 Task: Find connections with filter location Kalugumalai with filter topic #Trainerwith filter profile language Spanish with filter current company Landmark Group with filter school Carmel Convent School, Chandigarh with filter industry Tobacco Manufacturing with filter service category Date Entry with filter keywords title Culture Operations Manager
Action: Mouse moved to (169, 267)
Screenshot: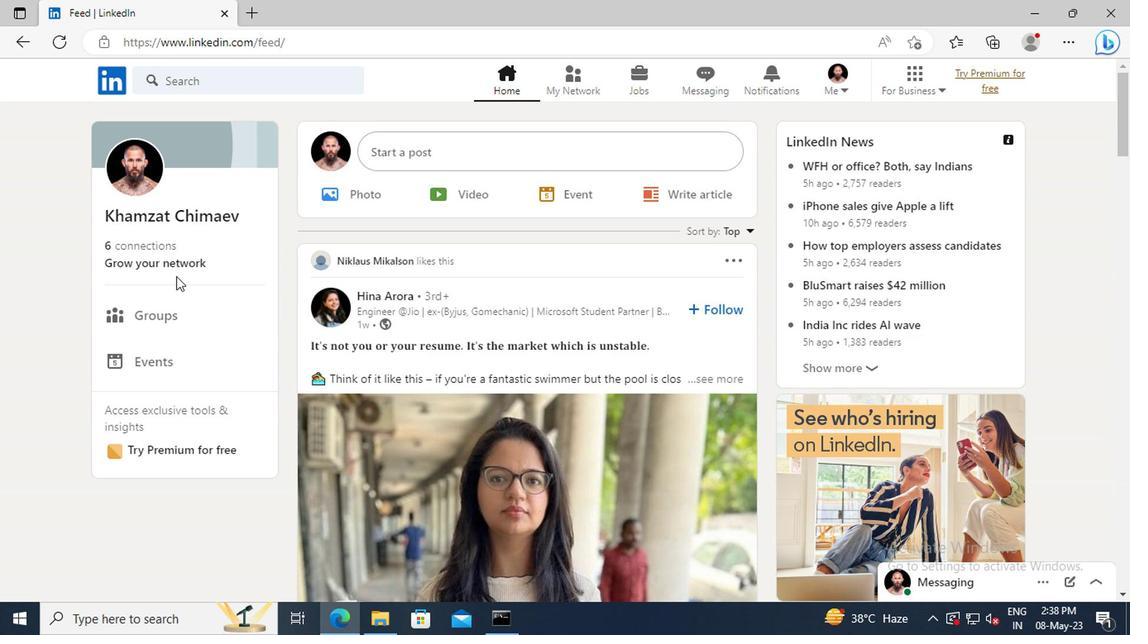 
Action: Mouse pressed left at (169, 267)
Screenshot: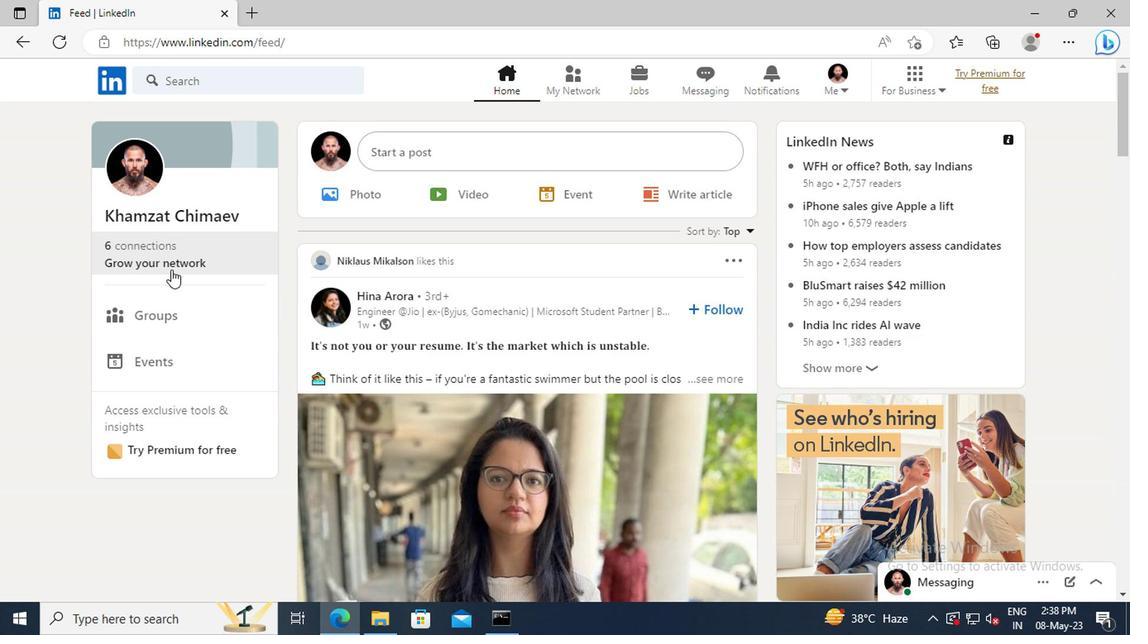
Action: Mouse moved to (175, 178)
Screenshot: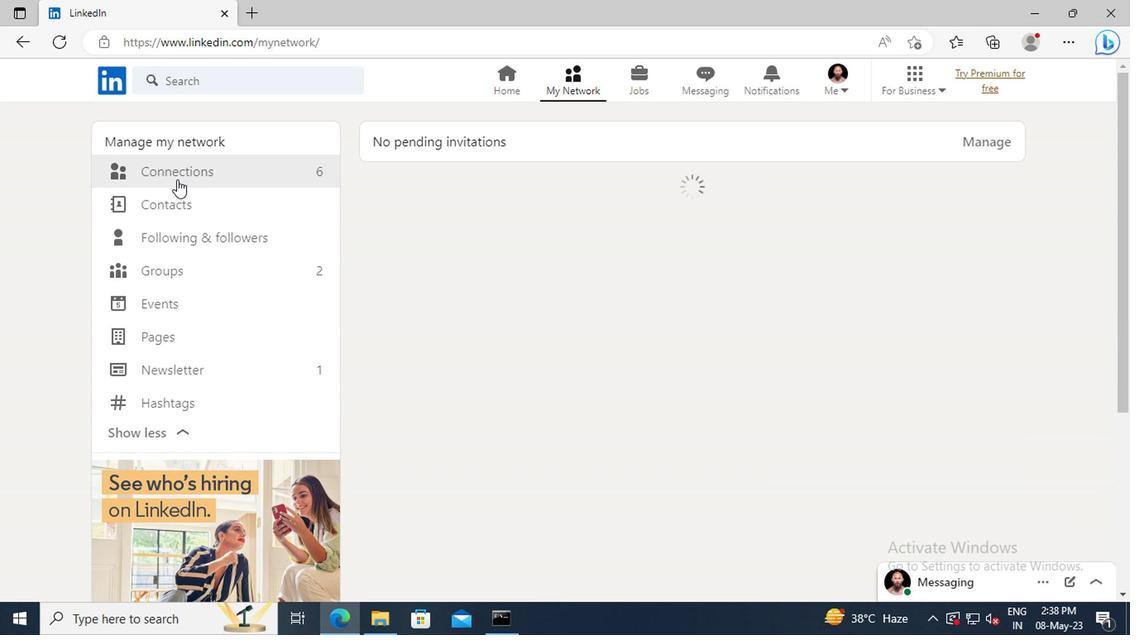 
Action: Mouse pressed left at (175, 178)
Screenshot: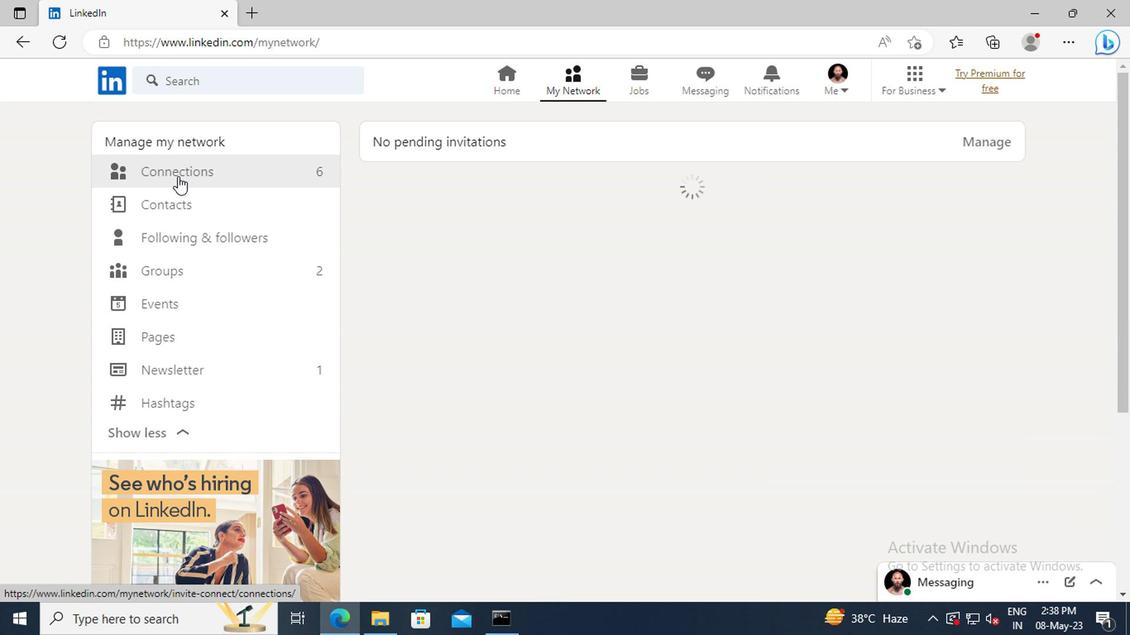
Action: Mouse moved to (688, 181)
Screenshot: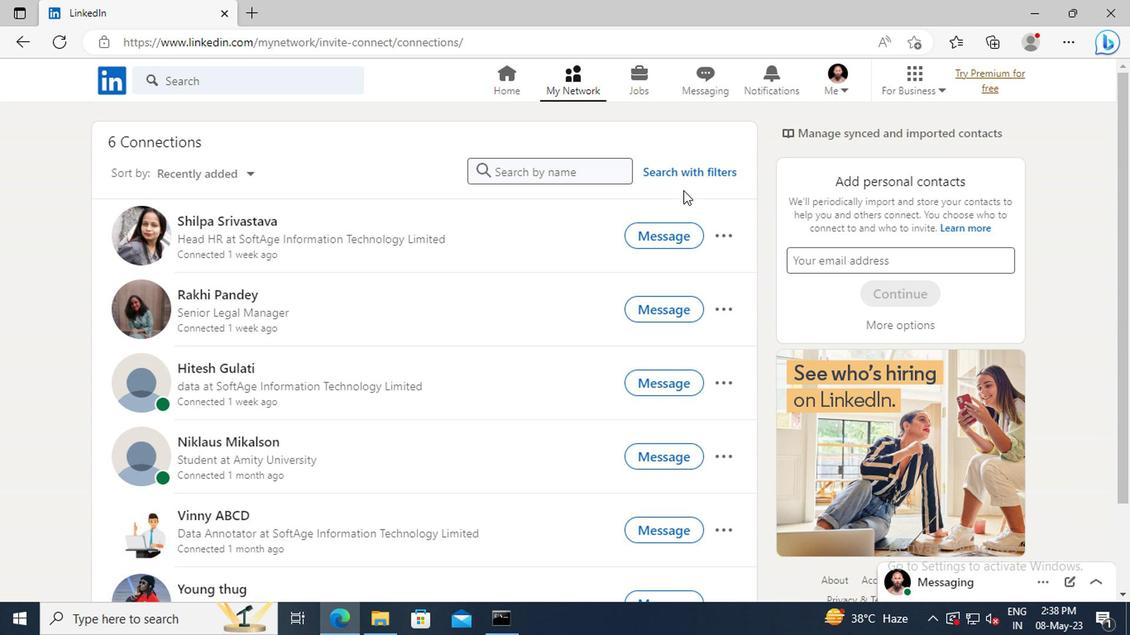 
Action: Mouse pressed left at (688, 181)
Screenshot: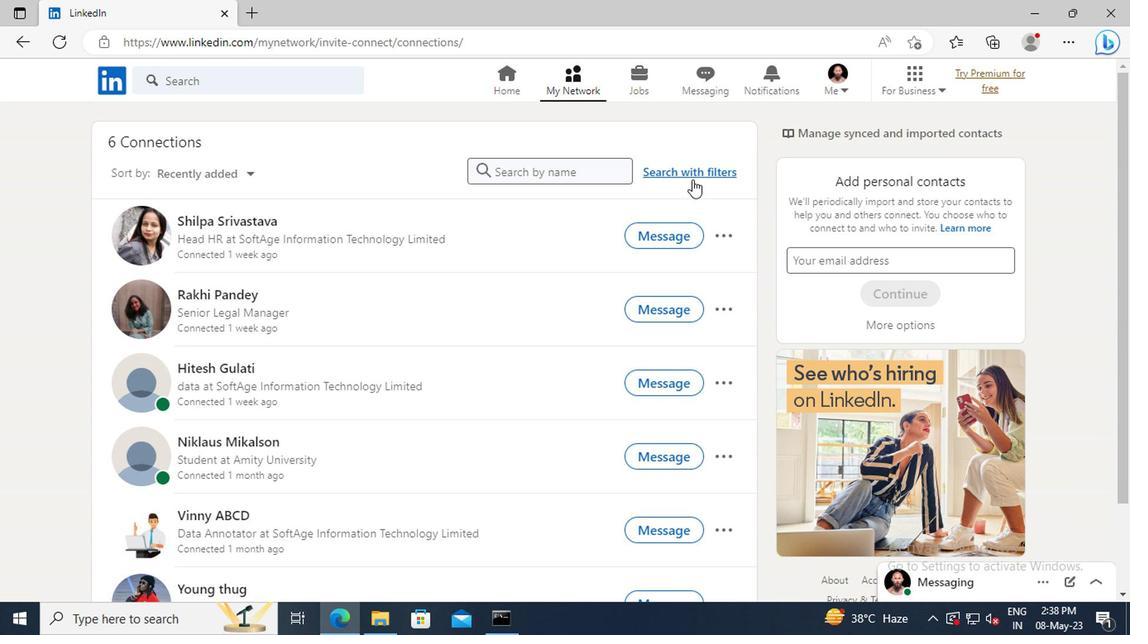 
Action: Mouse moved to (623, 131)
Screenshot: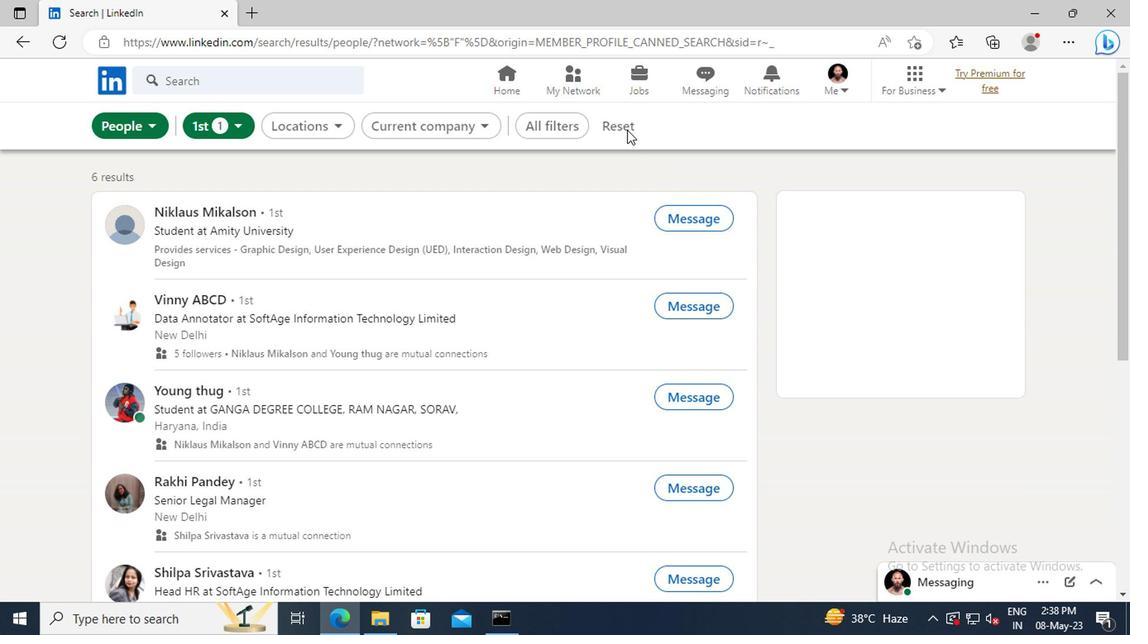 
Action: Mouse pressed left at (623, 131)
Screenshot: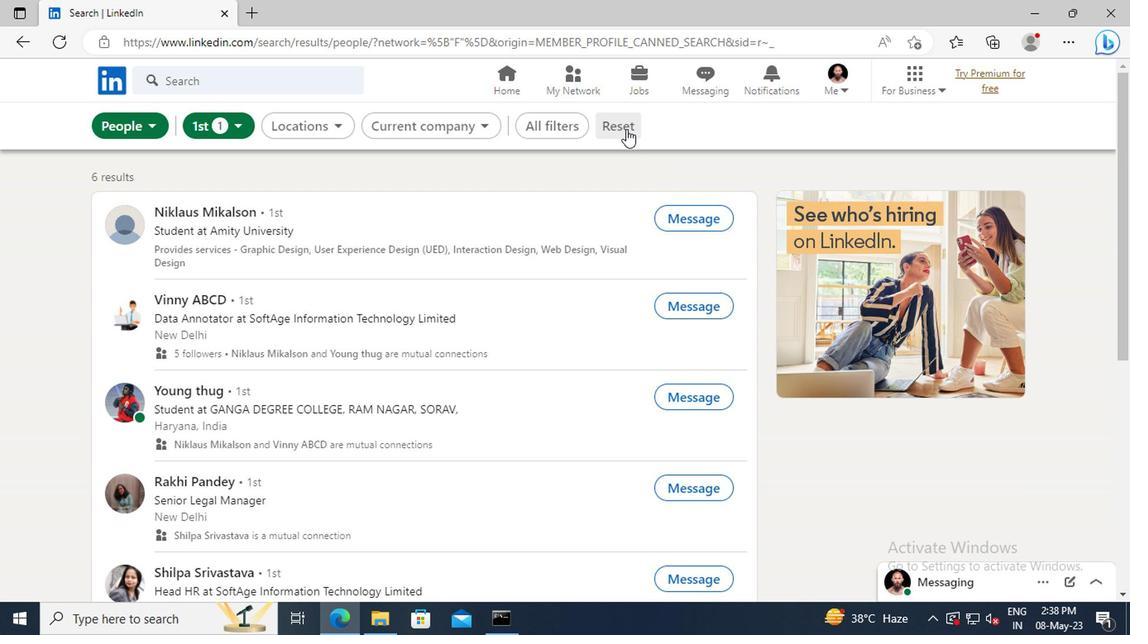 
Action: Mouse moved to (608, 129)
Screenshot: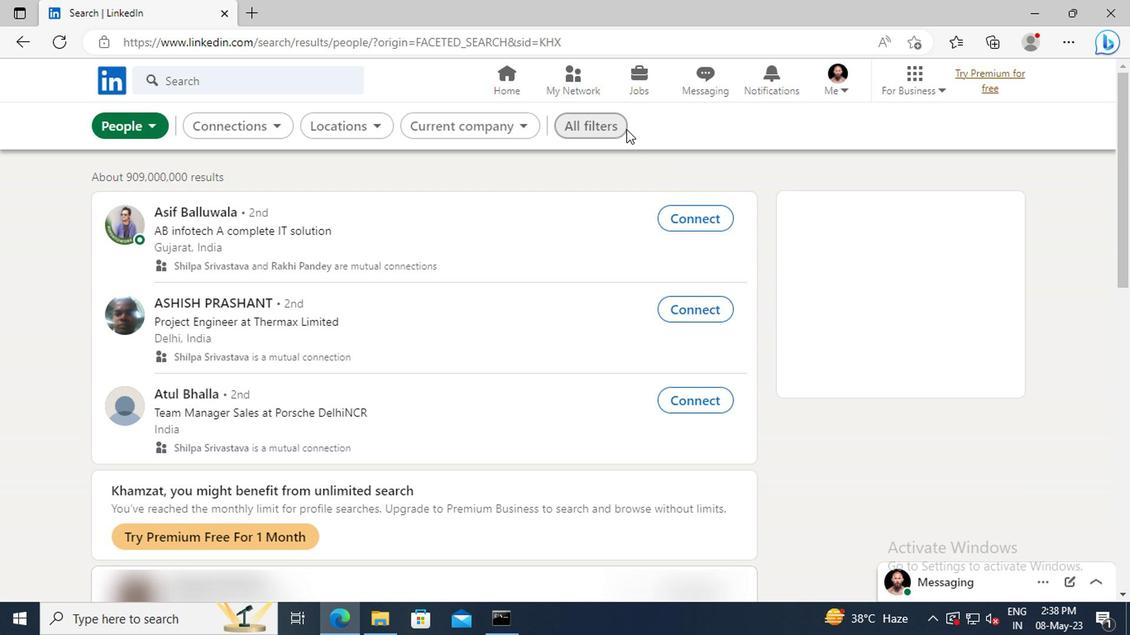 
Action: Mouse pressed left at (608, 129)
Screenshot: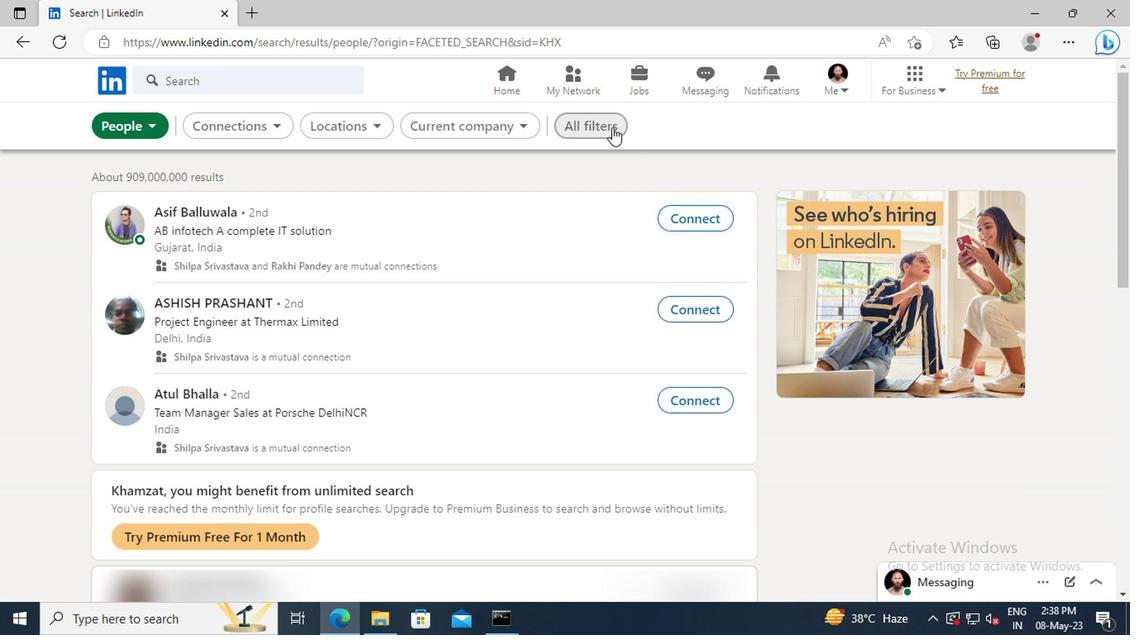 
Action: Mouse moved to (958, 313)
Screenshot: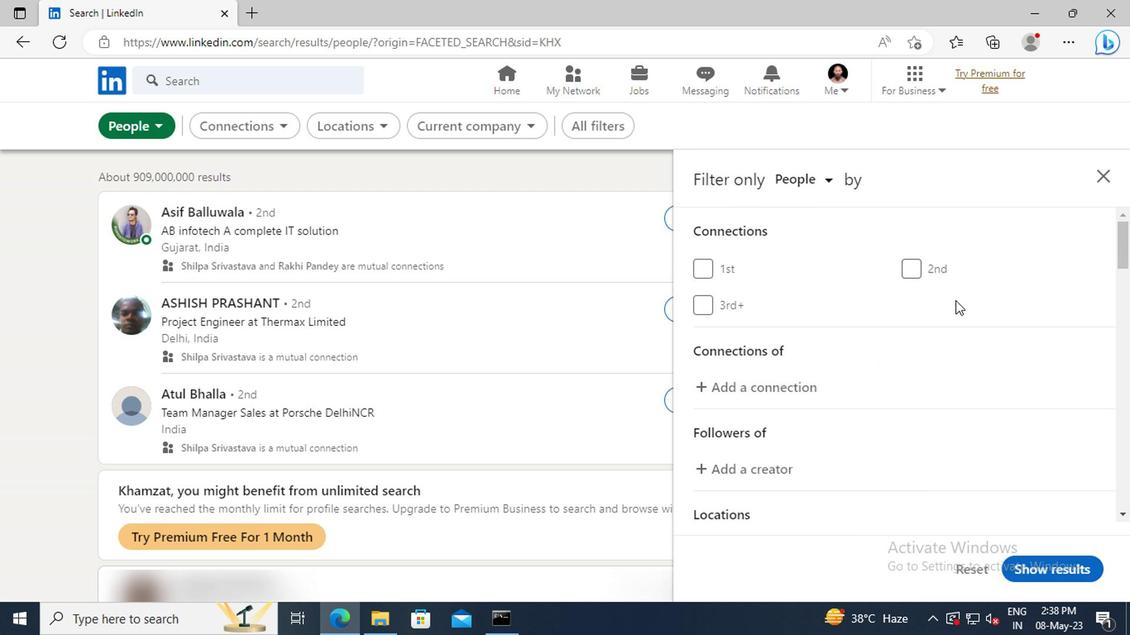 
Action: Mouse scrolled (958, 312) with delta (0, -1)
Screenshot: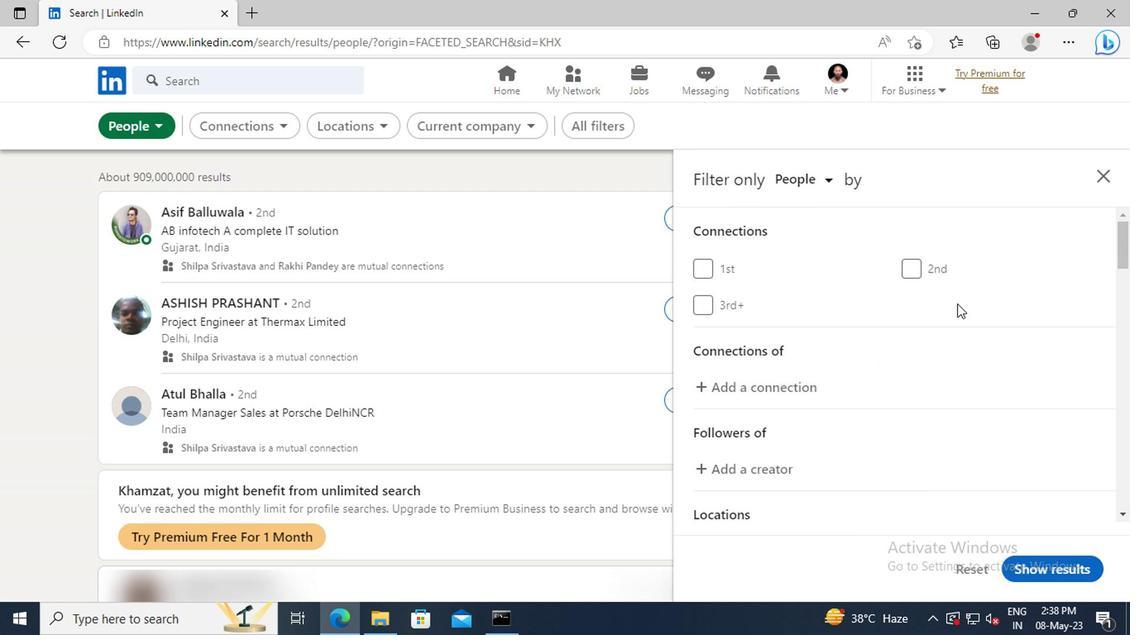 
Action: Mouse scrolled (958, 312) with delta (0, -1)
Screenshot: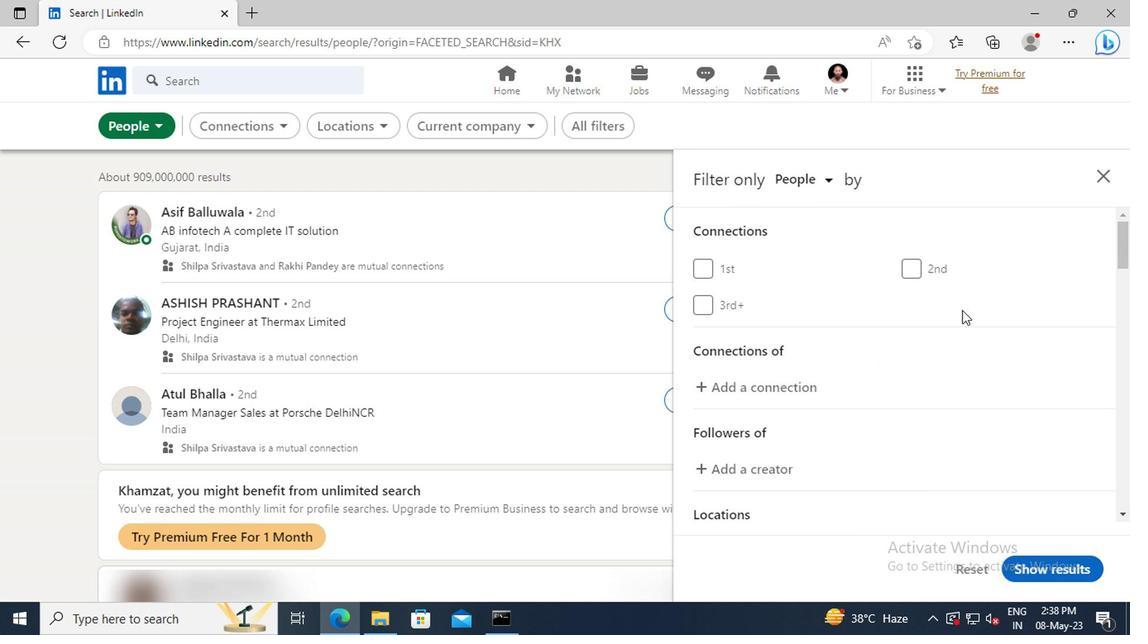 
Action: Mouse scrolled (958, 312) with delta (0, -1)
Screenshot: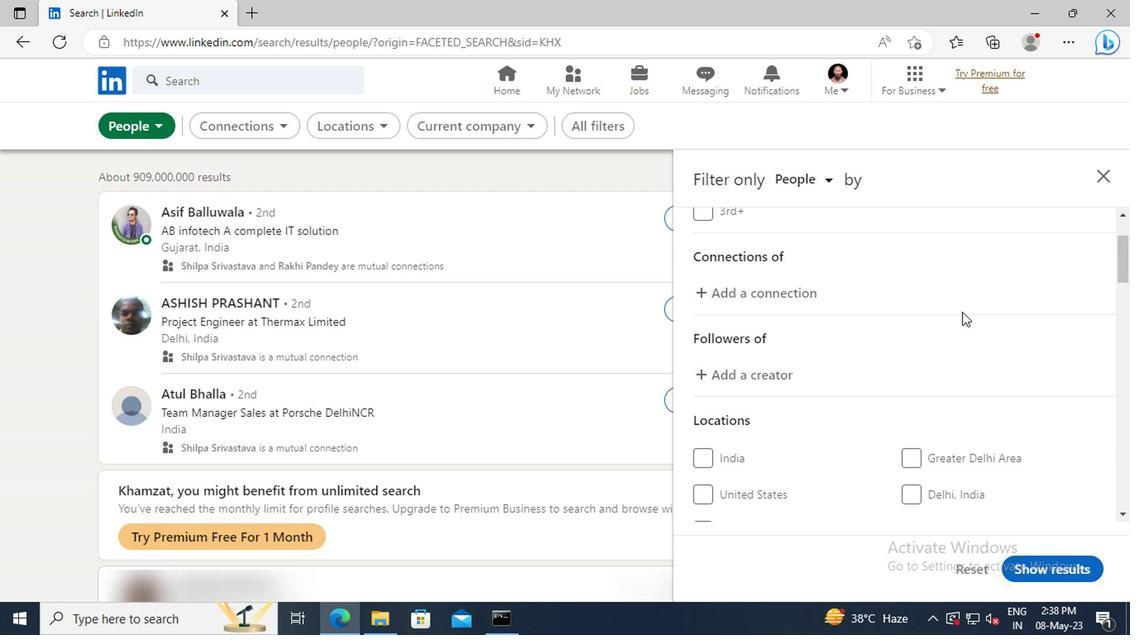 
Action: Mouse scrolled (958, 312) with delta (0, -1)
Screenshot: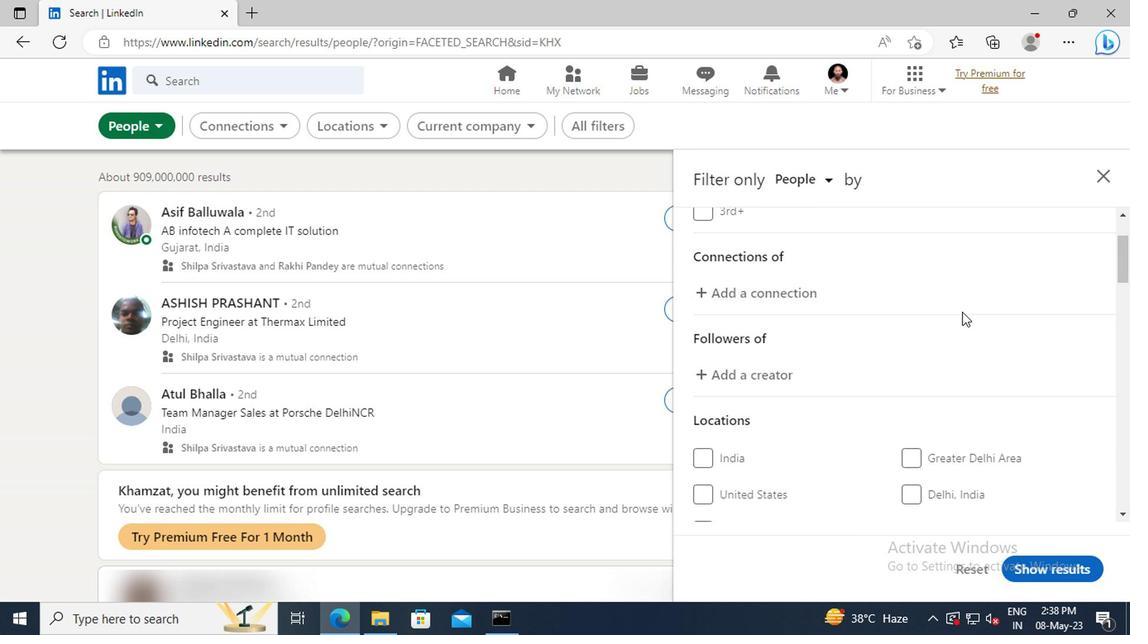 
Action: Mouse scrolled (958, 312) with delta (0, -1)
Screenshot: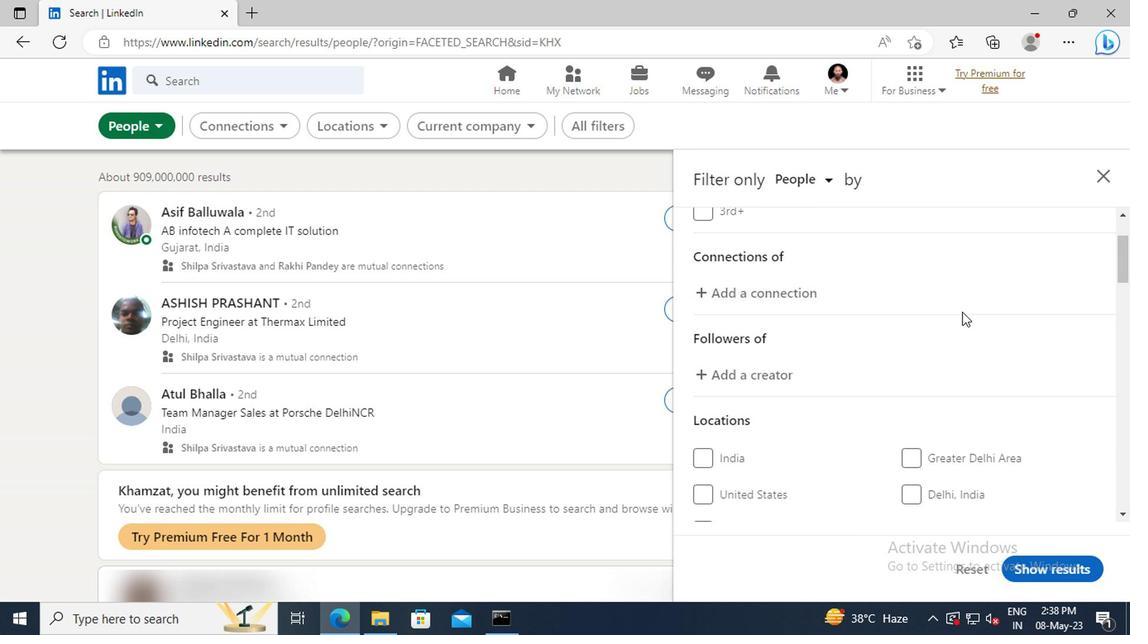 
Action: Mouse scrolled (958, 312) with delta (0, -1)
Screenshot: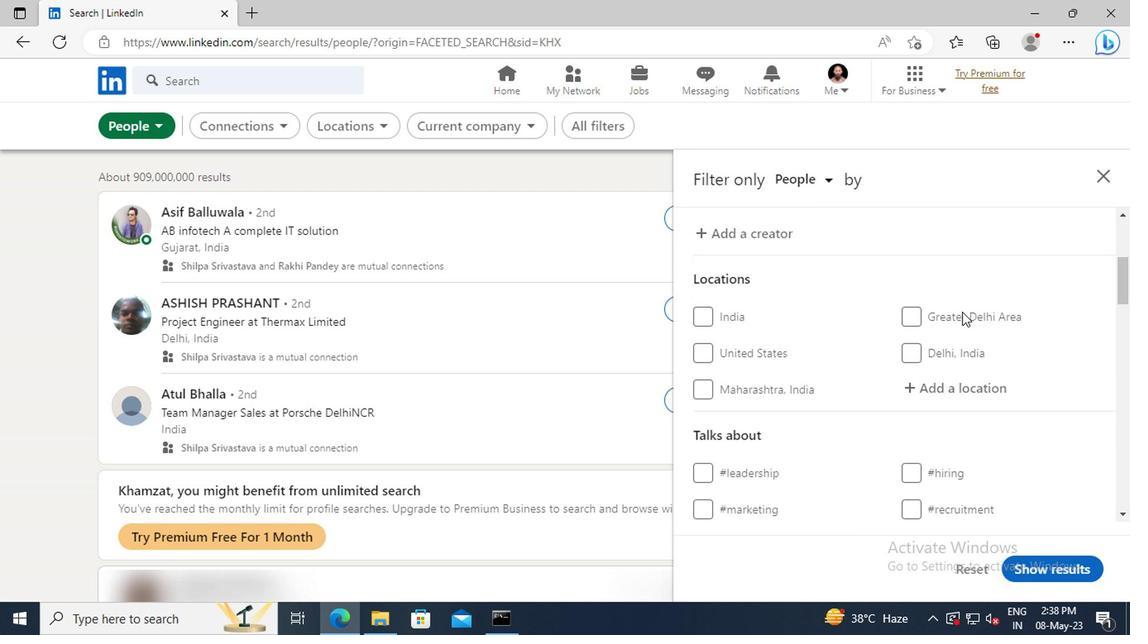 
Action: Mouse moved to (958, 338)
Screenshot: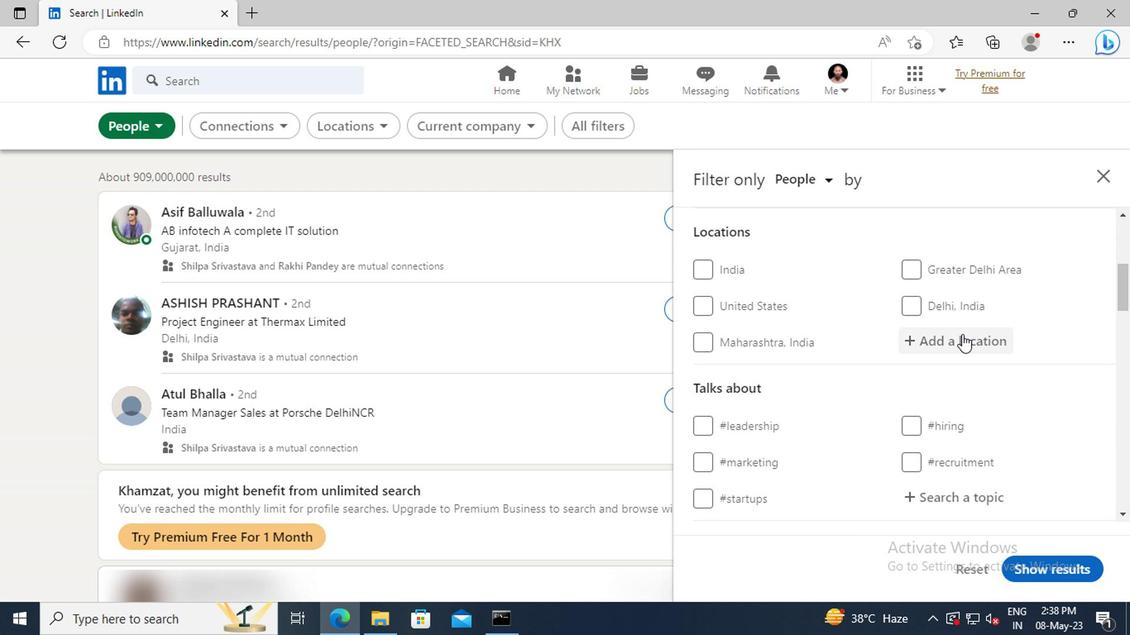 
Action: Mouse pressed left at (958, 338)
Screenshot: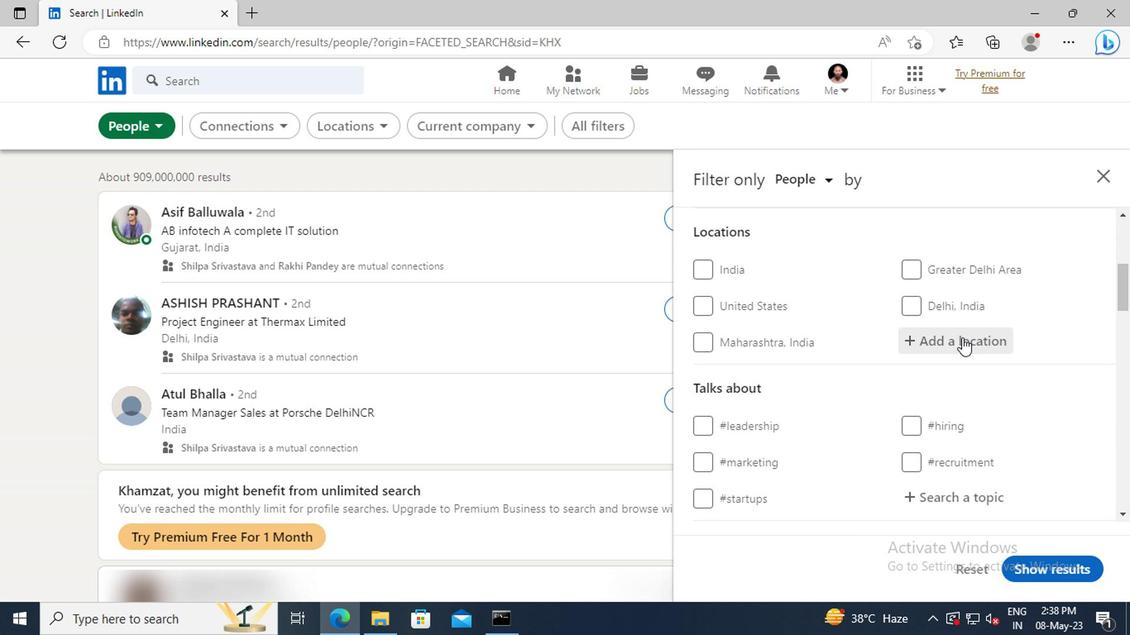 
Action: Key pressed <Key.shift>KALUGUMALAI<Key.enter>
Screenshot: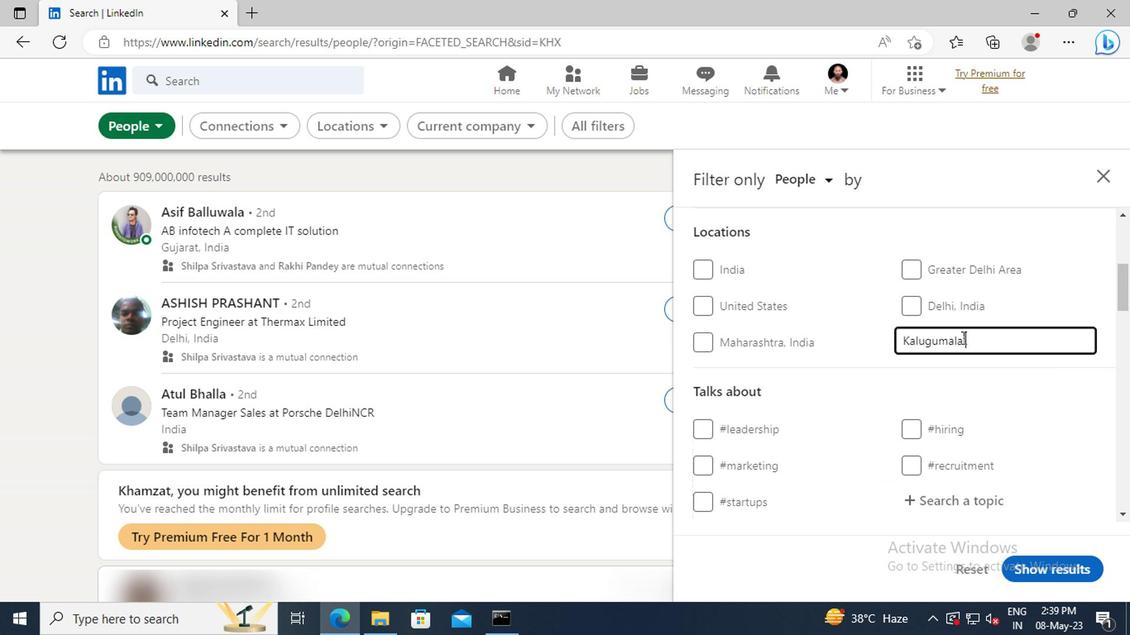 
Action: Mouse scrolled (958, 338) with delta (0, 0)
Screenshot: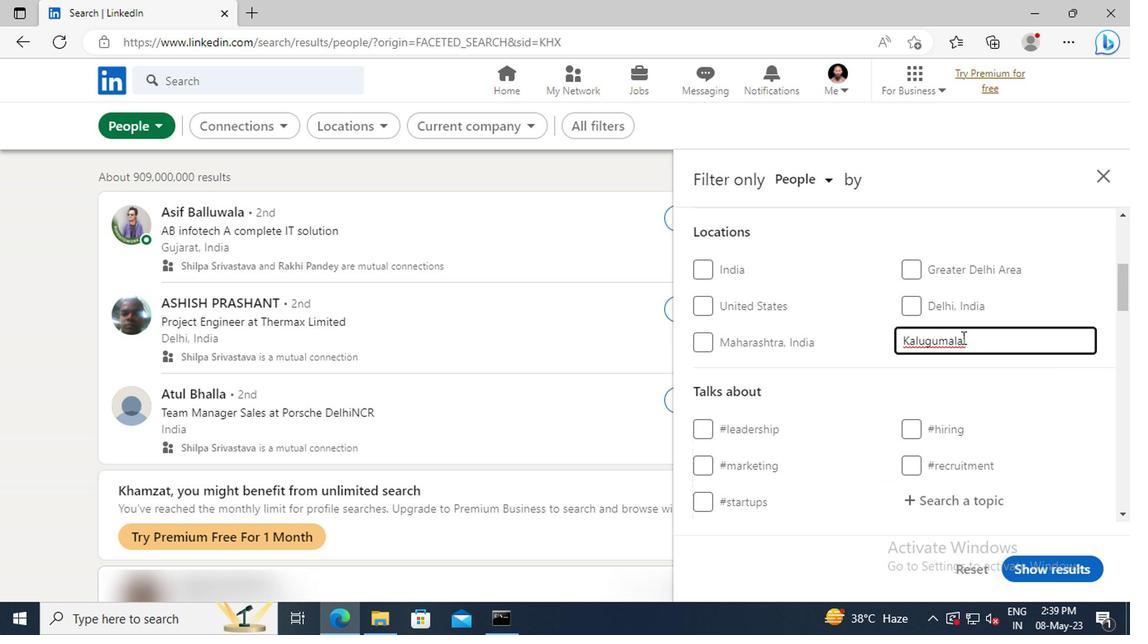 
Action: Mouse scrolled (958, 338) with delta (0, 0)
Screenshot: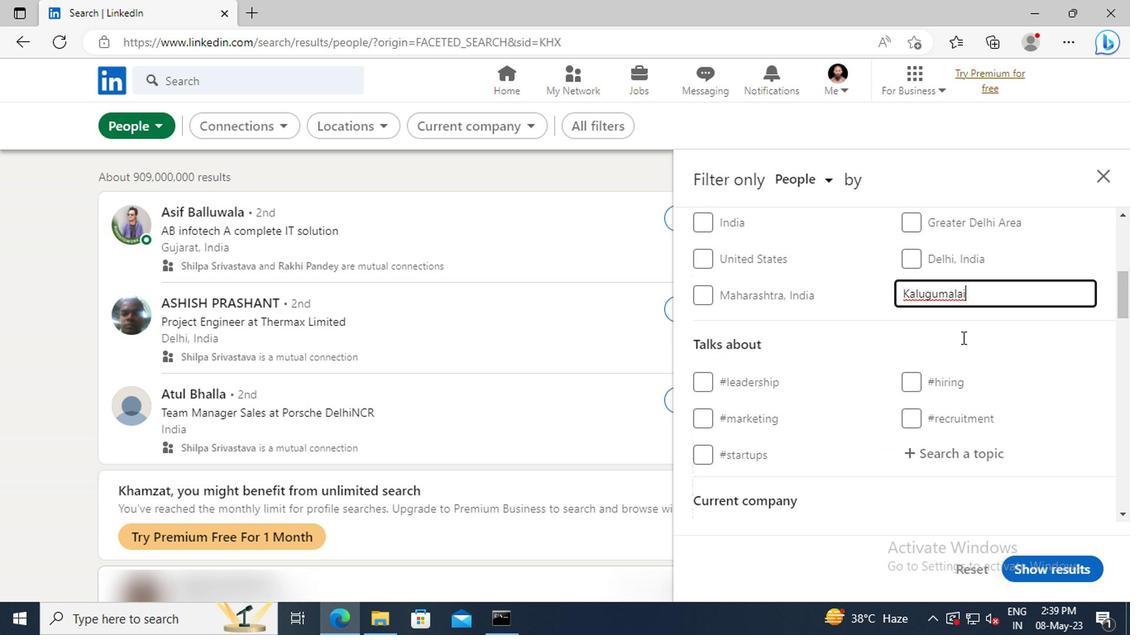 
Action: Mouse scrolled (958, 338) with delta (0, 0)
Screenshot: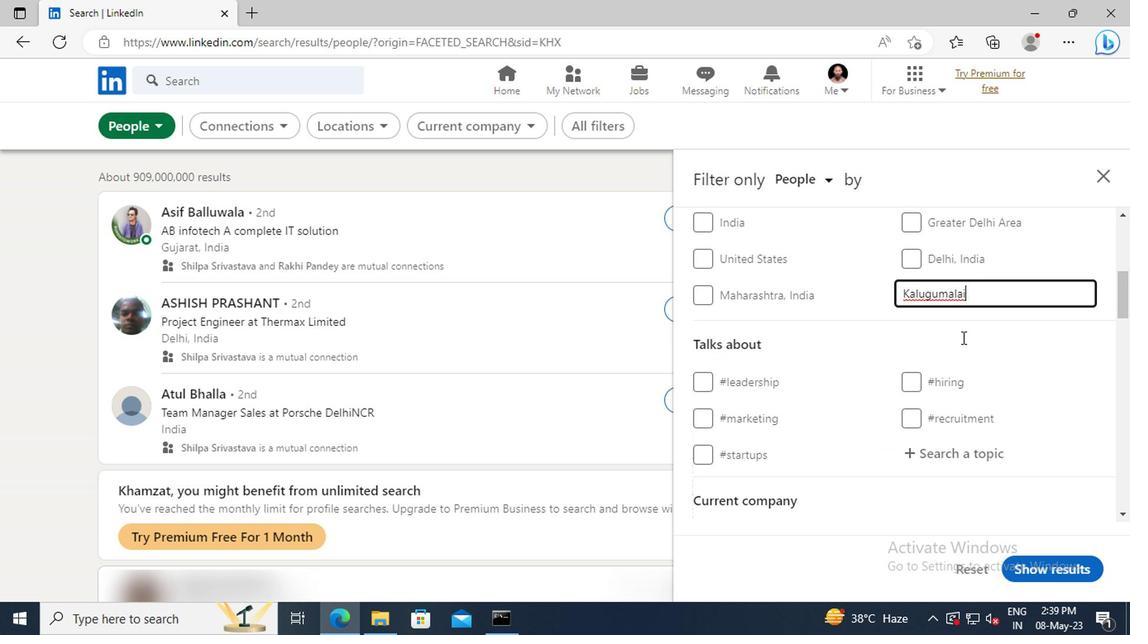 
Action: Mouse moved to (956, 353)
Screenshot: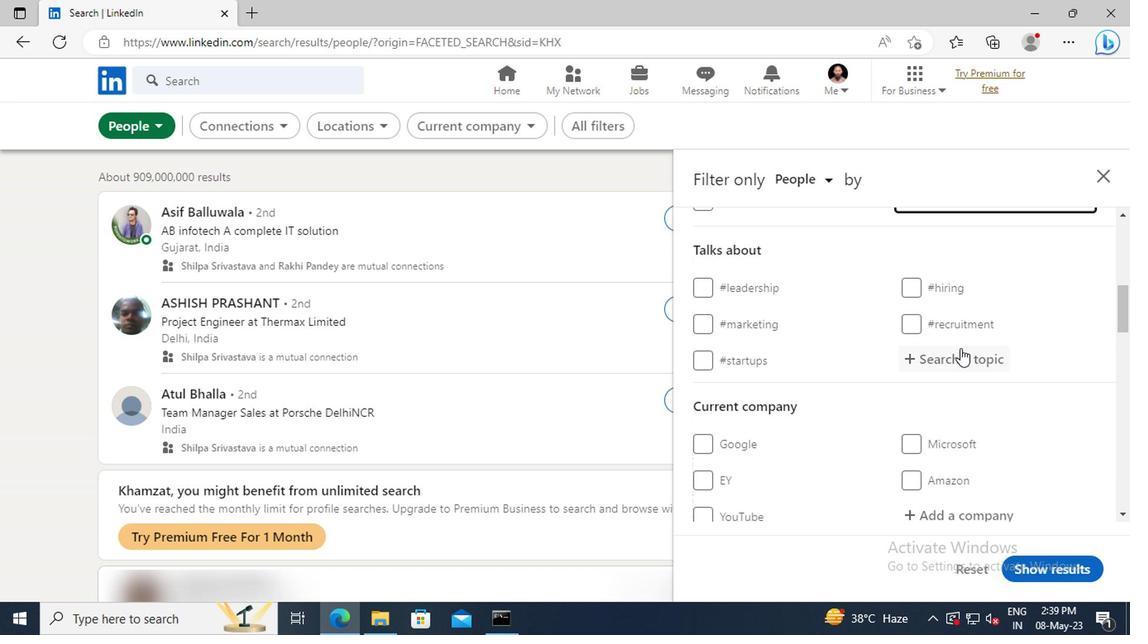 
Action: Mouse pressed left at (956, 353)
Screenshot: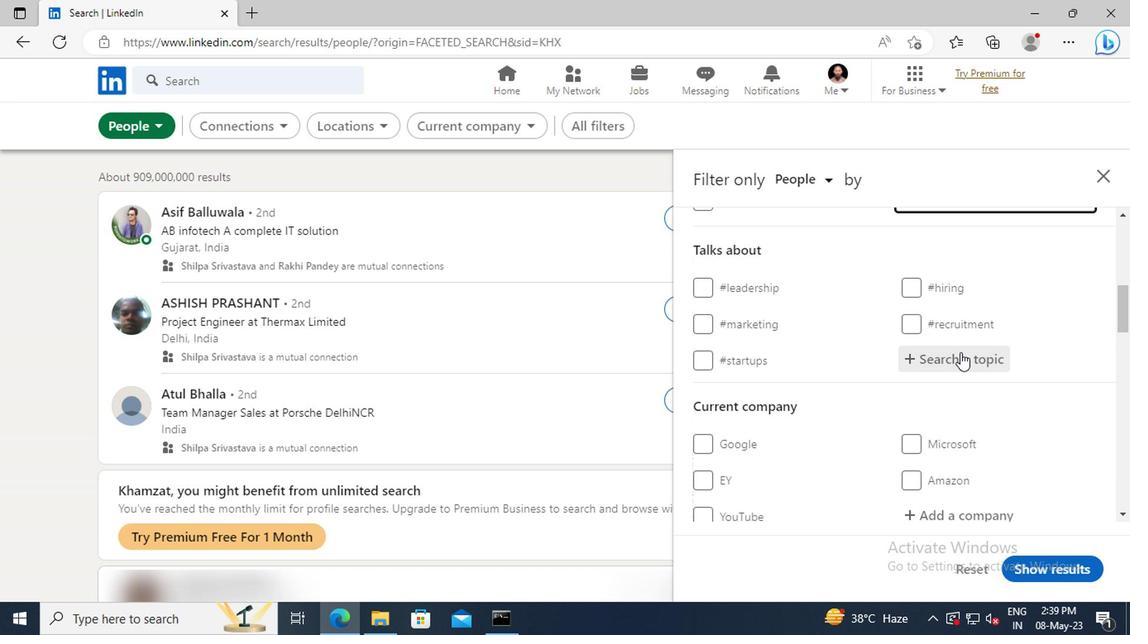 
Action: Mouse moved to (952, 357)
Screenshot: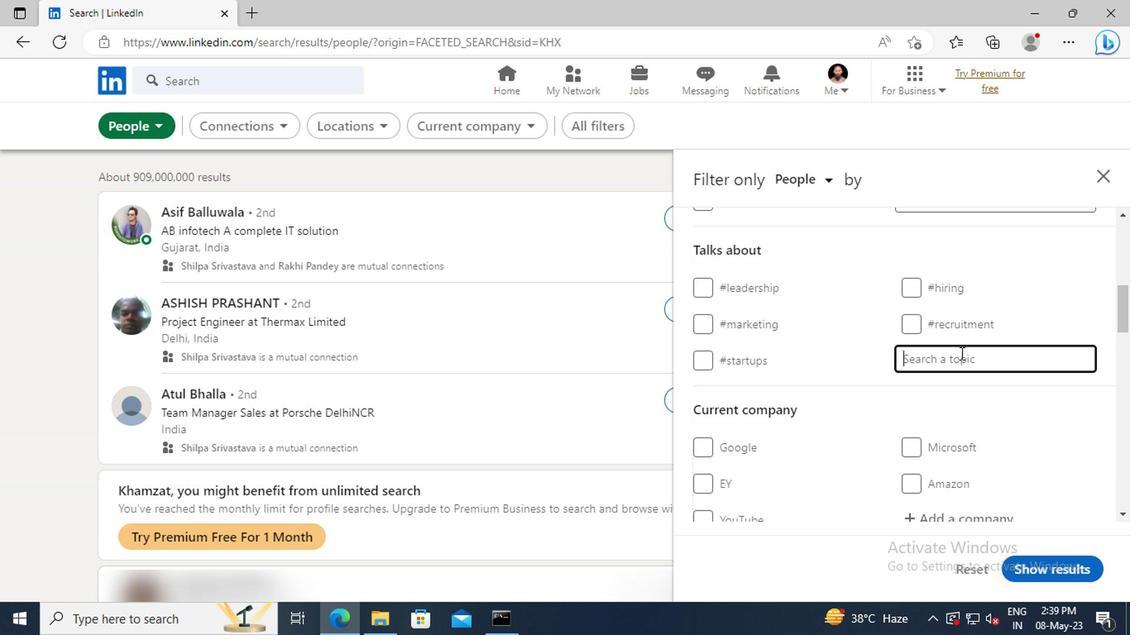
Action: Key pressed <Key.shift>TRAINER
Screenshot: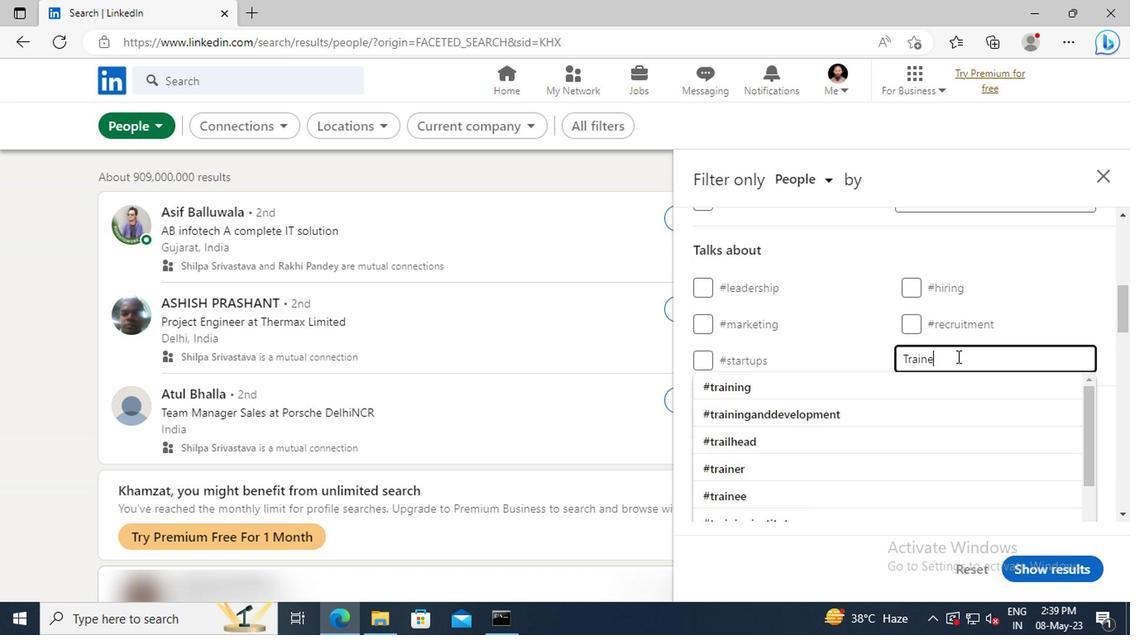 
Action: Mouse moved to (952, 385)
Screenshot: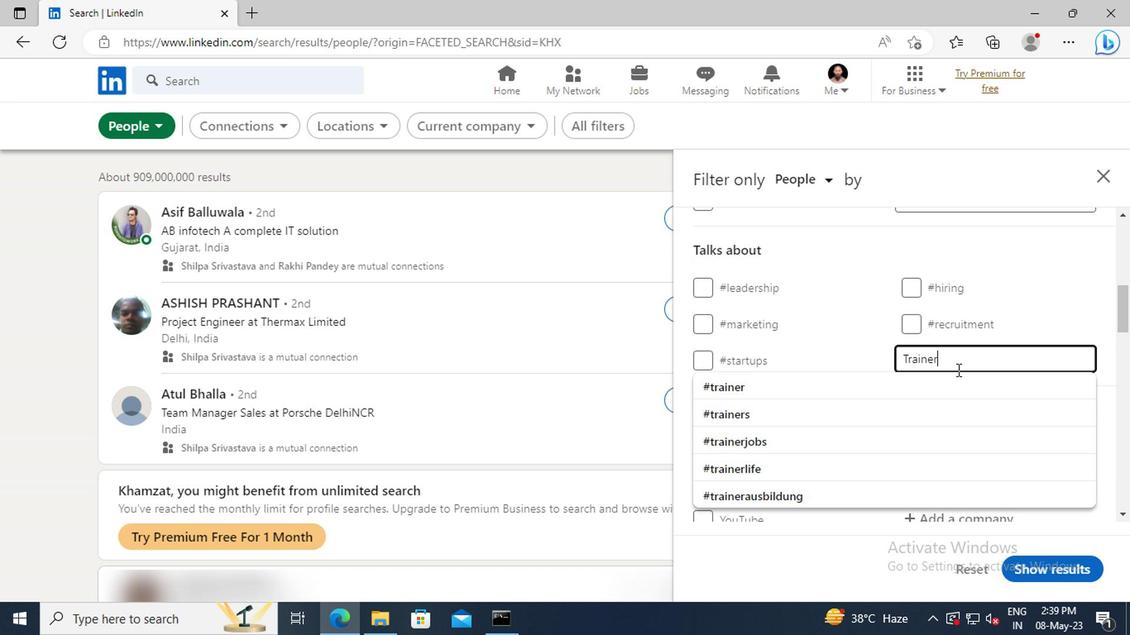 
Action: Mouse pressed left at (952, 385)
Screenshot: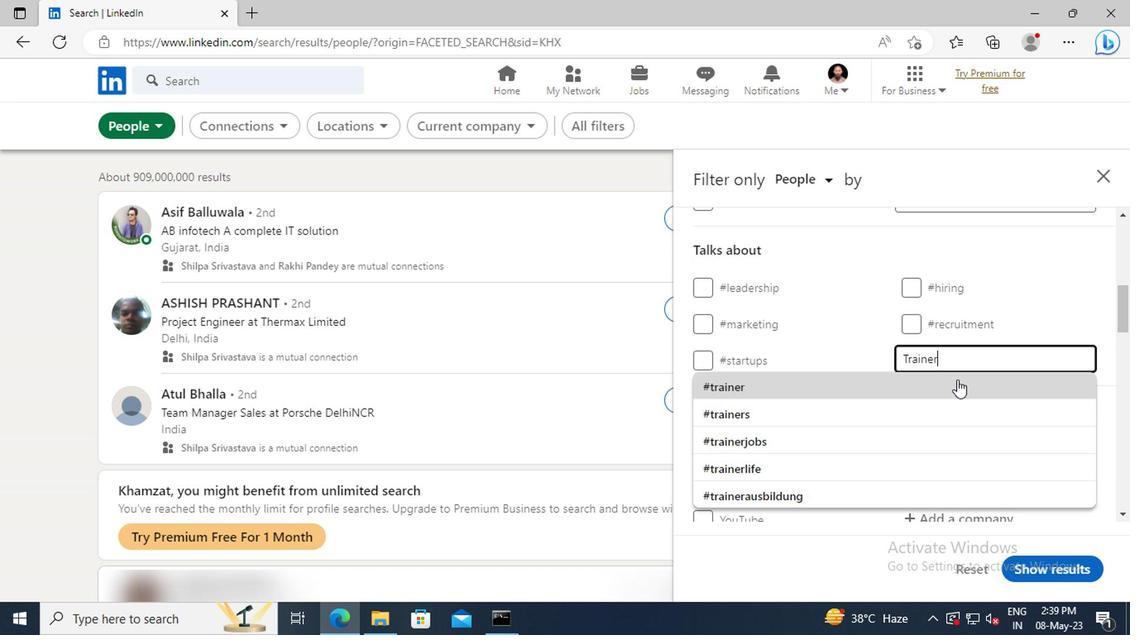 
Action: Mouse scrolled (952, 384) with delta (0, -1)
Screenshot: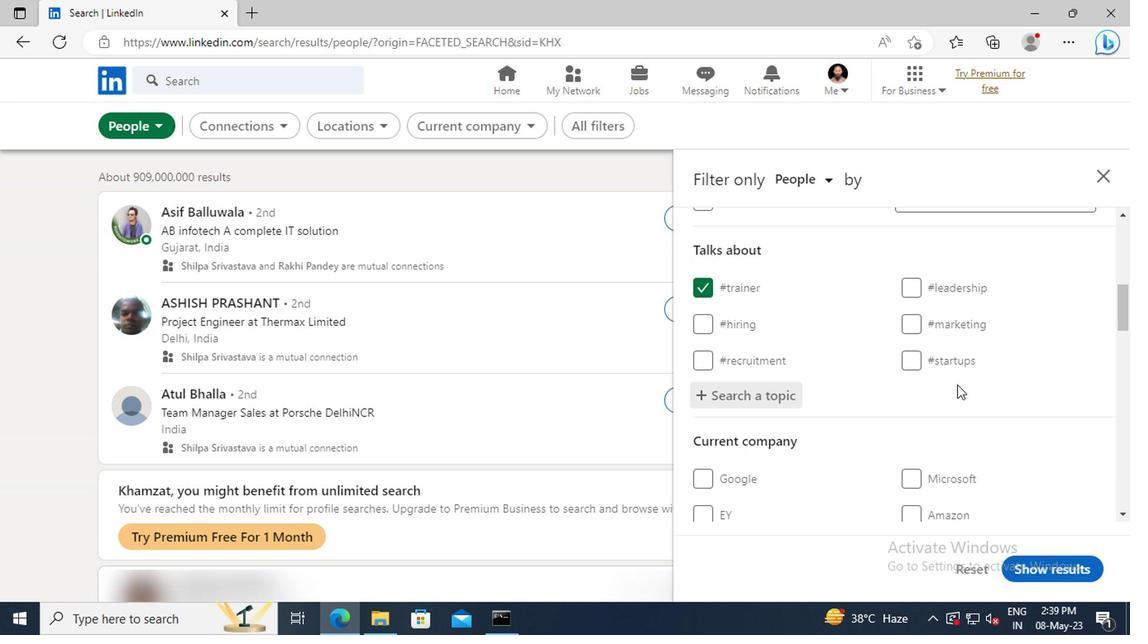 
Action: Mouse scrolled (952, 384) with delta (0, -1)
Screenshot: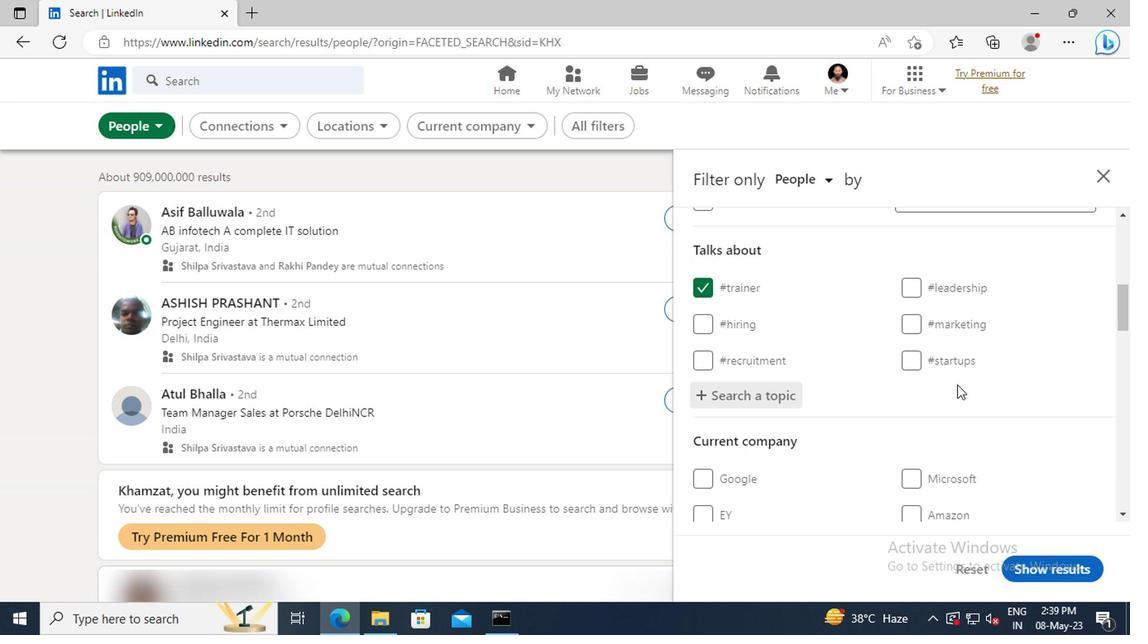 
Action: Mouse scrolled (952, 384) with delta (0, -1)
Screenshot: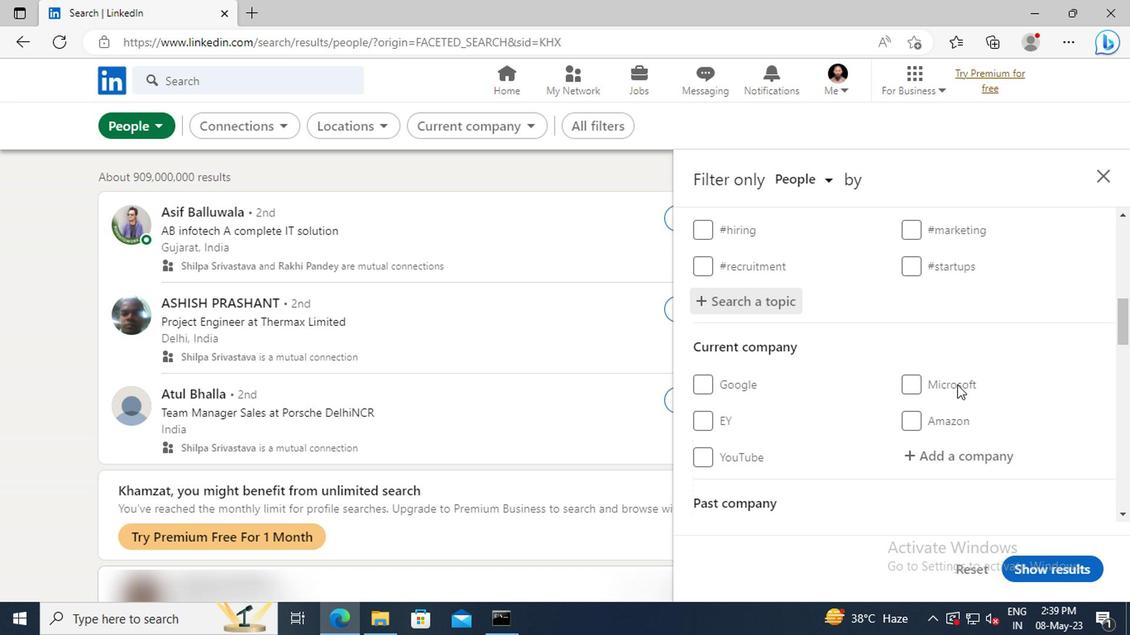
Action: Mouse scrolled (952, 384) with delta (0, -1)
Screenshot: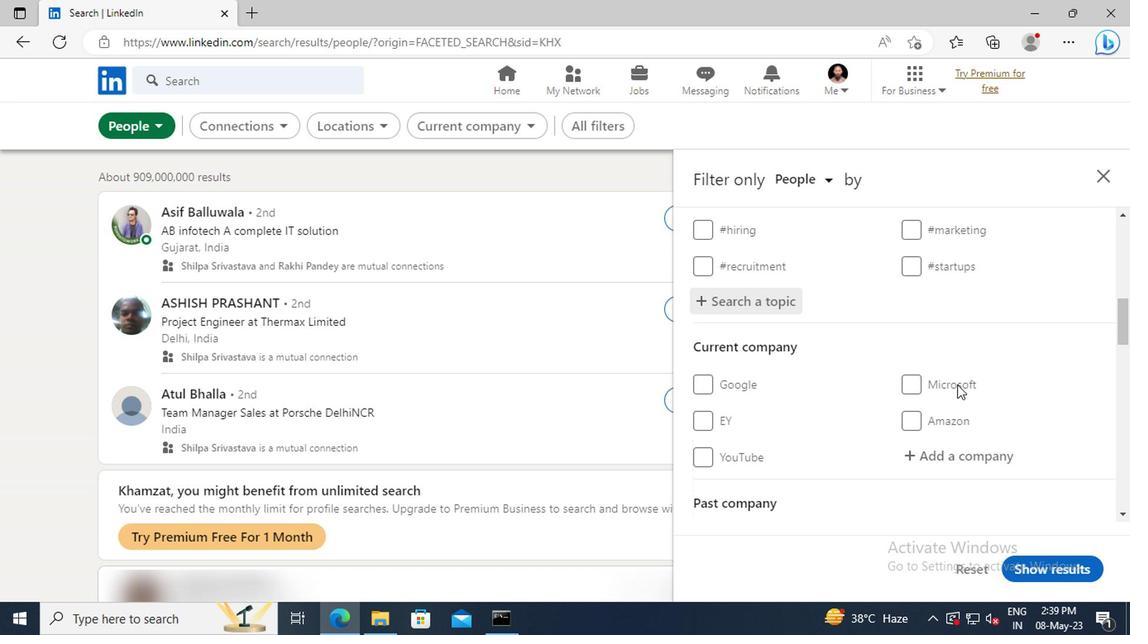 
Action: Mouse scrolled (952, 384) with delta (0, -1)
Screenshot: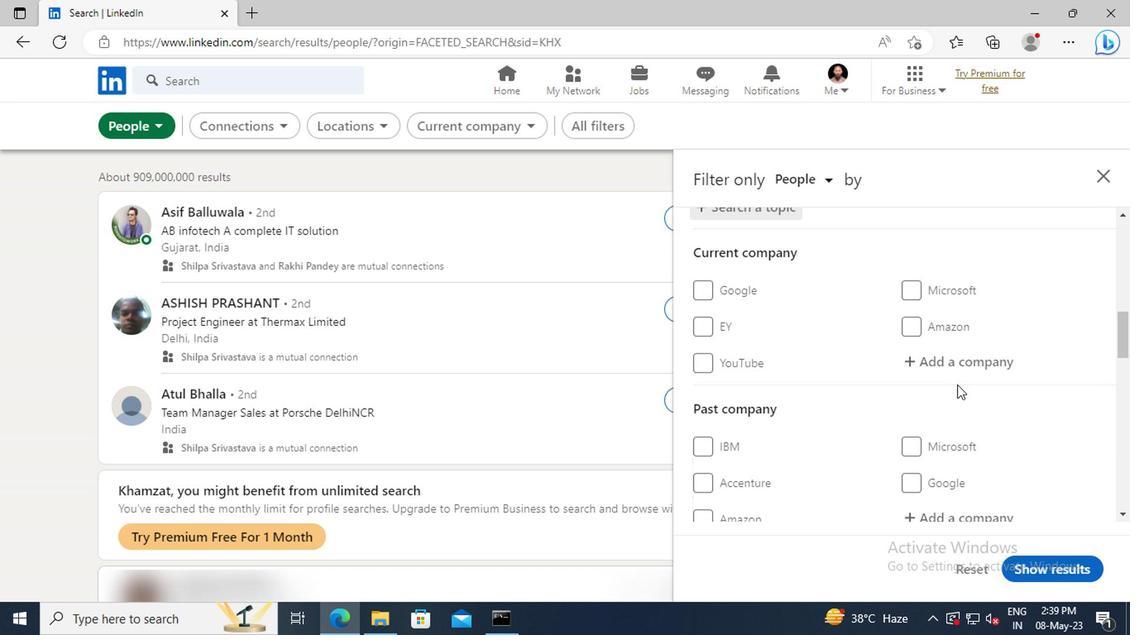 
Action: Mouse scrolled (952, 384) with delta (0, -1)
Screenshot: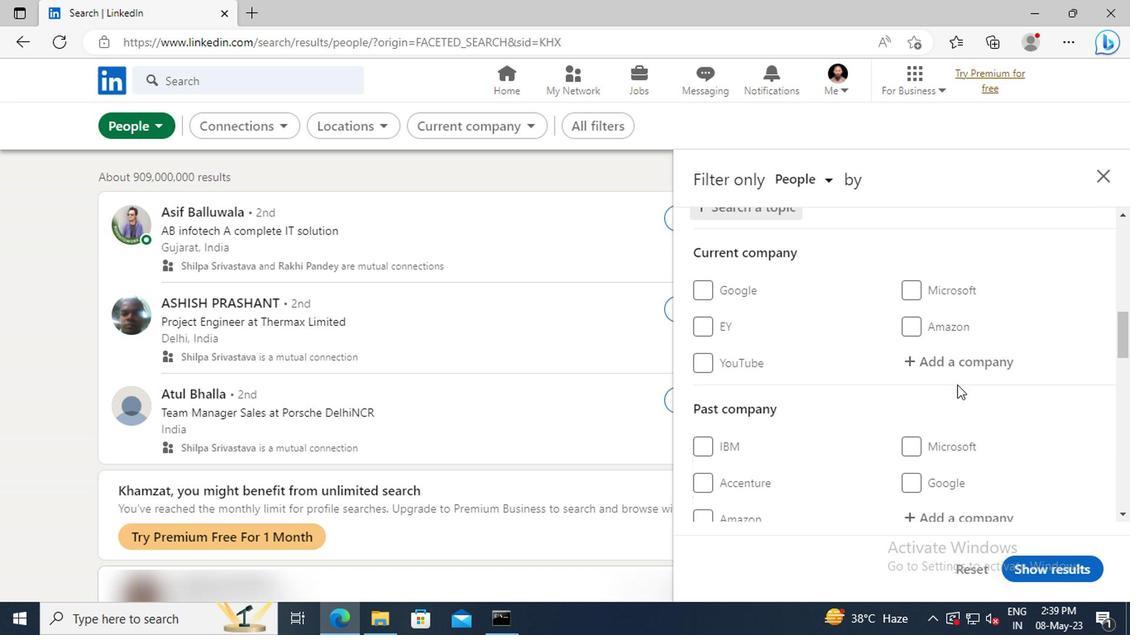 
Action: Mouse scrolled (952, 384) with delta (0, -1)
Screenshot: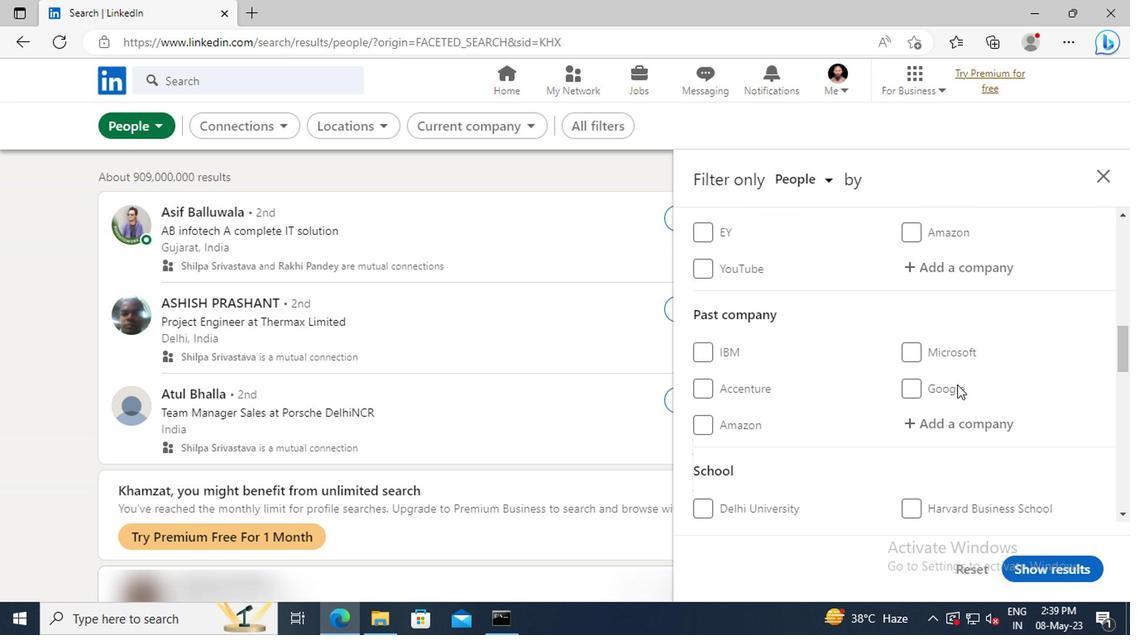 
Action: Mouse scrolled (952, 384) with delta (0, -1)
Screenshot: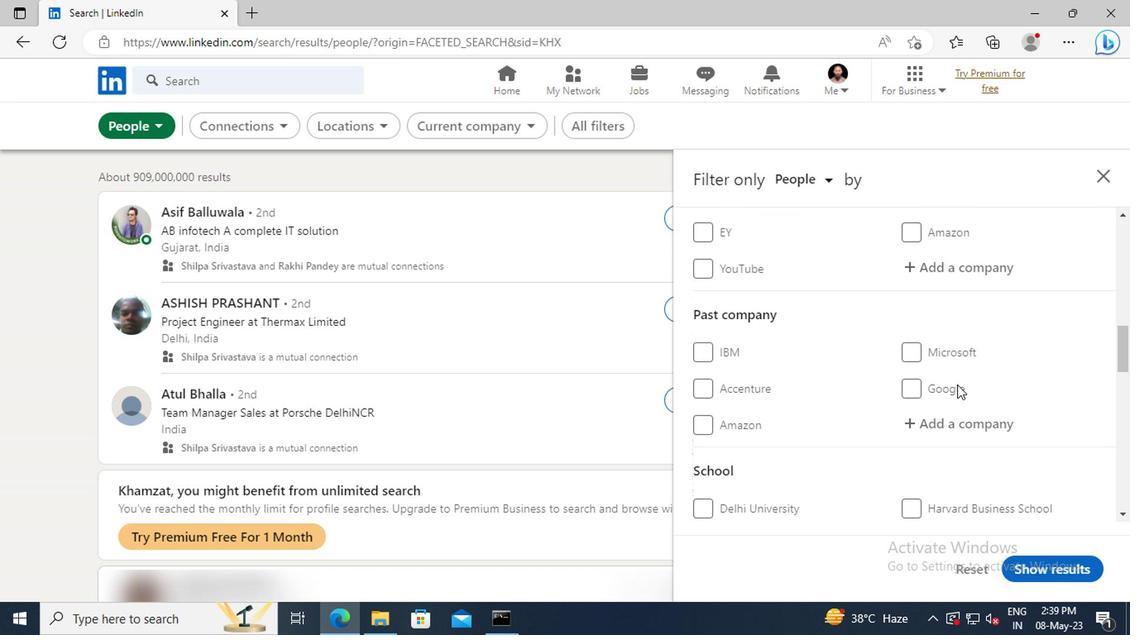 
Action: Mouse scrolled (952, 384) with delta (0, -1)
Screenshot: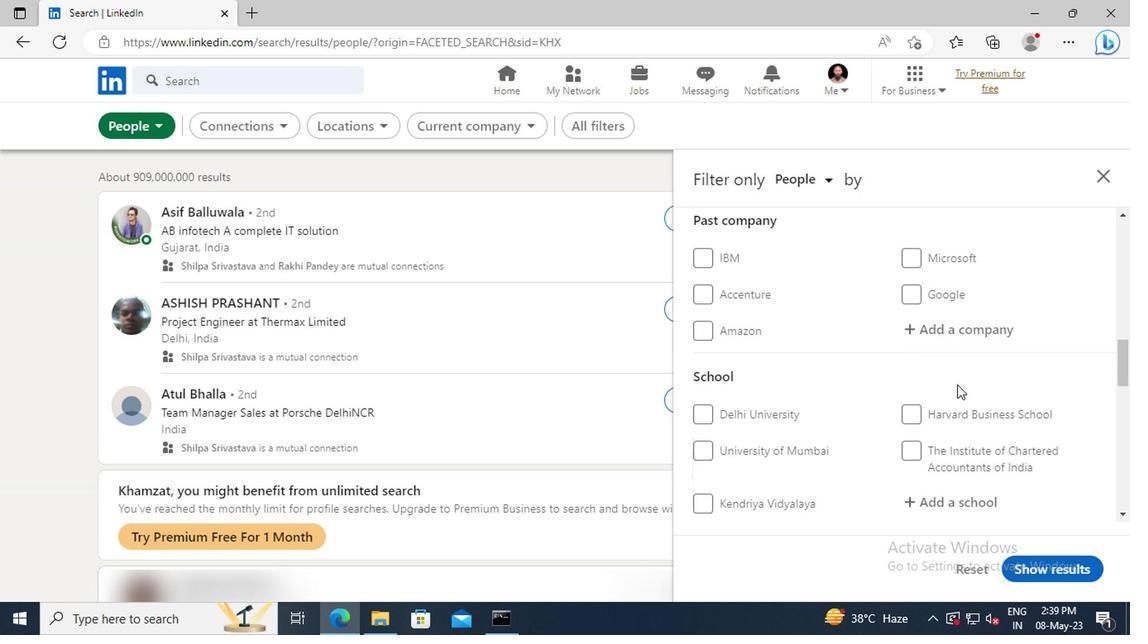 
Action: Mouse scrolled (952, 384) with delta (0, -1)
Screenshot: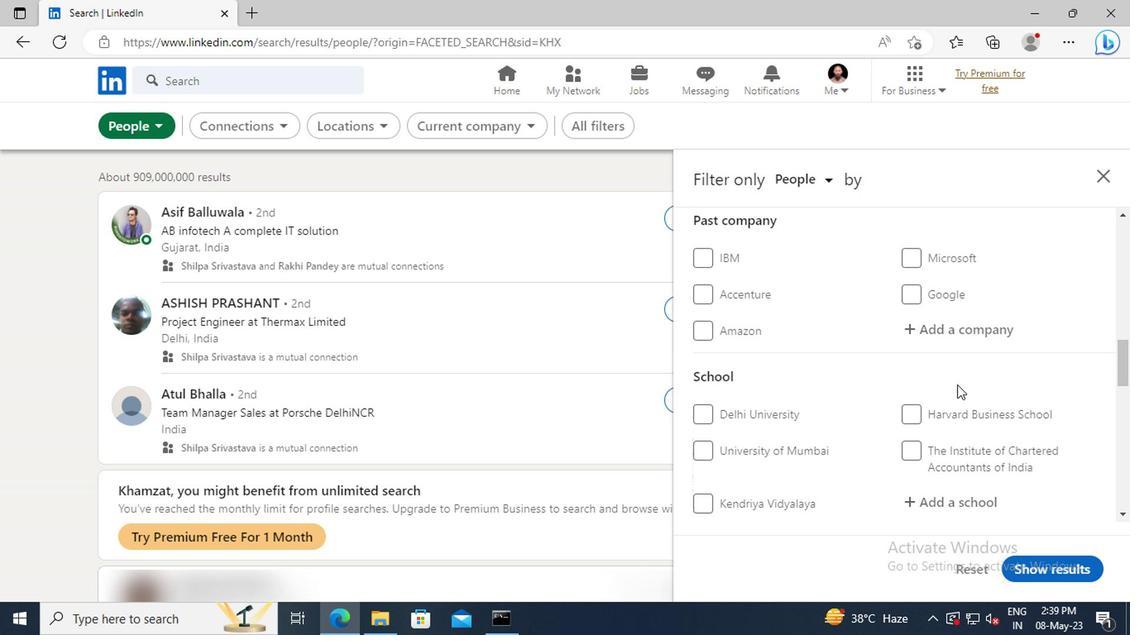 
Action: Mouse scrolled (952, 384) with delta (0, -1)
Screenshot: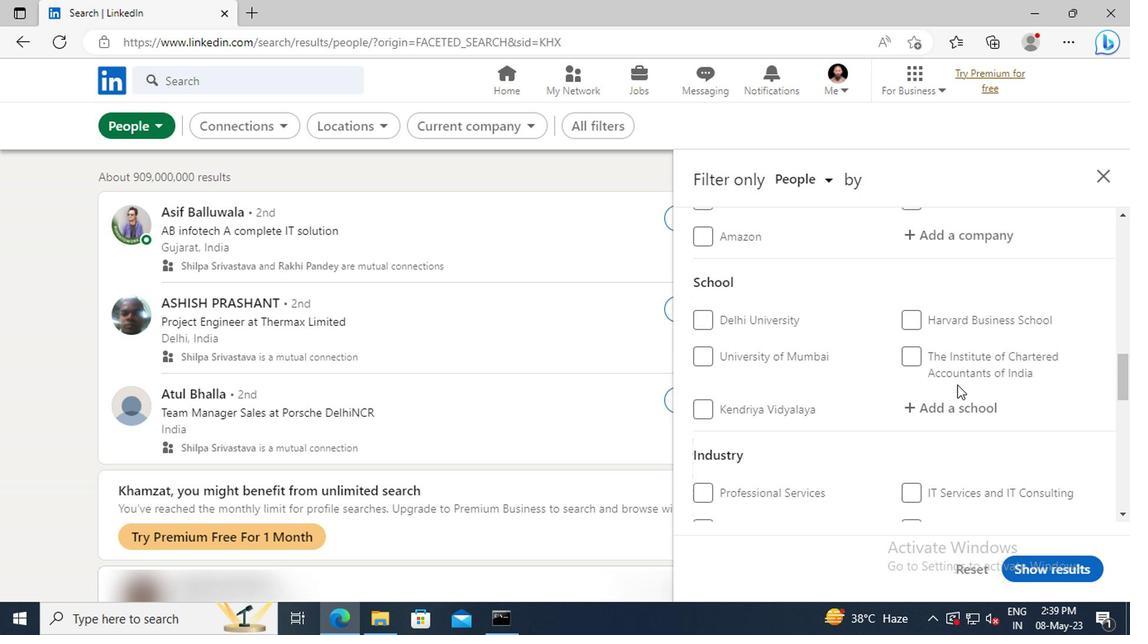 
Action: Mouse scrolled (952, 384) with delta (0, -1)
Screenshot: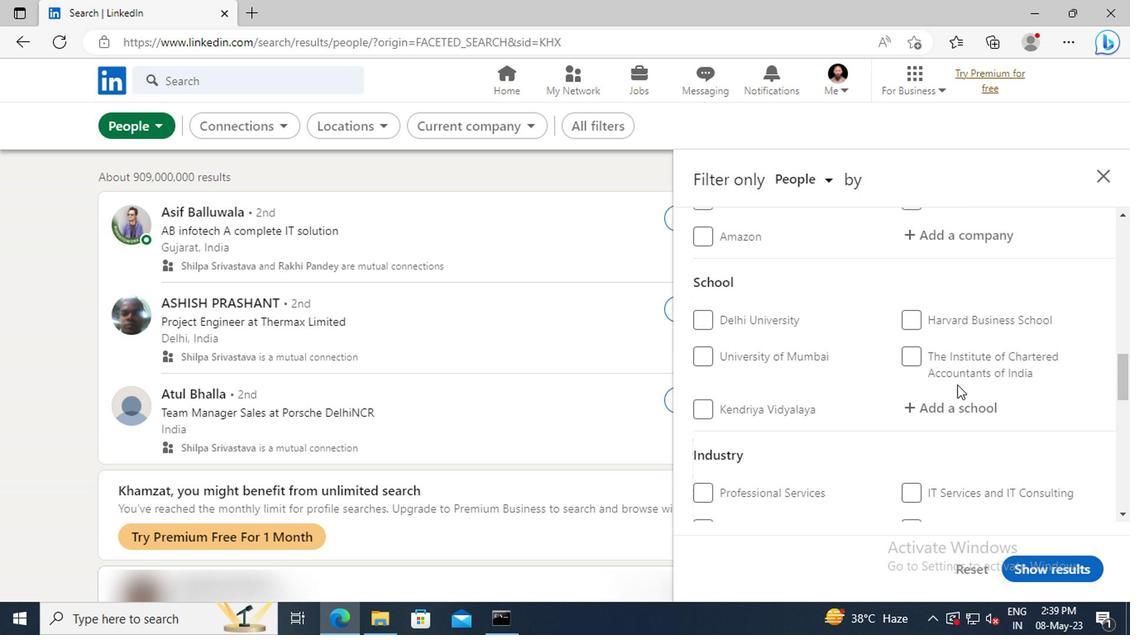 
Action: Mouse scrolled (952, 384) with delta (0, -1)
Screenshot: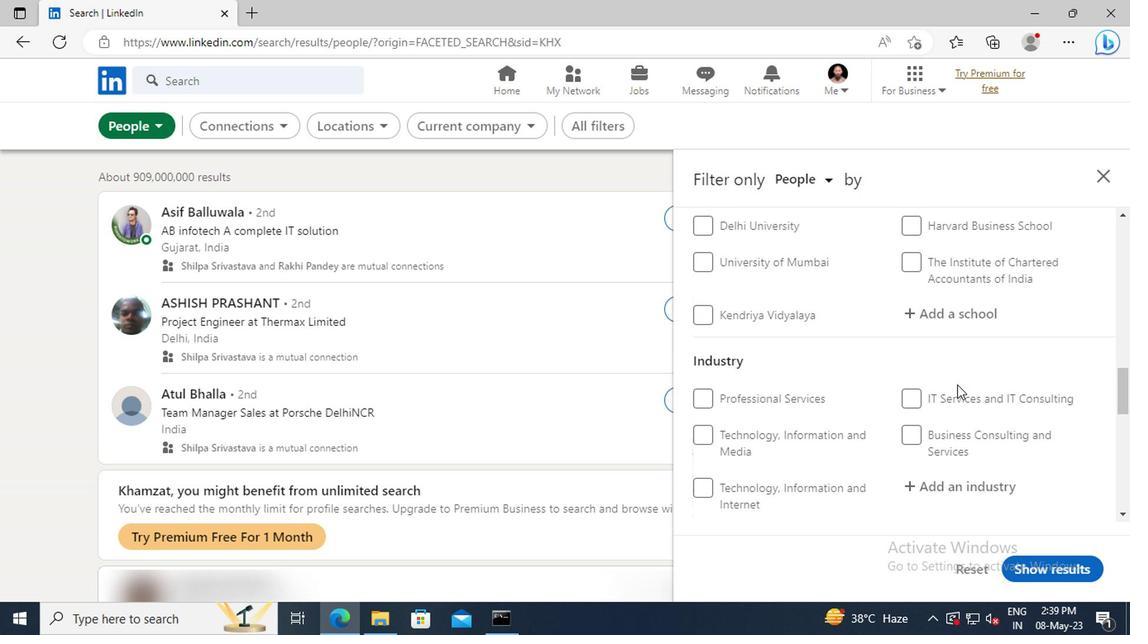 
Action: Mouse scrolled (952, 384) with delta (0, -1)
Screenshot: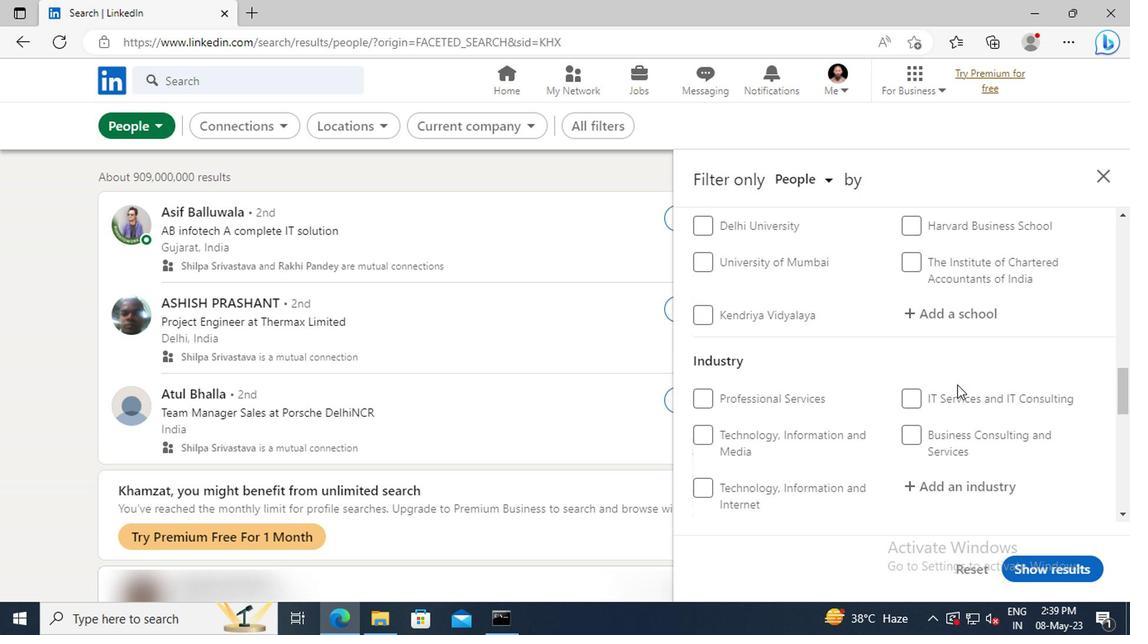 
Action: Mouse scrolled (952, 384) with delta (0, -1)
Screenshot: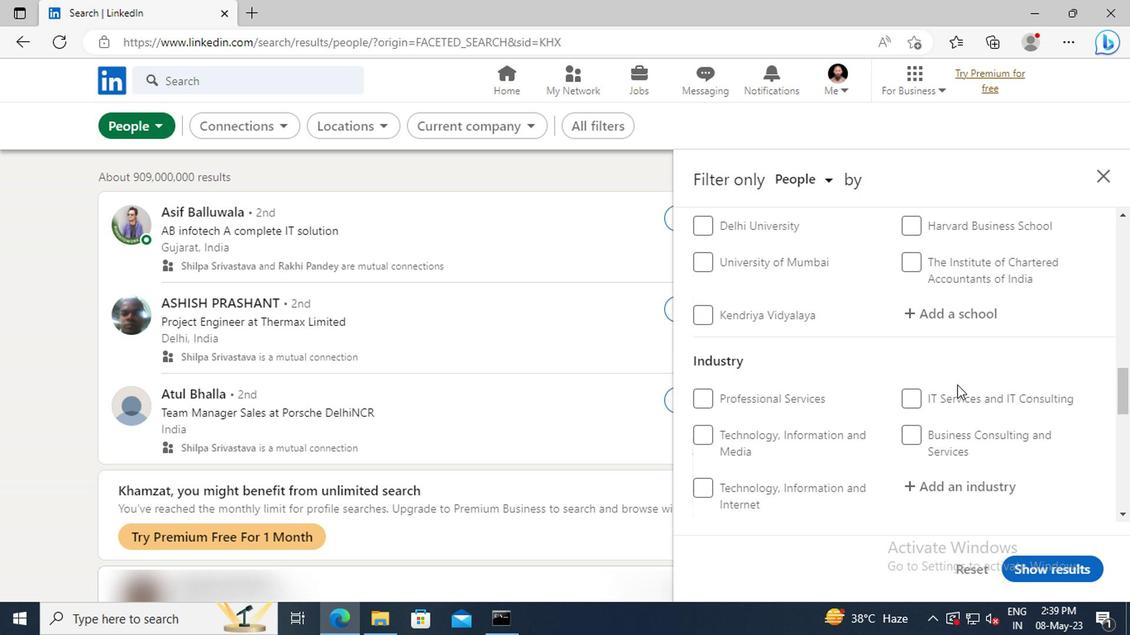 
Action: Mouse scrolled (952, 384) with delta (0, -1)
Screenshot: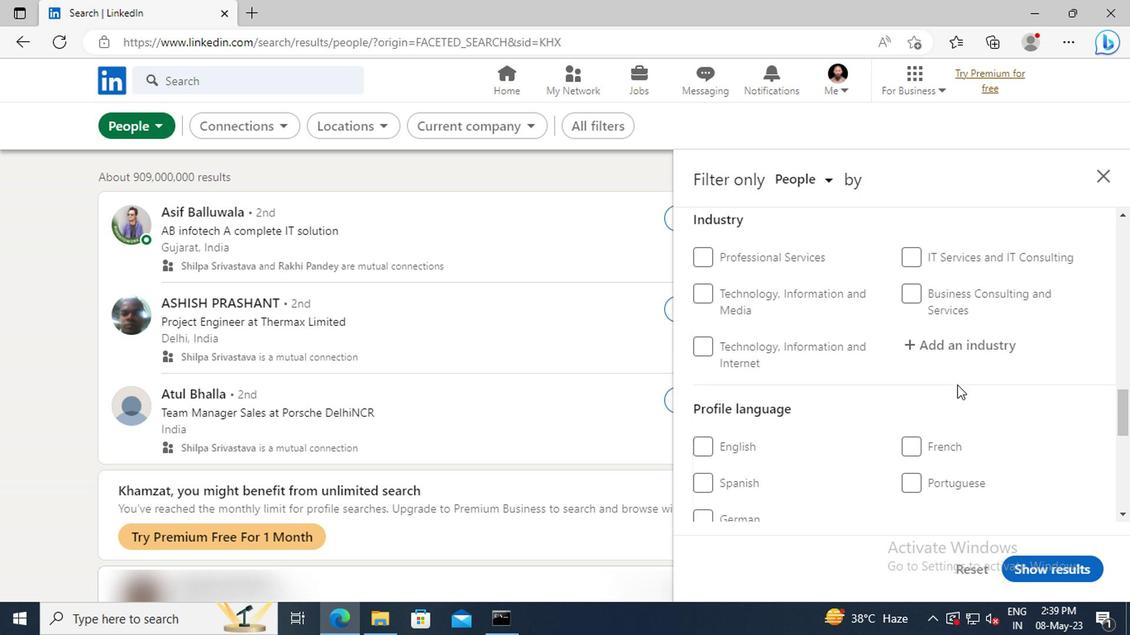 
Action: Mouse scrolled (952, 384) with delta (0, -1)
Screenshot: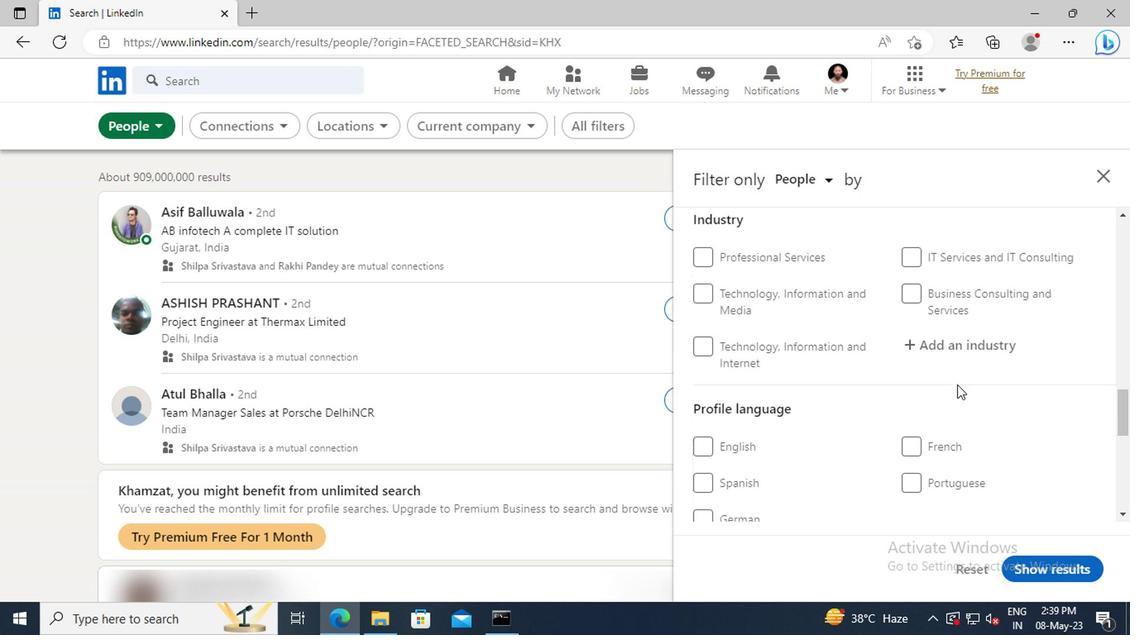 
Action: Mouse moved to (703, 392)
Screenshot: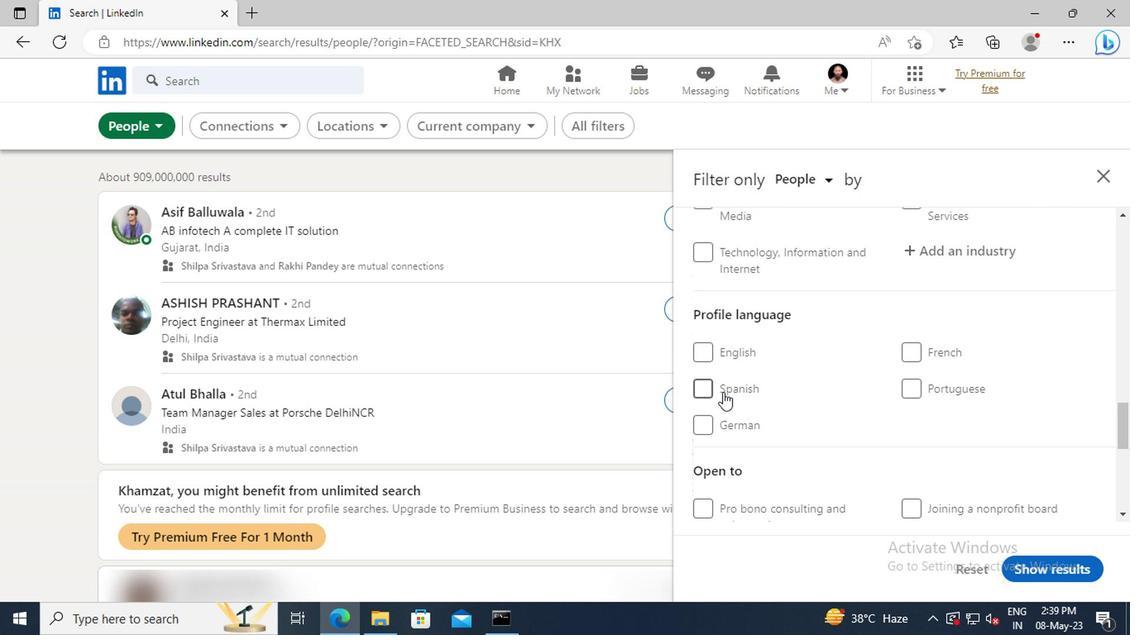 
Action: Mouse pressed left at (703, 392)
Screenshot: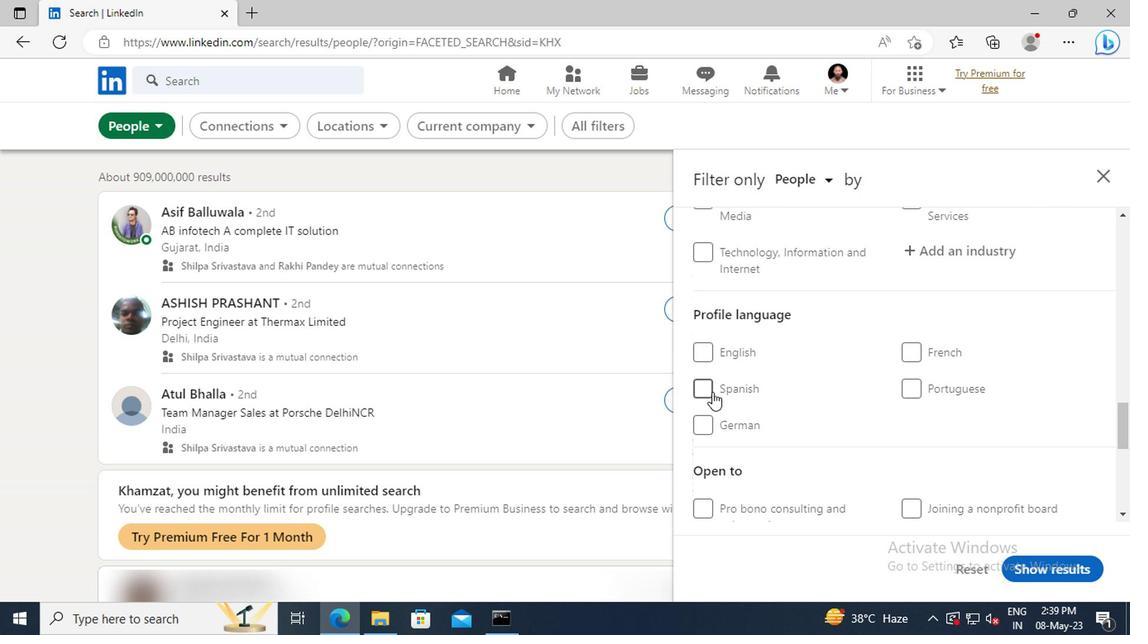 
Action: Mouse moved to (974, 373)
Screenshot: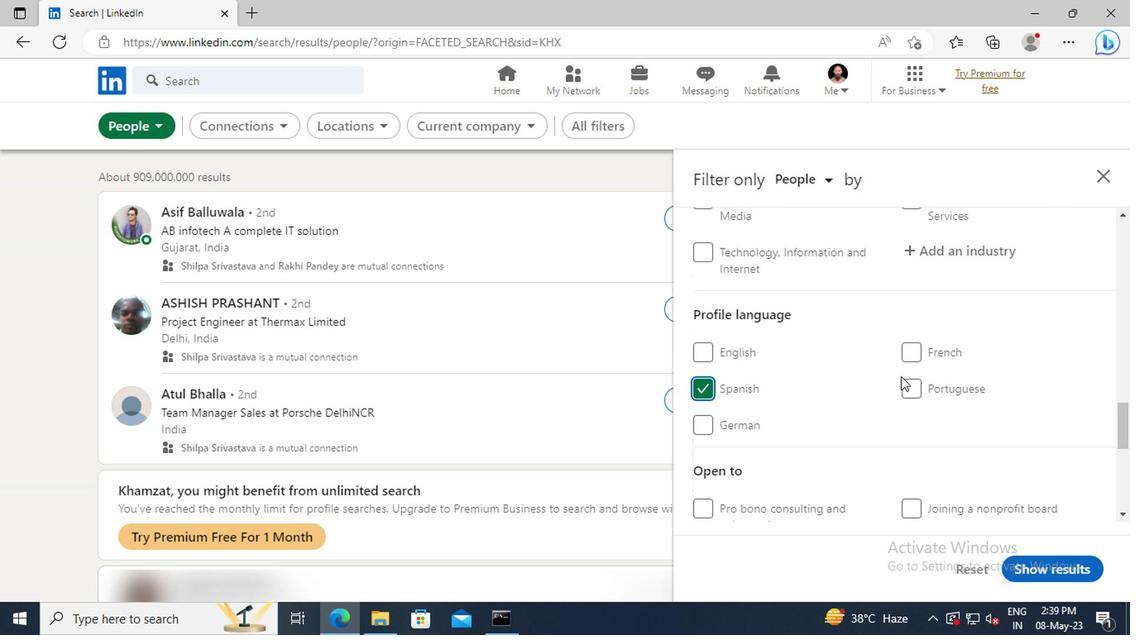 
Action: Mouse scrolled (974, 374) with delta (0, 0)
Screenshot: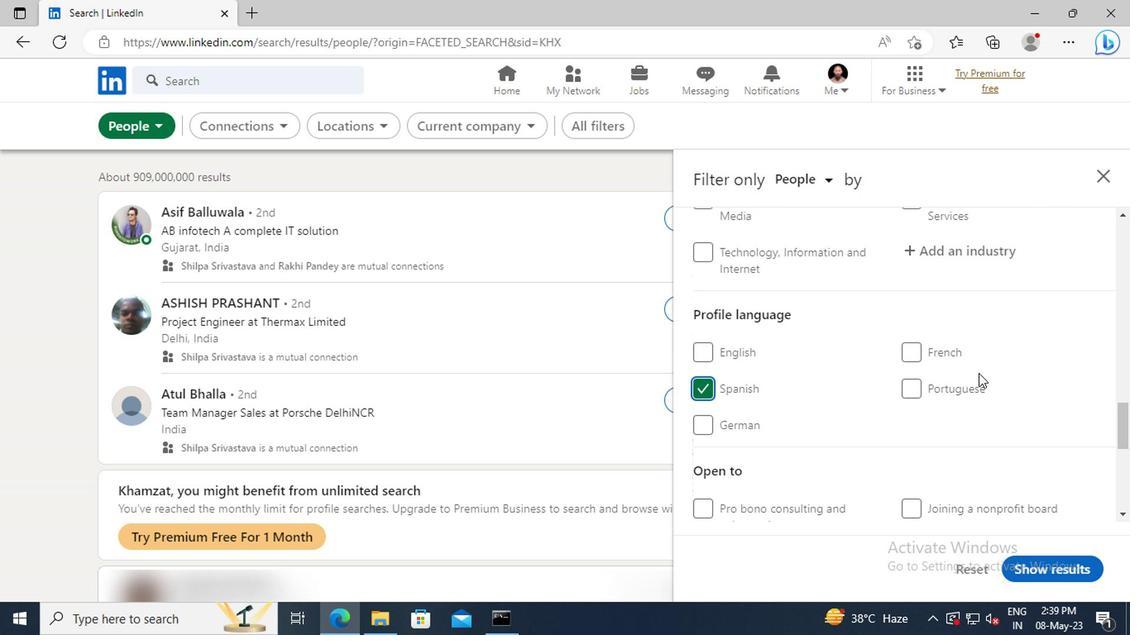 
Action: Mouse scrolled (974, 374) with delta (0, 0)
Screenshot: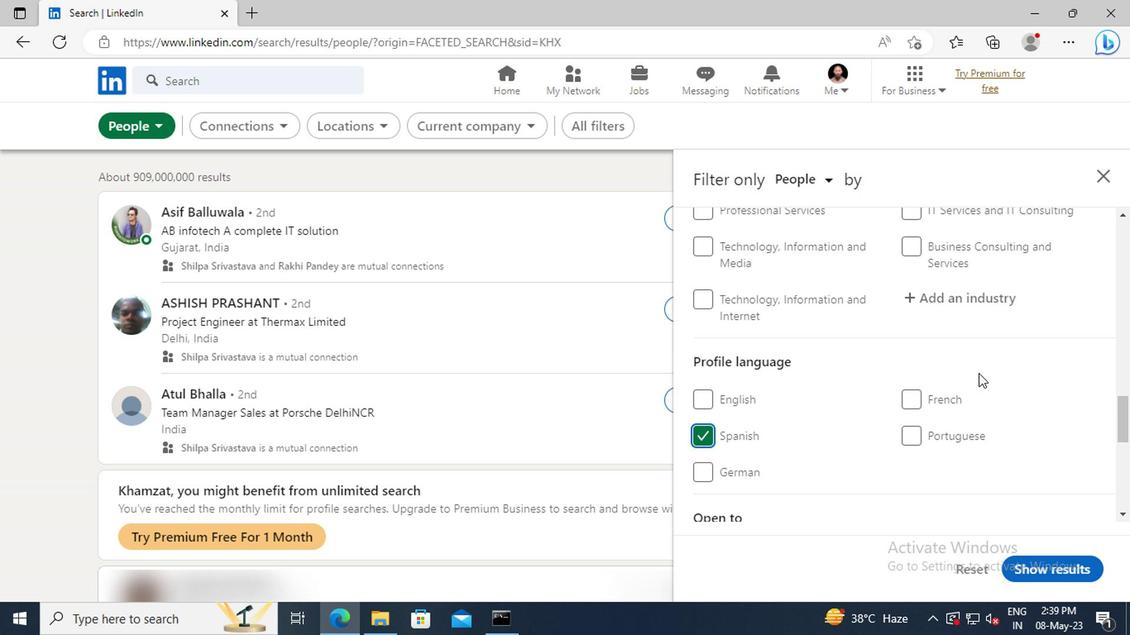 
Action: Mouse scrolled (974, 374) with delta (0, 0)
Screenshot: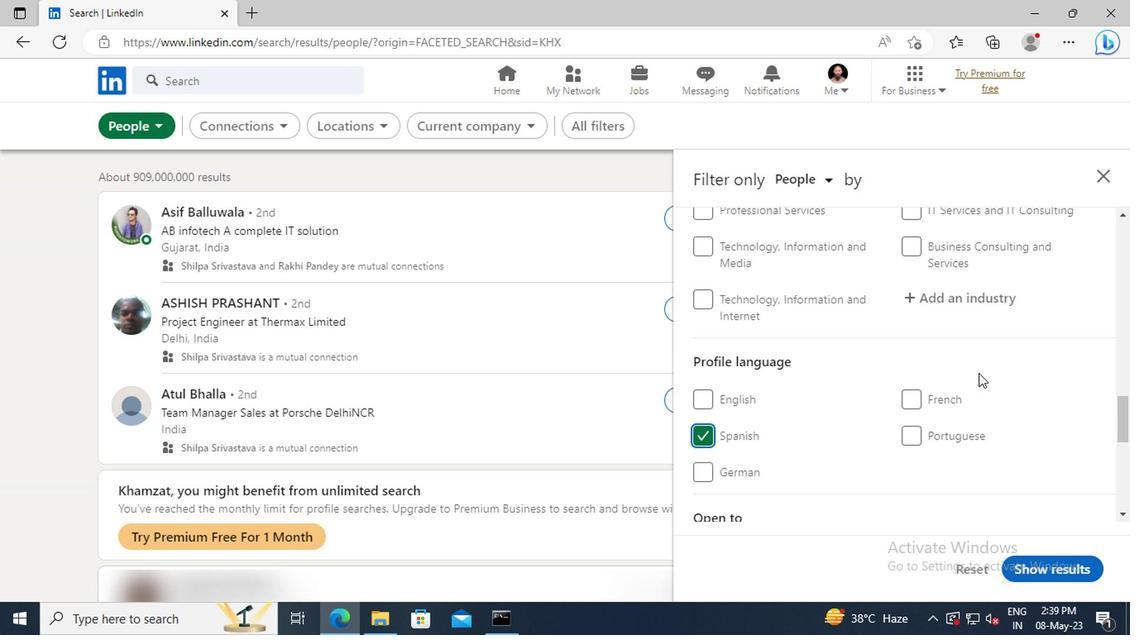 
Action: Mouse scrolled (974, 374) with delta (0, 0)
Screenshot: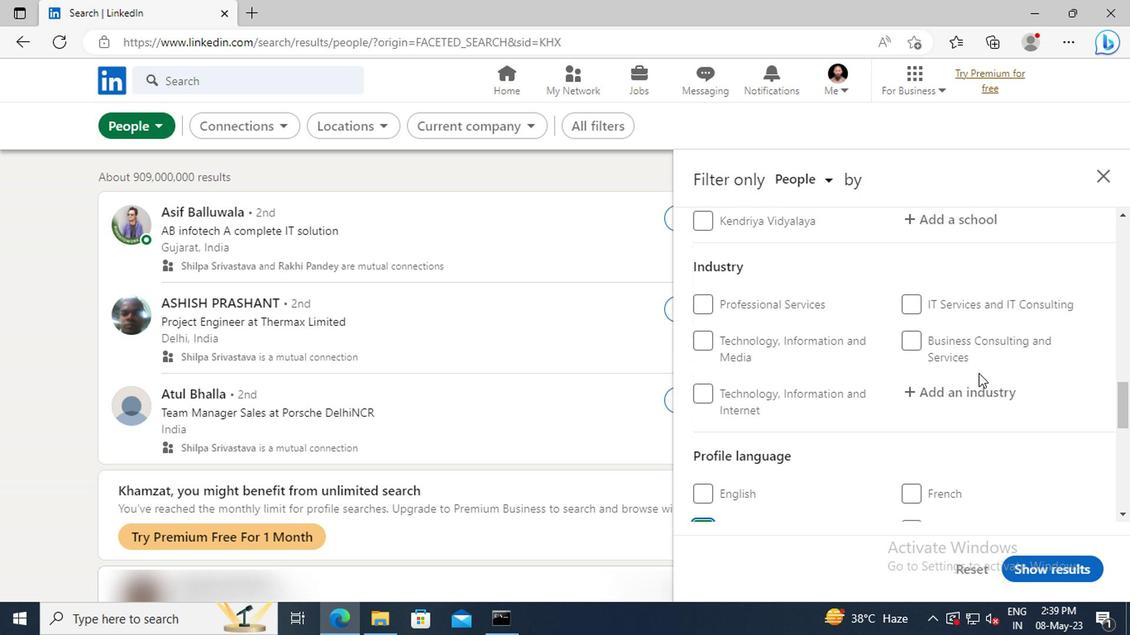 
Action: Mouse scrolled (974, 374) with delta (0, 0)
Screenshot: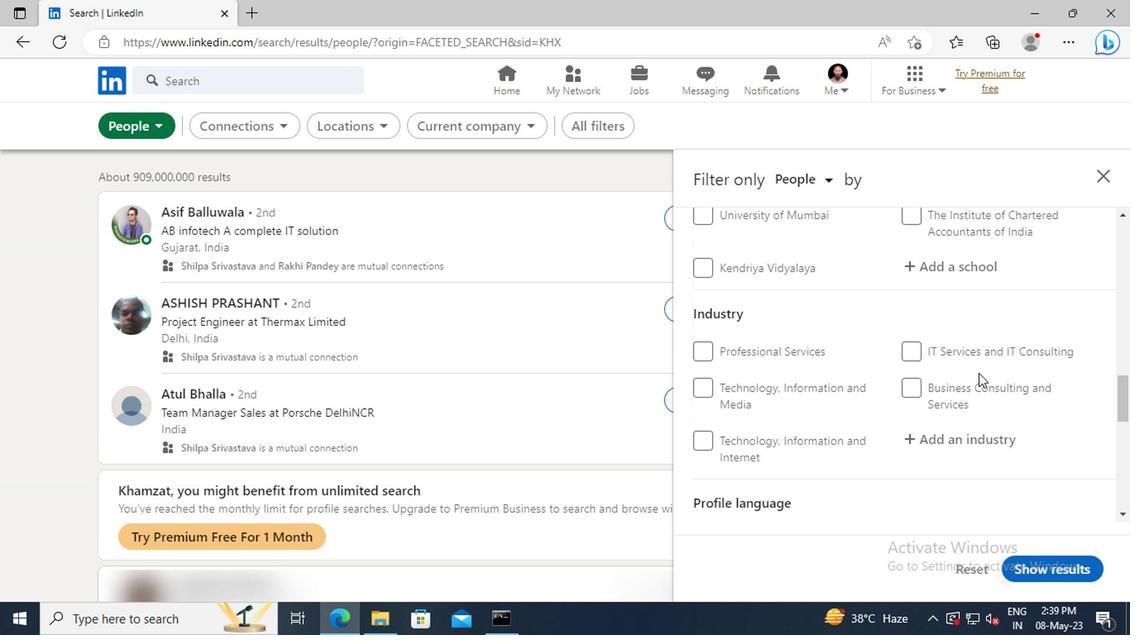 
Action: Mouse scrolled (974, 374) with delta (0, 0)
Screenshot: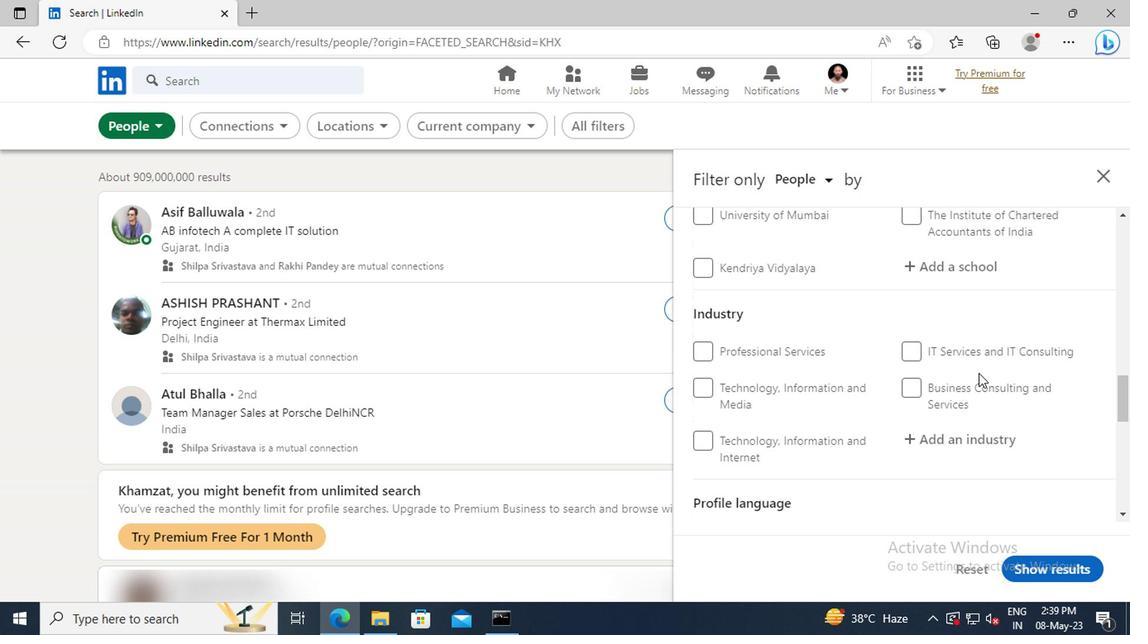 
Action: Mouse scrolled (974, 374) with delta (0, 0)
Screenshot: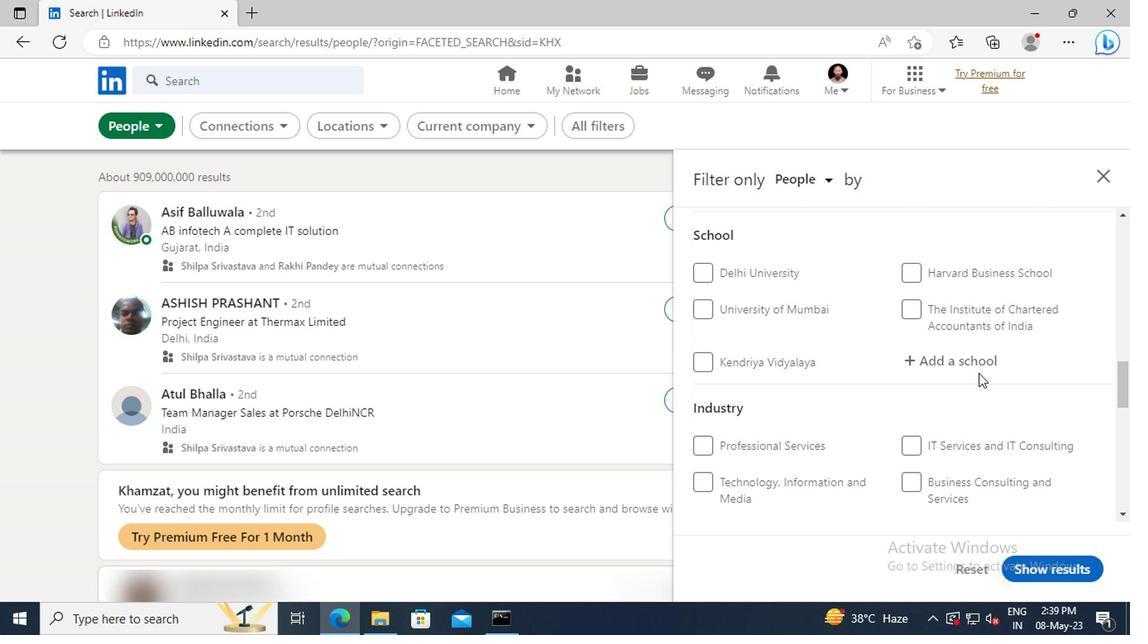 
Action: Mouse scrolled (974, 374) with delta (0, 0)
Screenshot: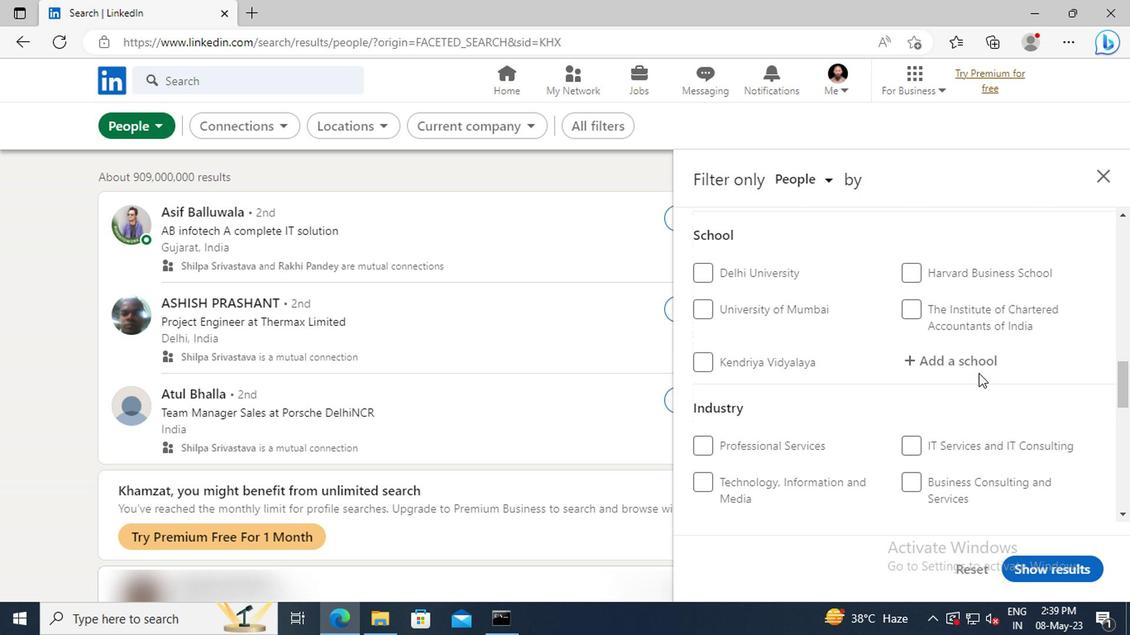 
Action: Mouse scrolled (974, 374) with delta (0, 0)
Screenshot: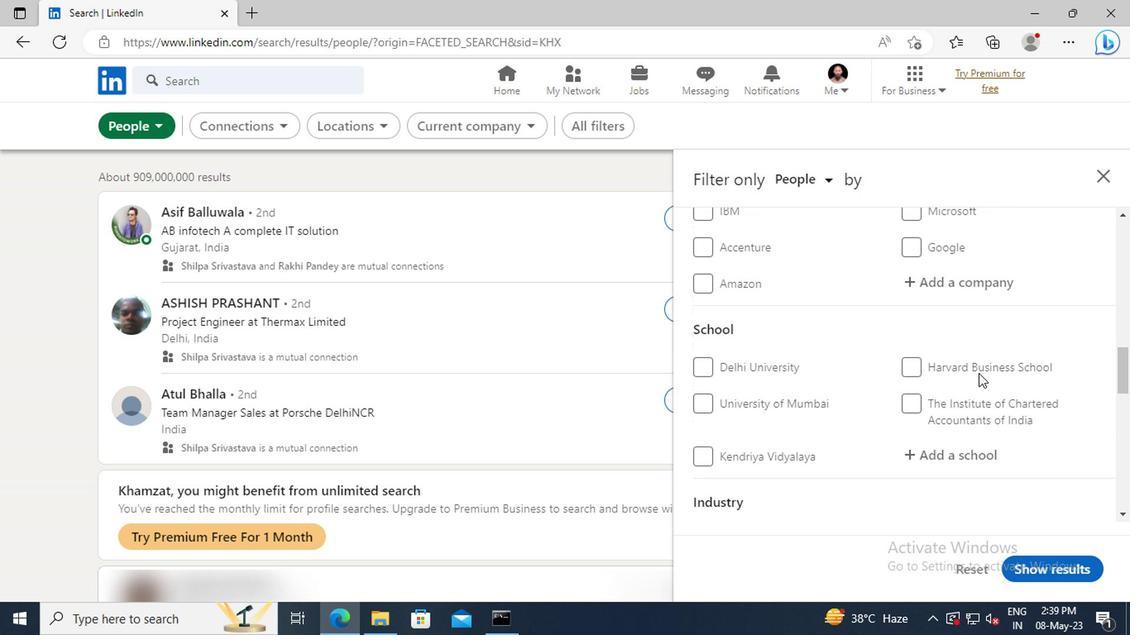 
Action: Mouse scrolled (974, 374) with delta (0, 0)
Screenshot: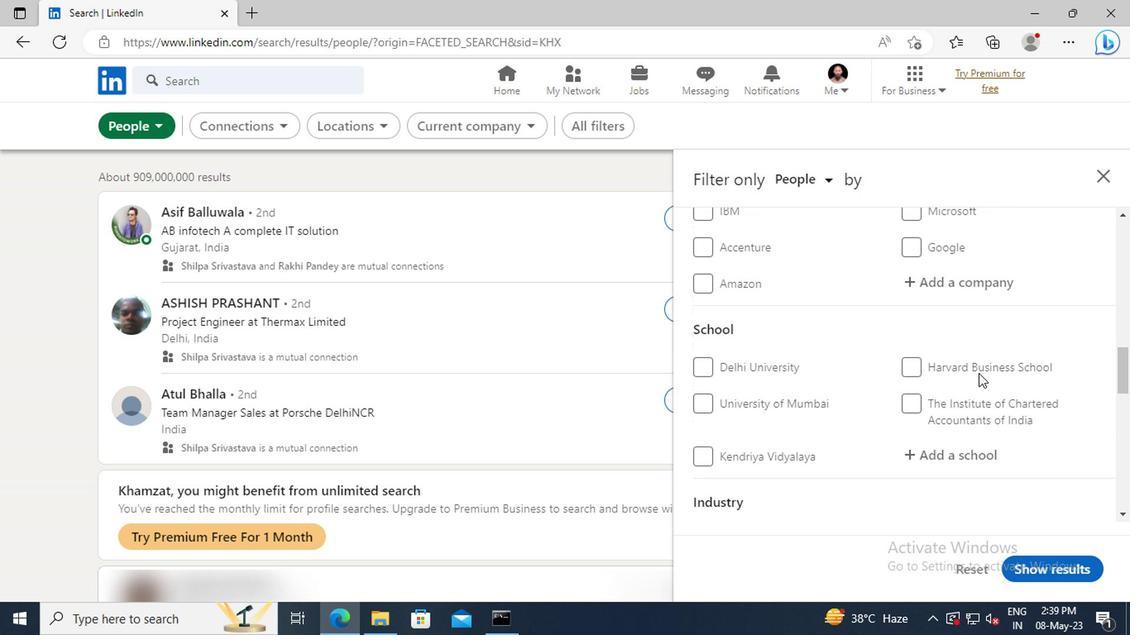 
Action: Mouse scrolled (974, 374) with delta (0, 0)
Screenshot: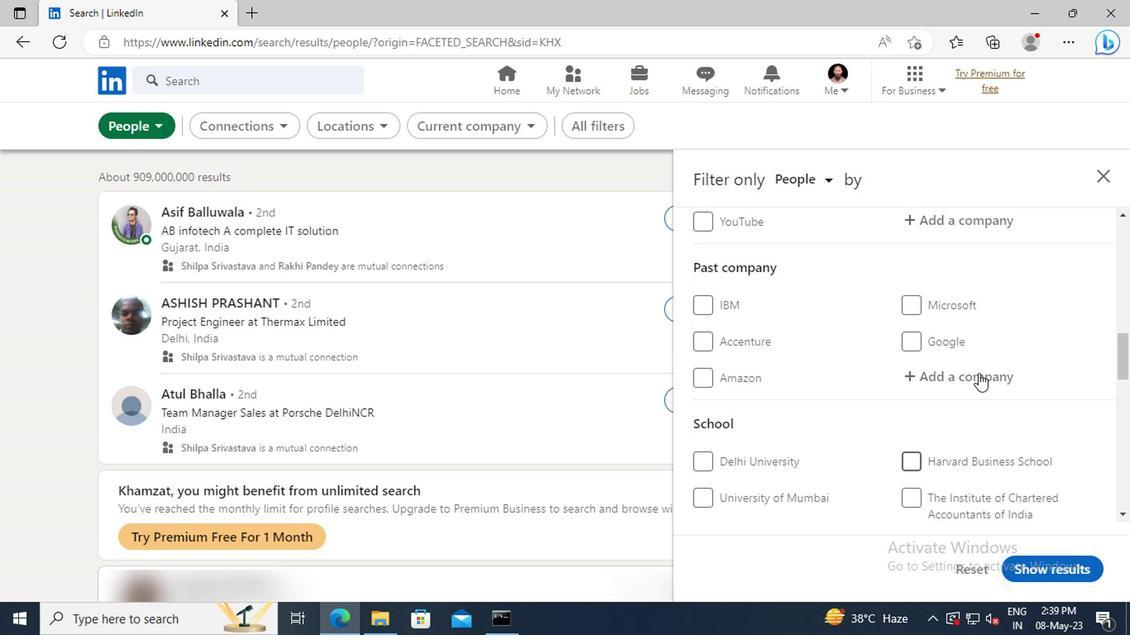 
Action: Mouse scrolled (974, 374) with delta (0, 0)
Screenshot: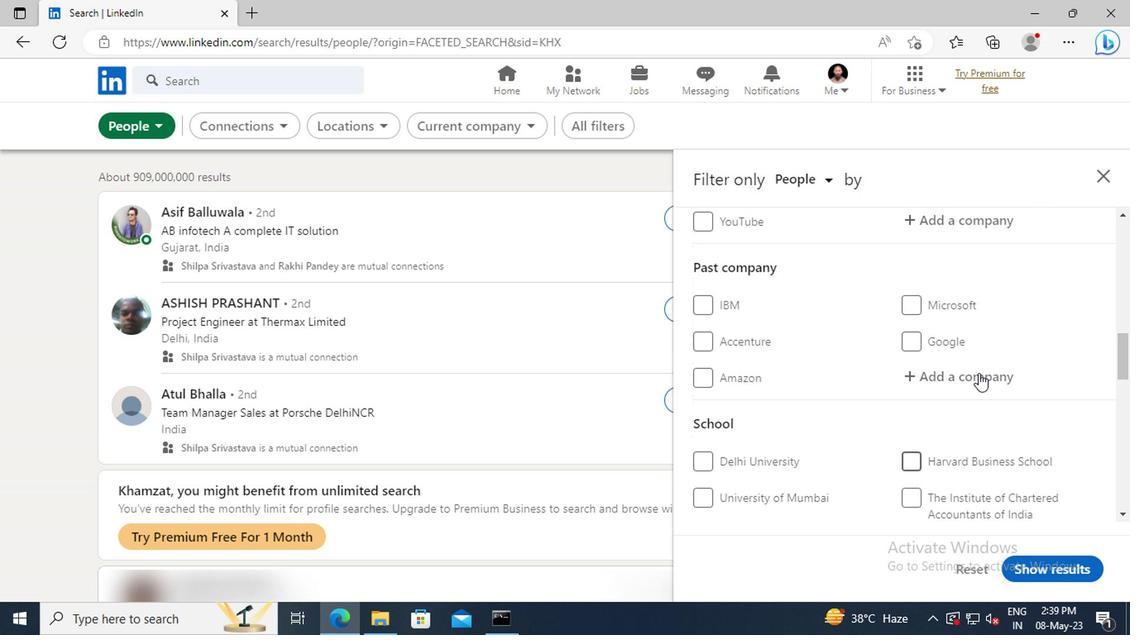
Action: Mouse scrolled (974, 374) with delta (0, 0)
Screenshot: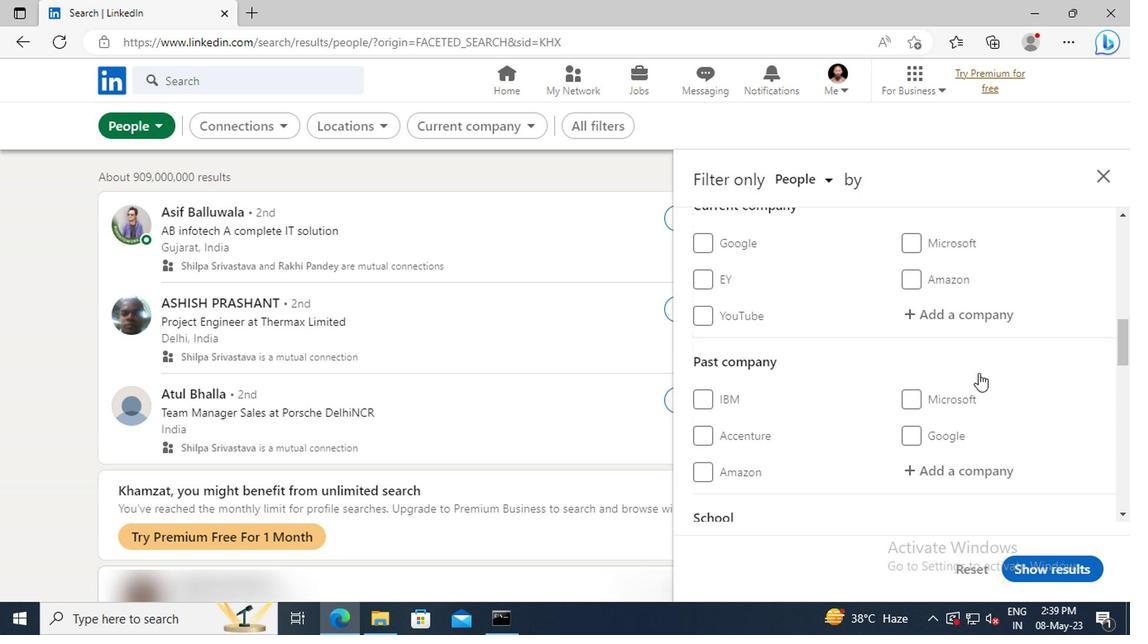 
Action: Mouse moved to (954, 365)
Screenshot: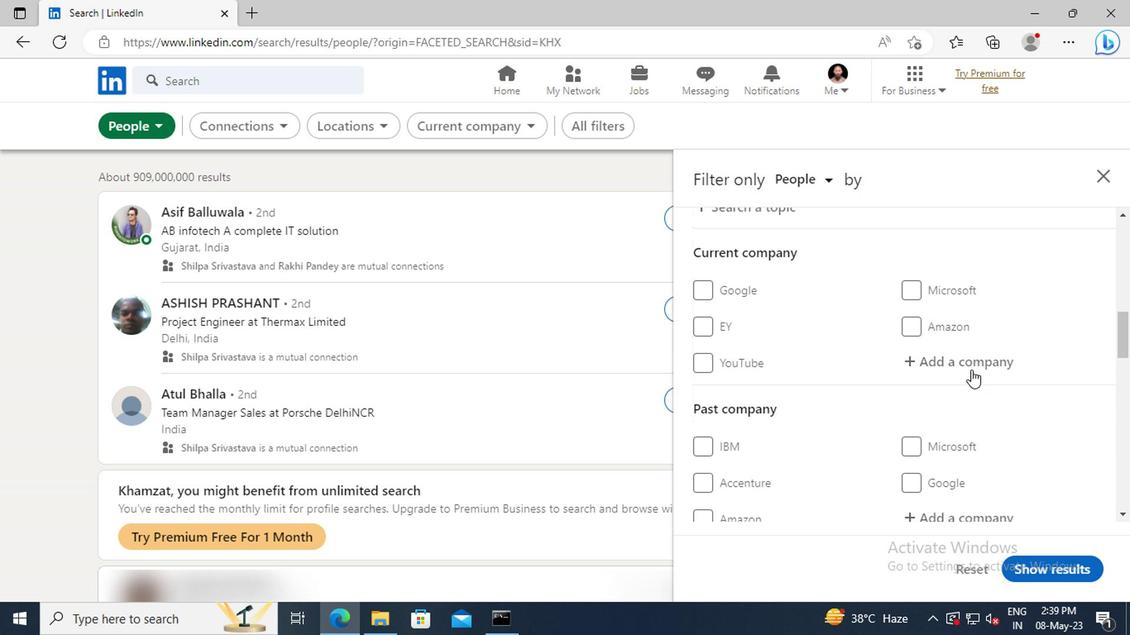 
Action: Mouse pressed left at (954, 365)
Screenshot: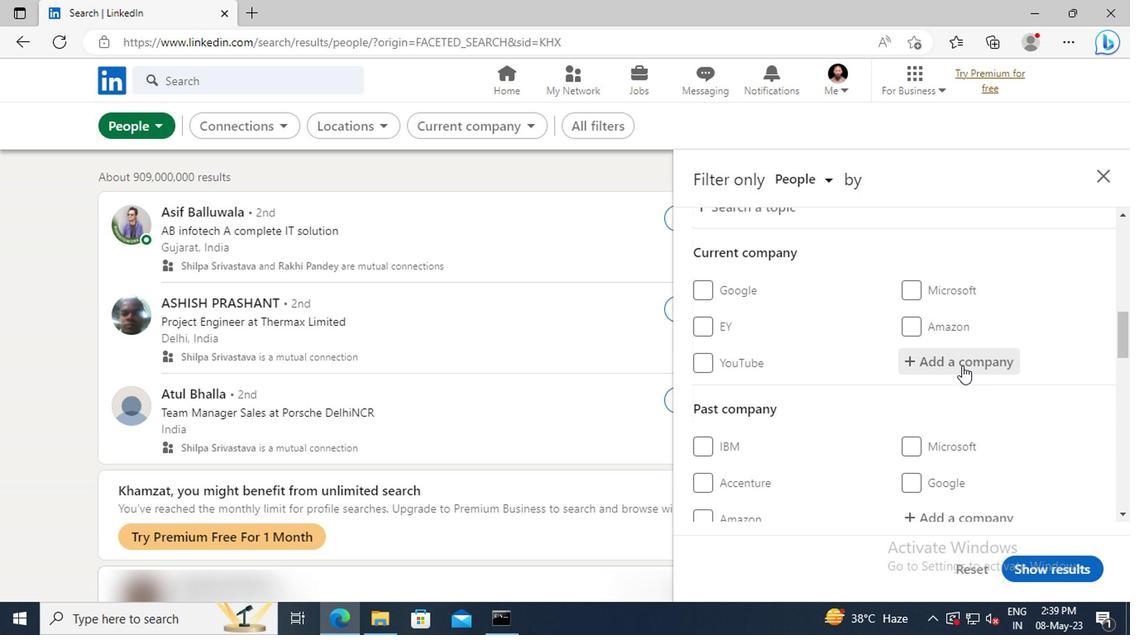 
Action: Key pressed <Key.shift>LANDMARK<Key.space><Key.shift>GROUP
Screenshot: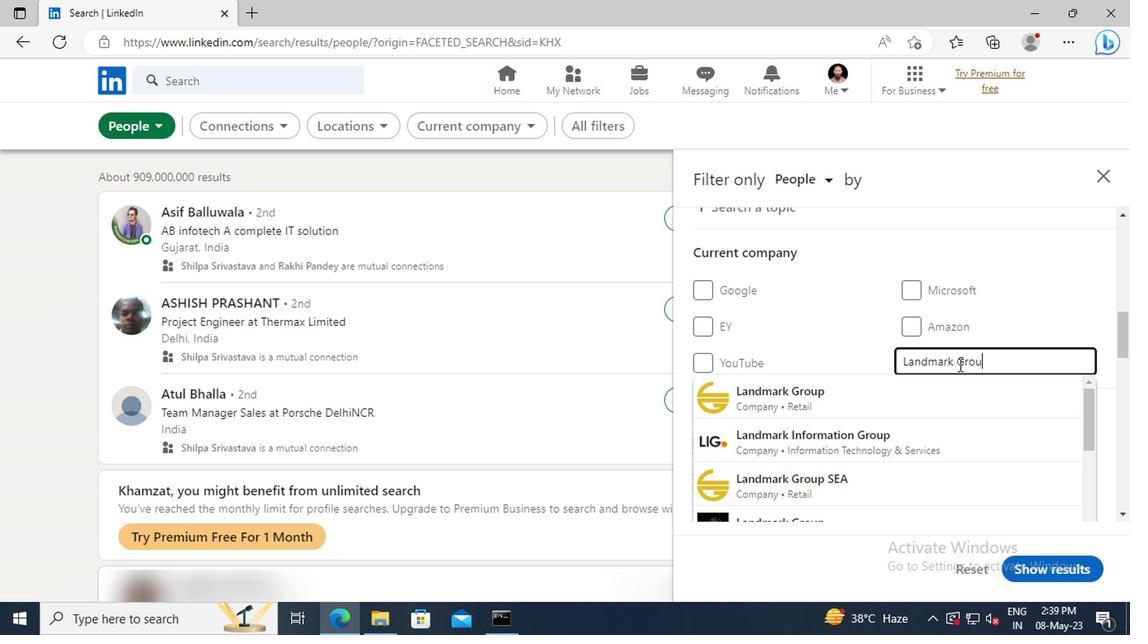 
Action: Mouse moved to (952, 386)
Screenshot: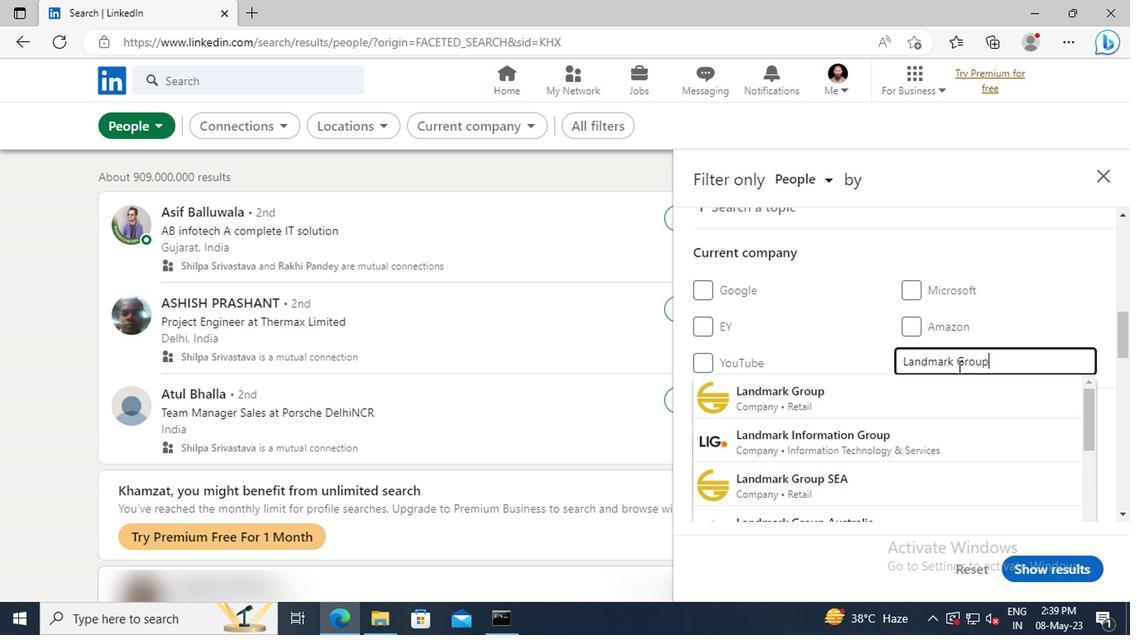 
Action: Mouse pressed left at (952, 386)
Screenshot: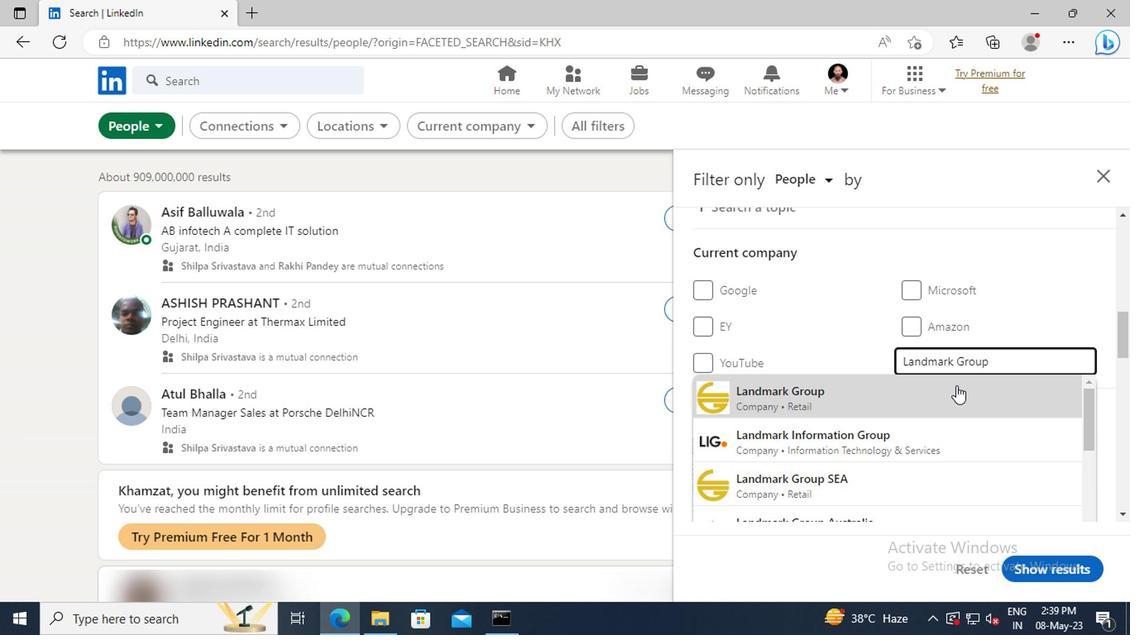 
Action: Mouse scrolled (952, 385) with delta (0, 0)
Screenshot: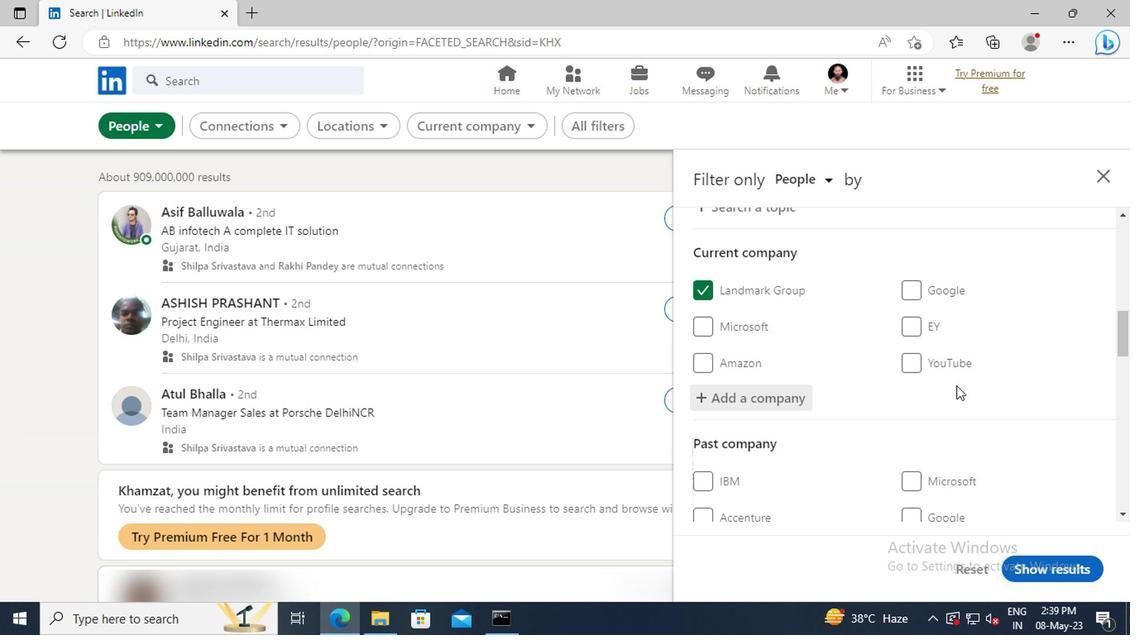 
Action: Mouse moved to (952, 385)
Screenshot: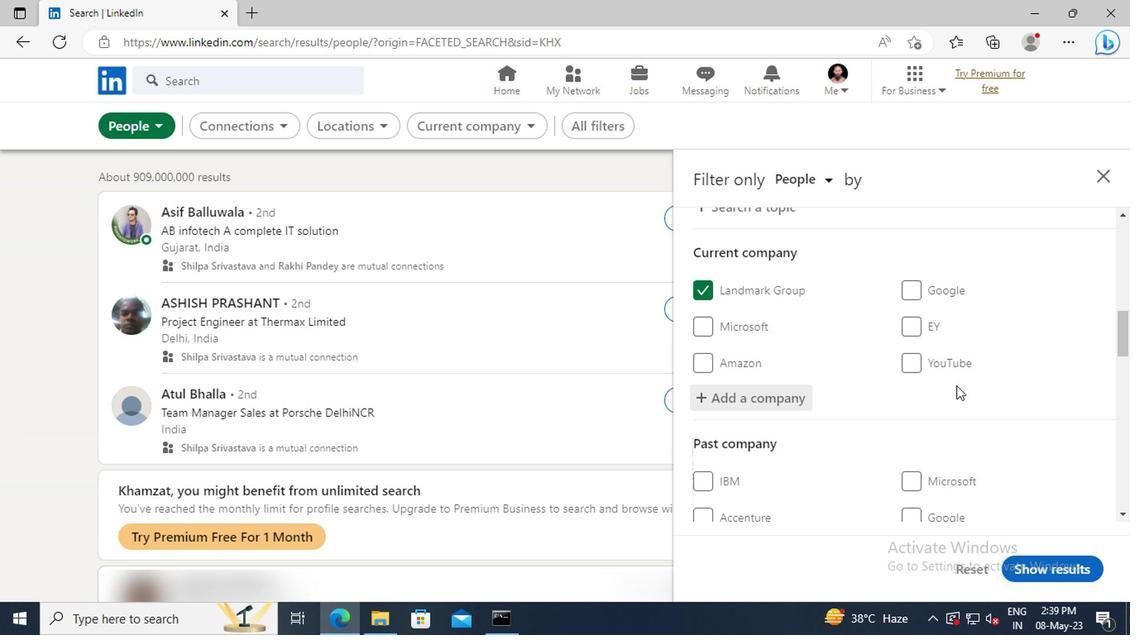 
Action: Mouse scrolled (952, 384) with delta (0, -1)
Screenshot: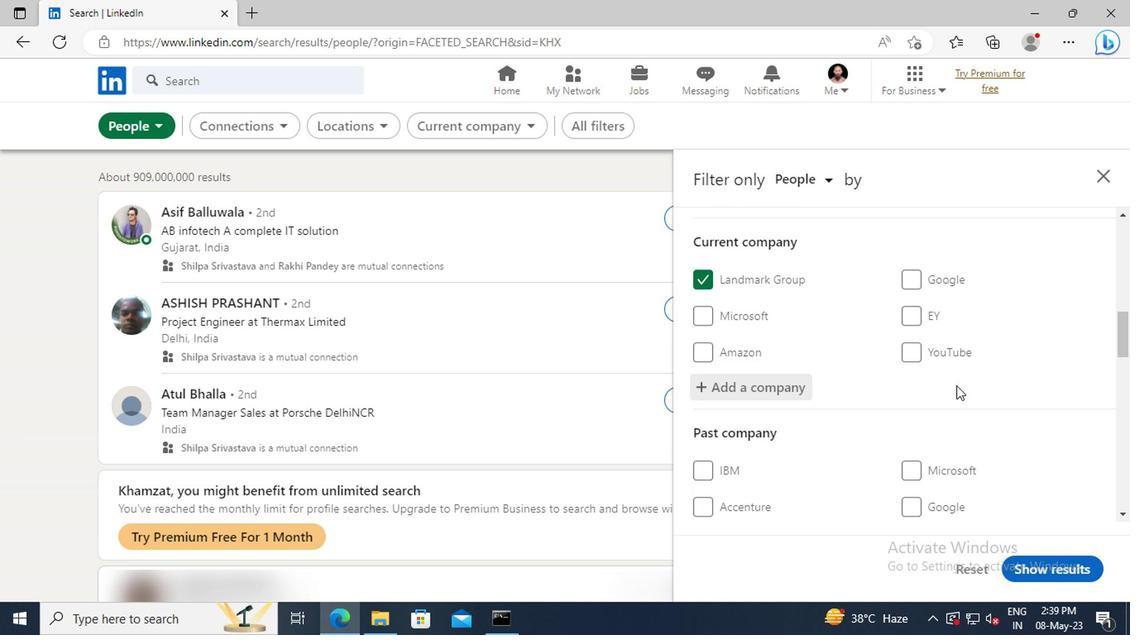 
Action: Mouse moved to (950, 369)
Screenshot: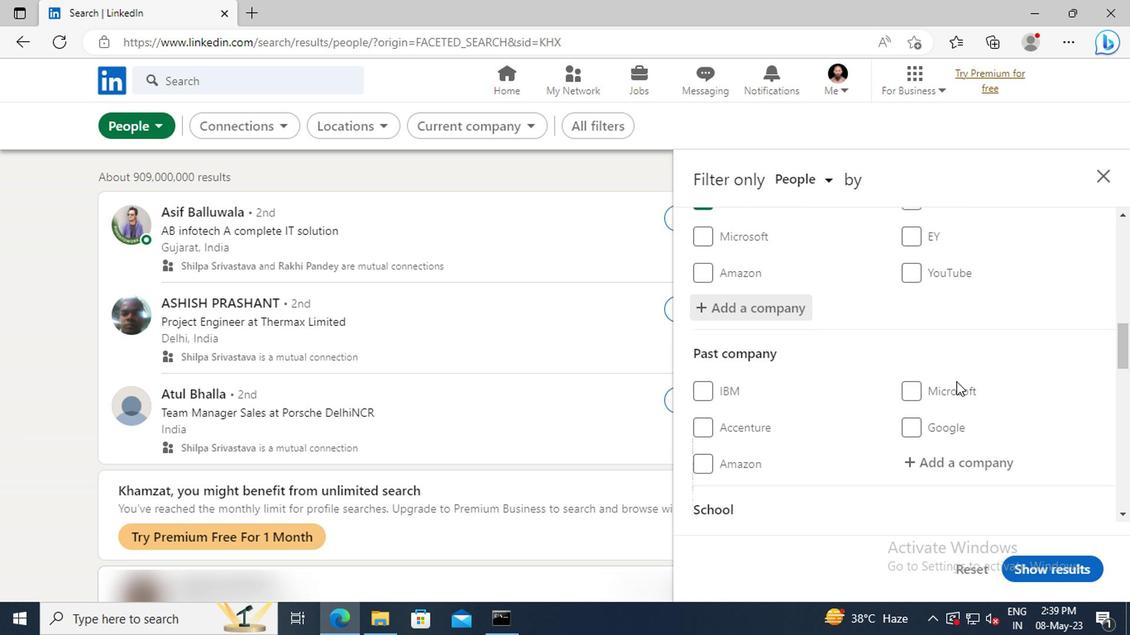 
Action: Mouse scrolled (950, 368) with delta (0, -1)
Screenshot: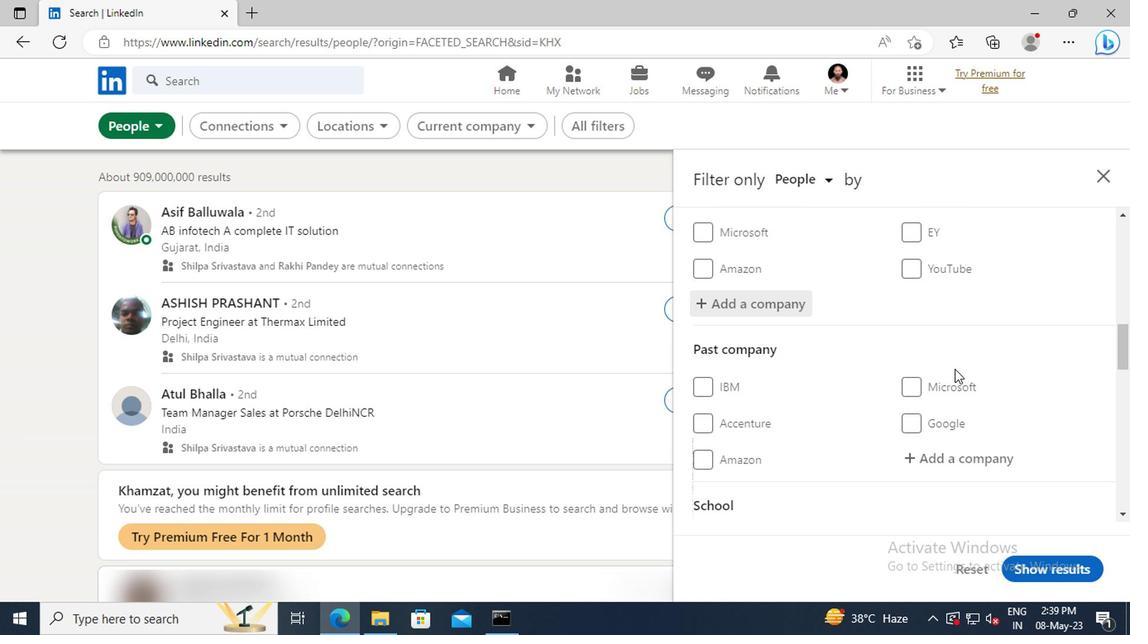 
Action: Mouse scrolled (950, 368) with delta (0, -1)
Screenshot: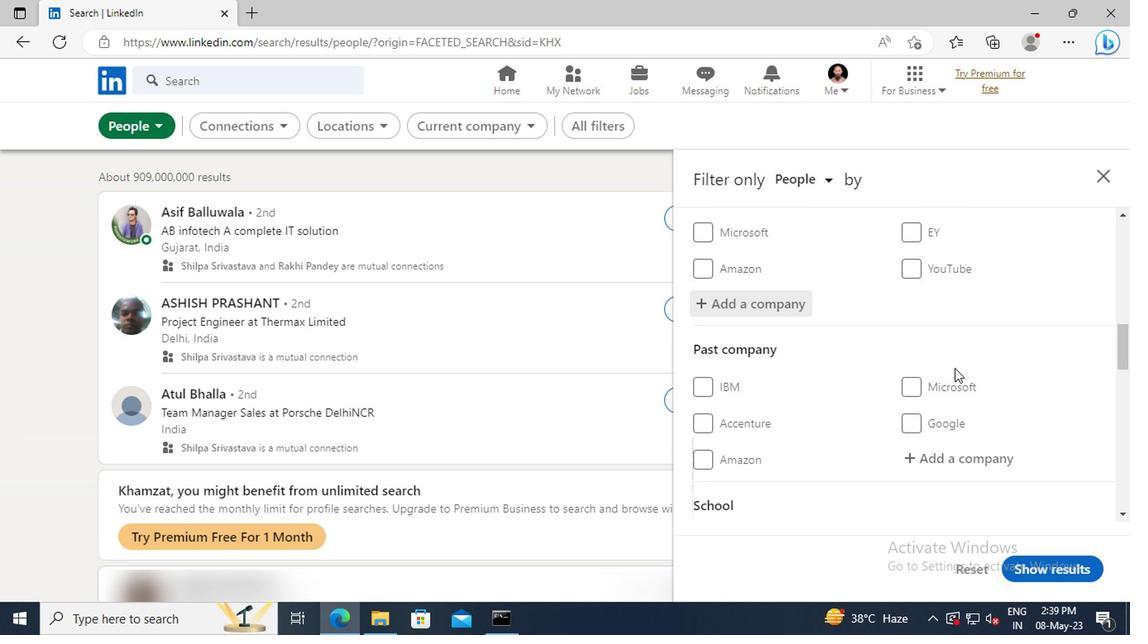 
Action: Mouse moved to (949, 365)
Screenshot: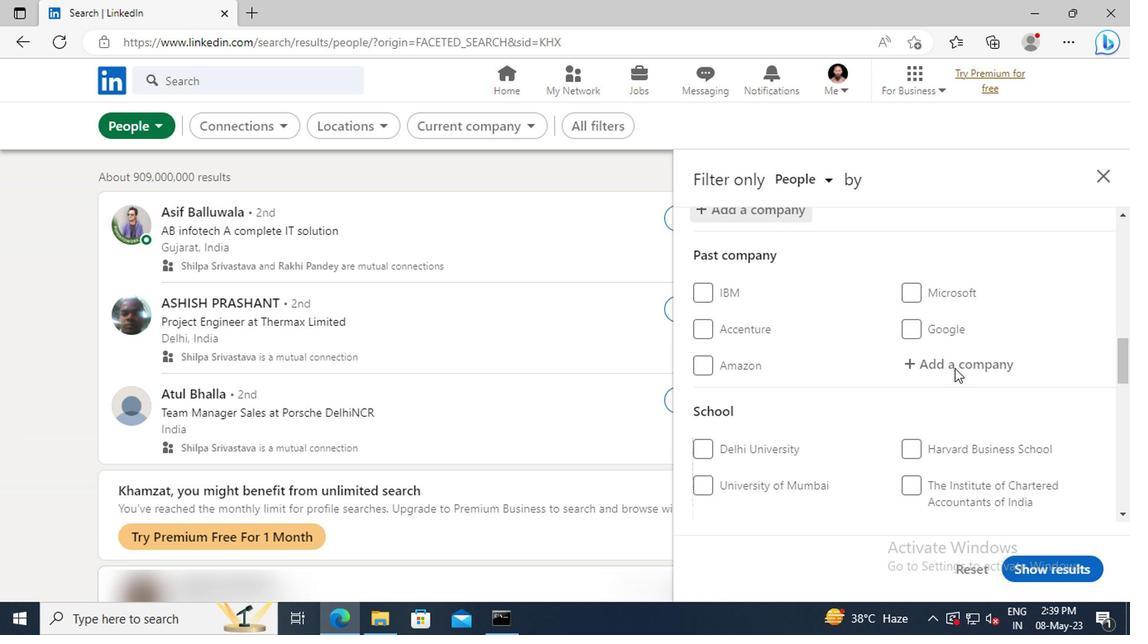 
Action: Mouse scrolled (949, 365) with delta (0, 0)
Screenshot: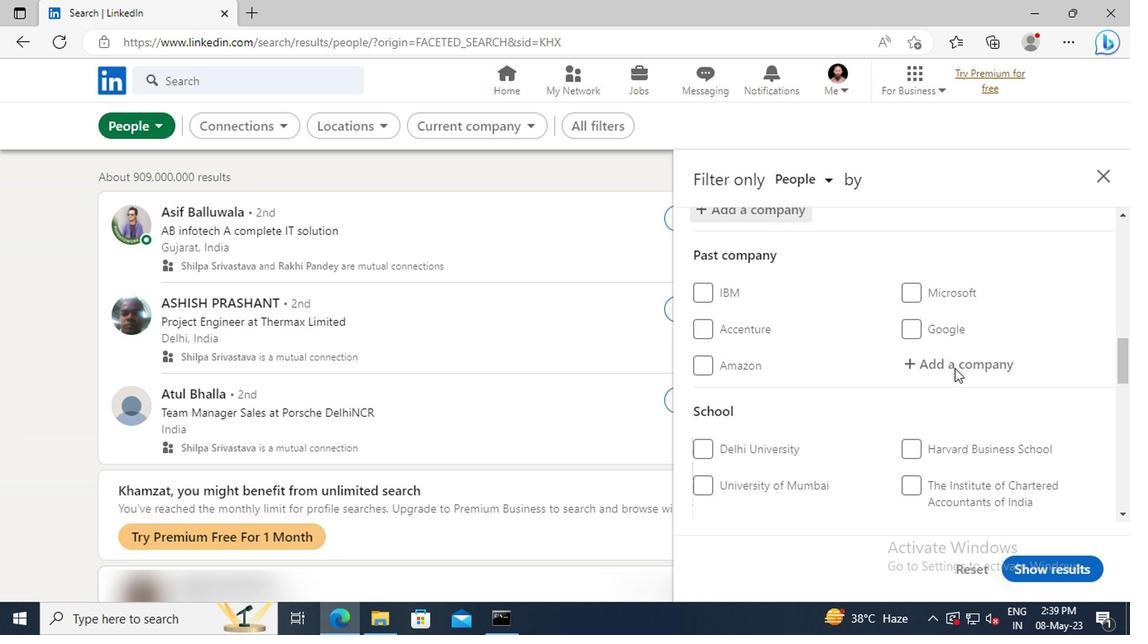 
Action: Mouse scrolled (949, 365) with delta (0, 0)
Screenshot: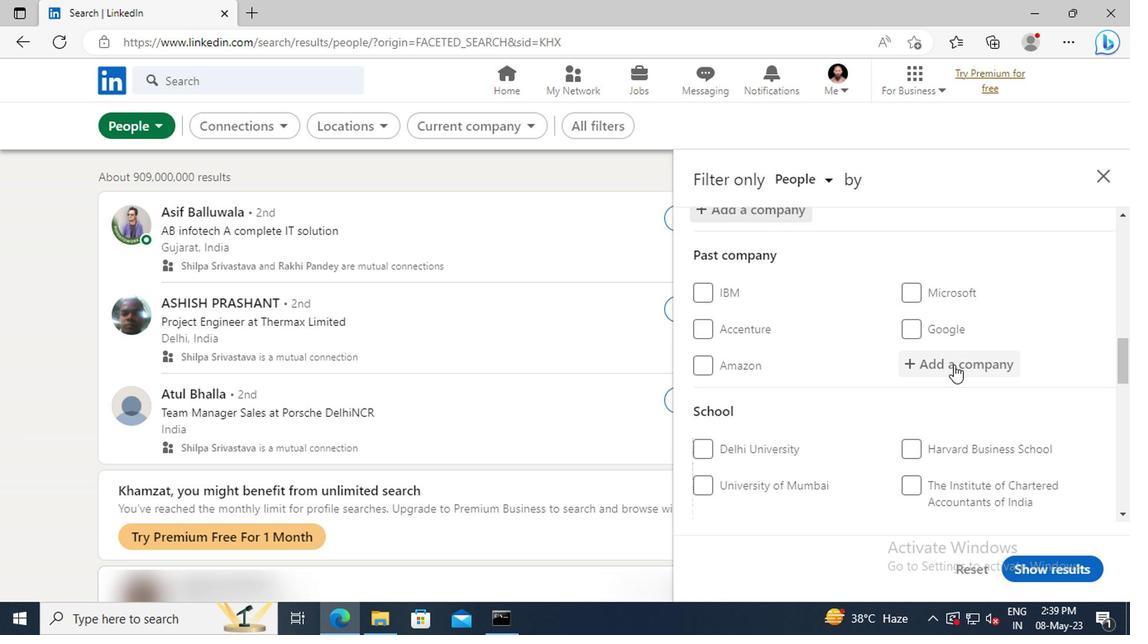 
Action: Mouse moved to (949, 365)
Screenshot: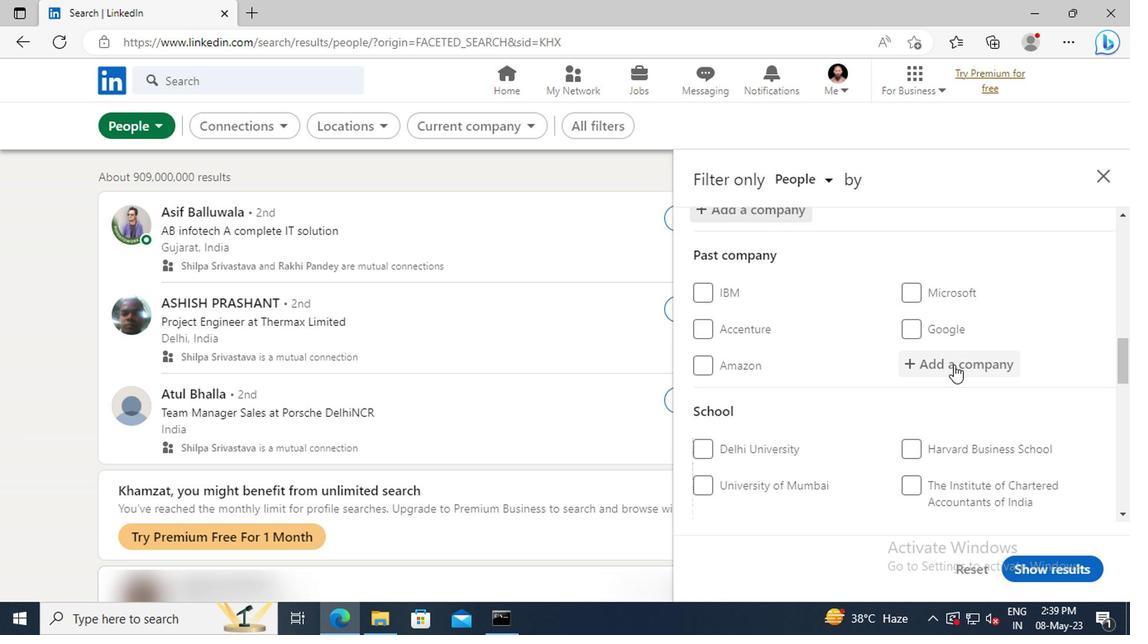 
Action: Mouse scrolled (949, 363) with delta (0, -1)
Screenshot: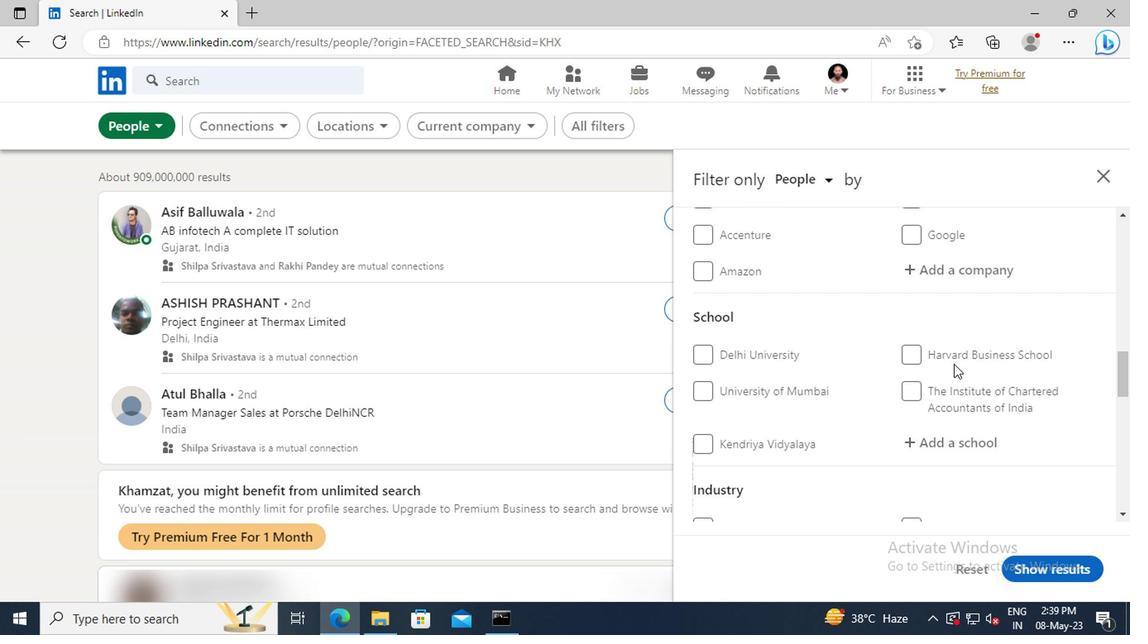
Action: Mouse moved to (939, 396)
Screenshot: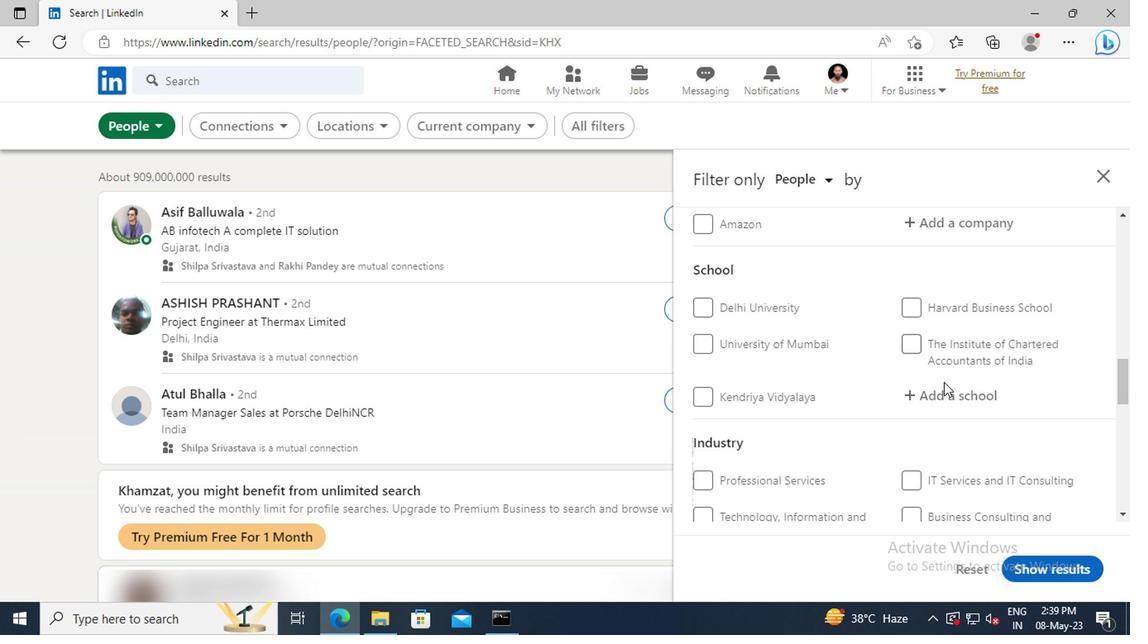 
Action: Mouse pressed left at (939, 396)
Screenshot: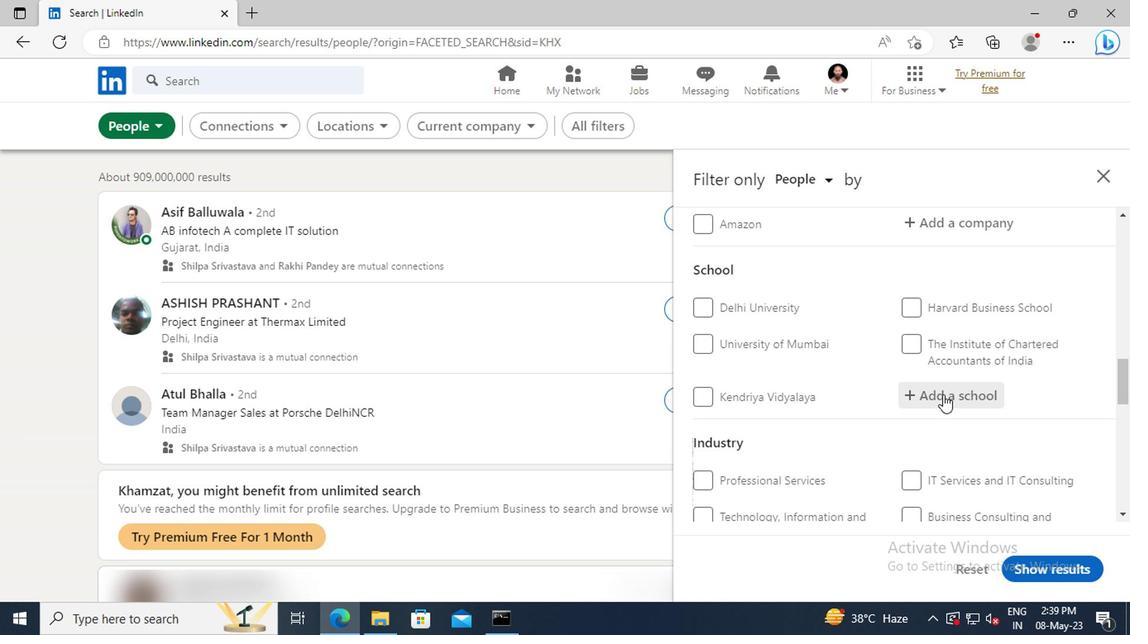 
Action: Key pressed <Key.shift>CARMEL<Key.space><Key.shift>CONVENT<Key.space><Key.shift>SC
Screenshot: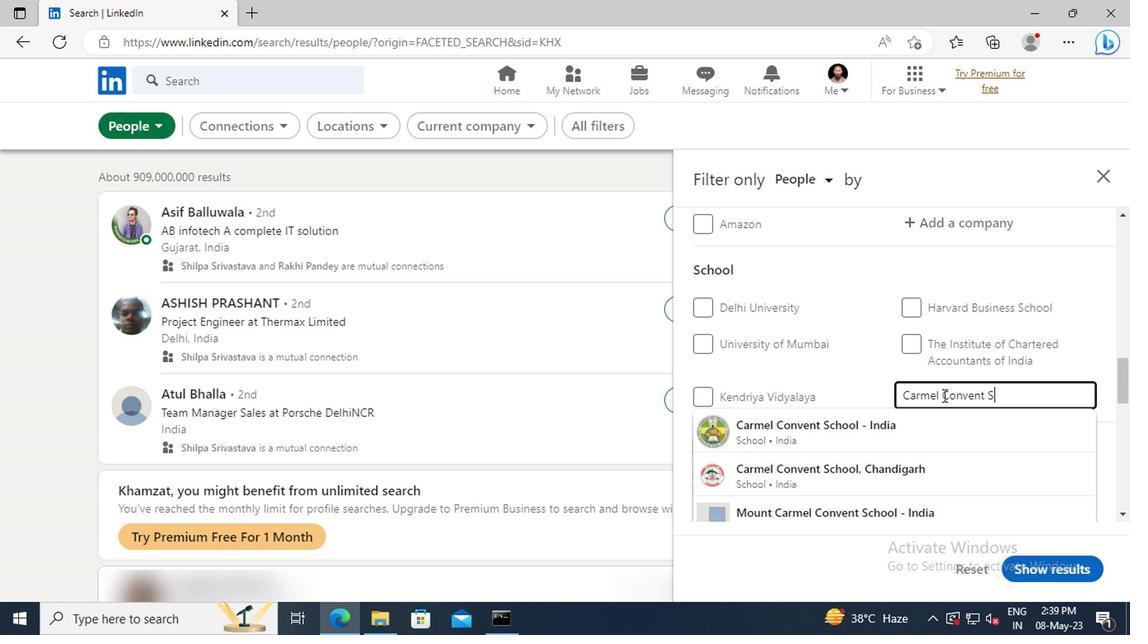 
Action: Mouse moved to (939, 459)
Screenshot: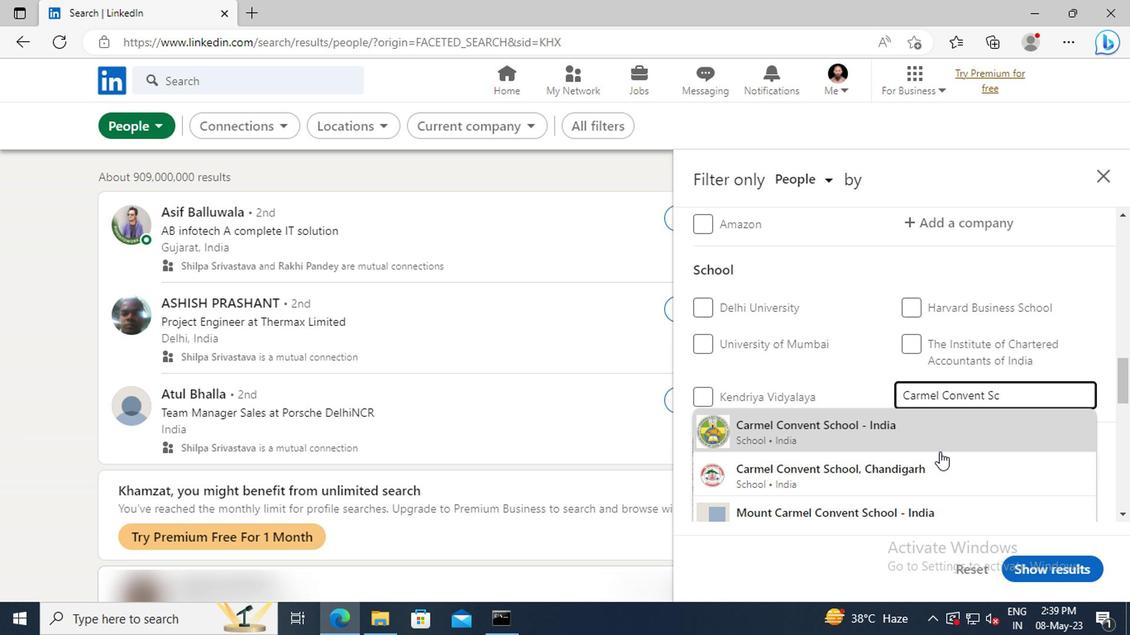 
Action: Mouse pressed left at (939, 459)
Screenshot: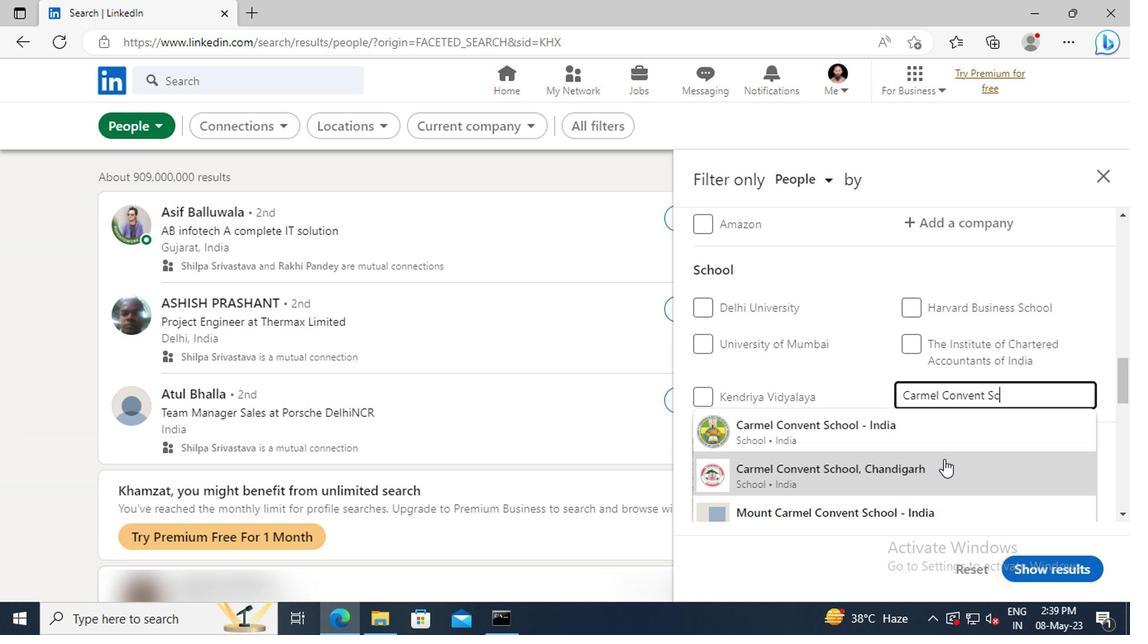 
Action: Mouse moved to (938, 456)
Screenshot: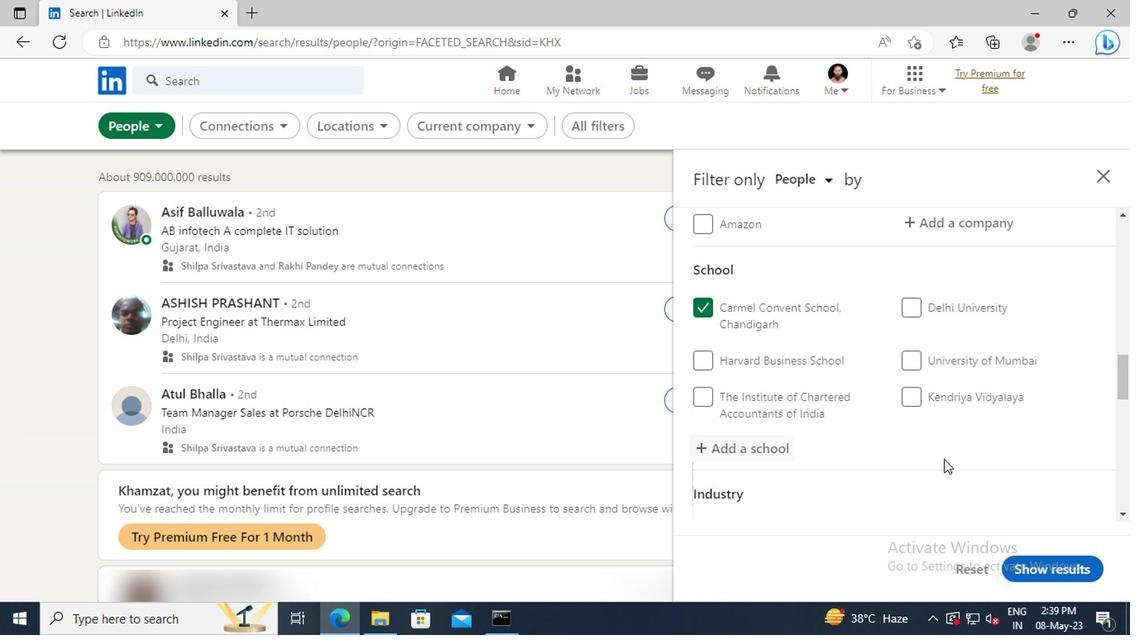 
Action: Mouse scrolled (938, 456) with delta (0, 0)
Screenshot: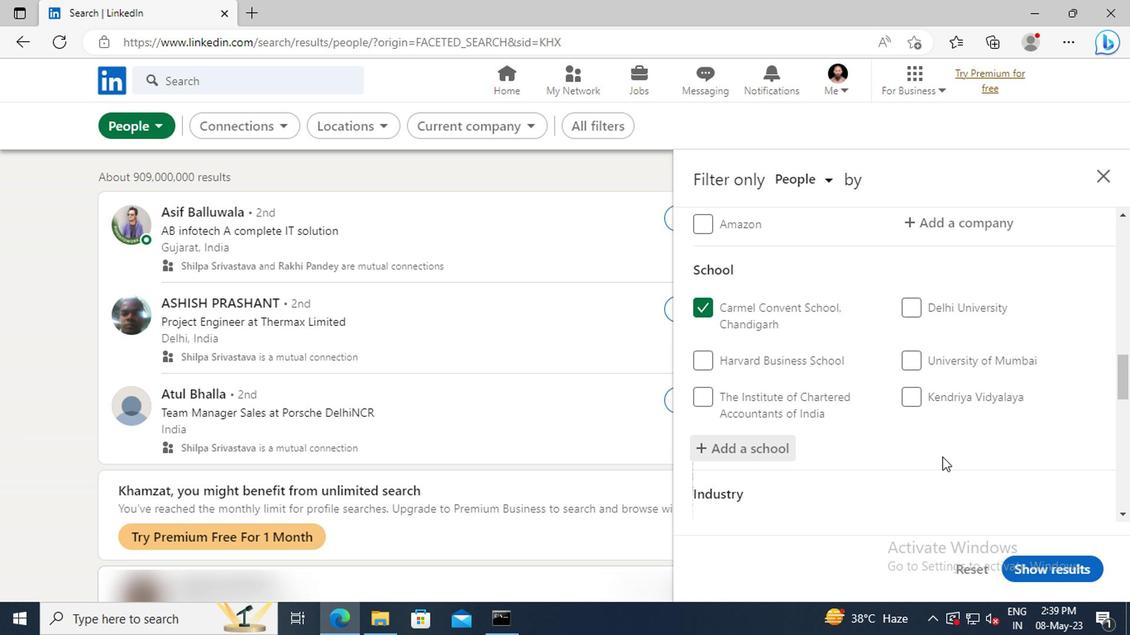 
Action: Mouse moved to (938, 454)
Screenshot: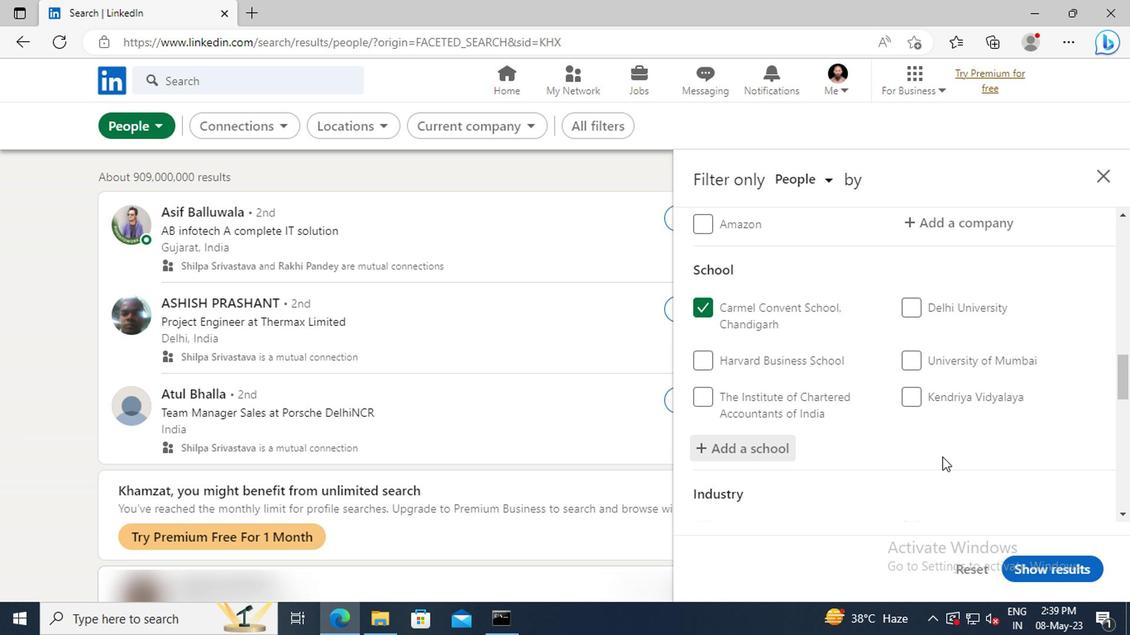 
Action: Mouse scrolled (938, 453) with delta (0, -1)
Screenshot: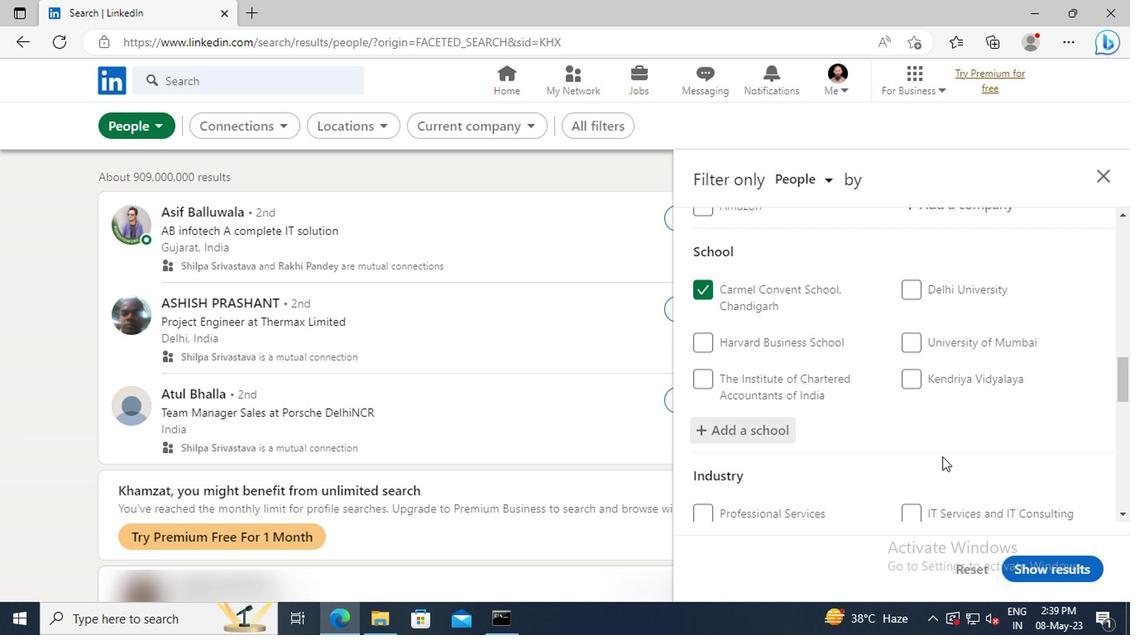 
Action: Mouse moved to (943, 406)
Screenshot: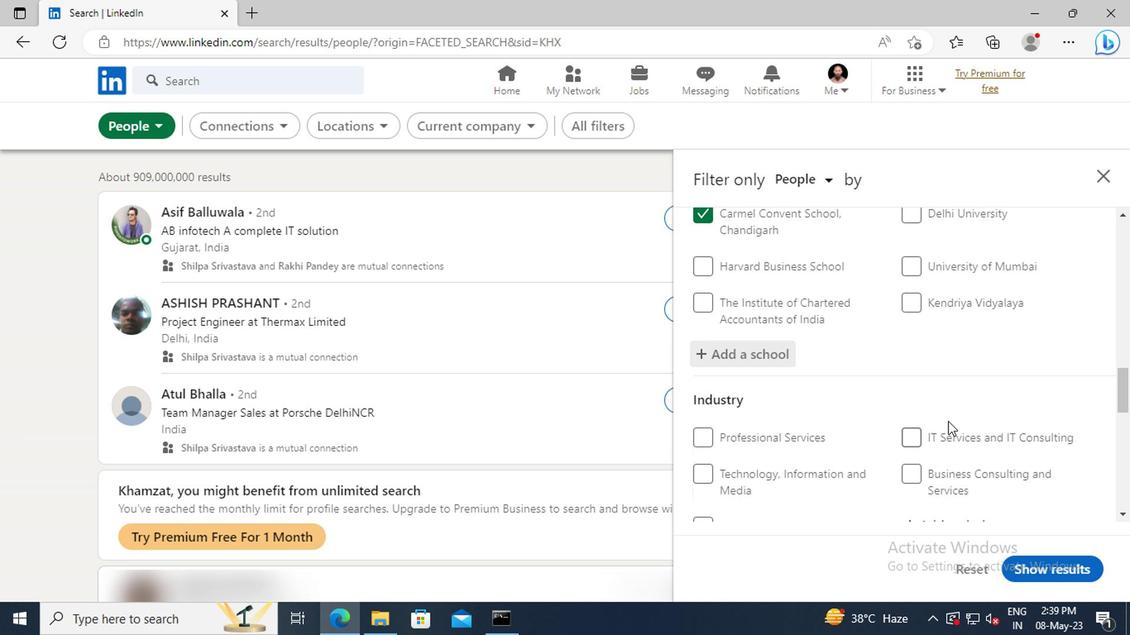 
Action: Mouse scrolled (943, 405) with delta (0, -1)
Screenshot: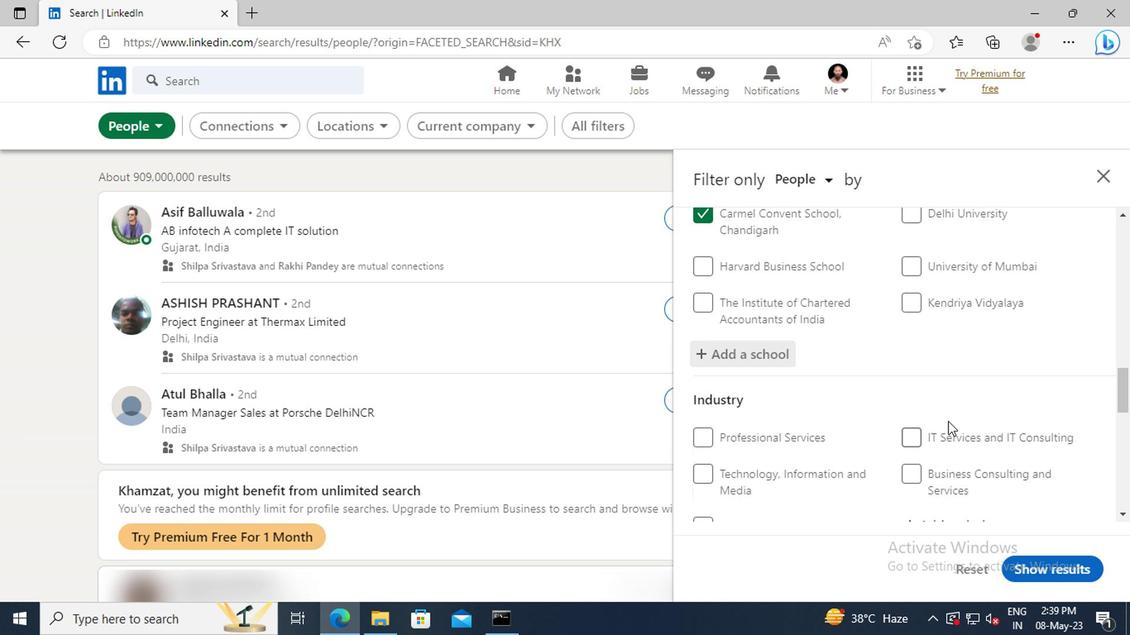 
Action: Mouse moved to (943, 404)
Screenshot: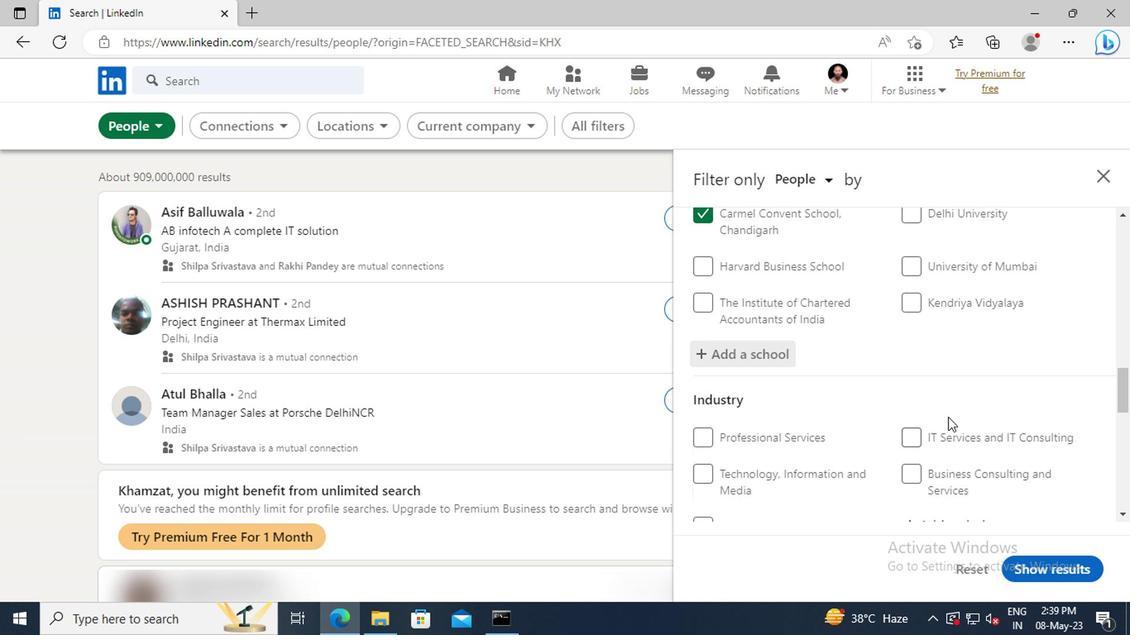
Action: Mouse scrolled (943, 403) with delta (0, -1)
Screenshot: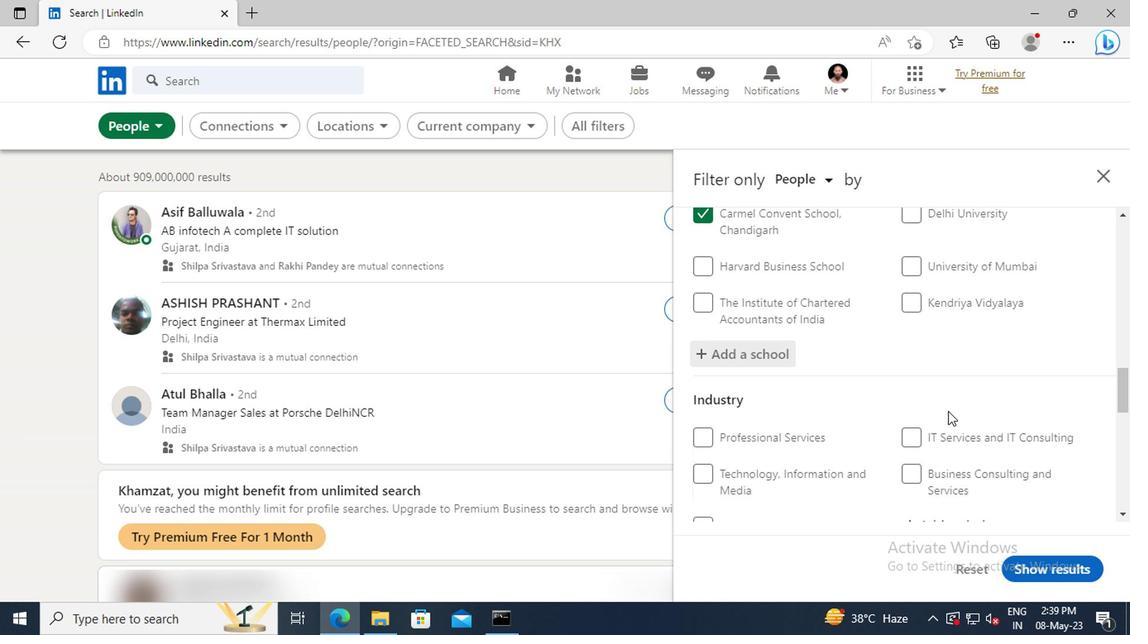 
Action: Mouse moved to (943, 402)
Screenshot: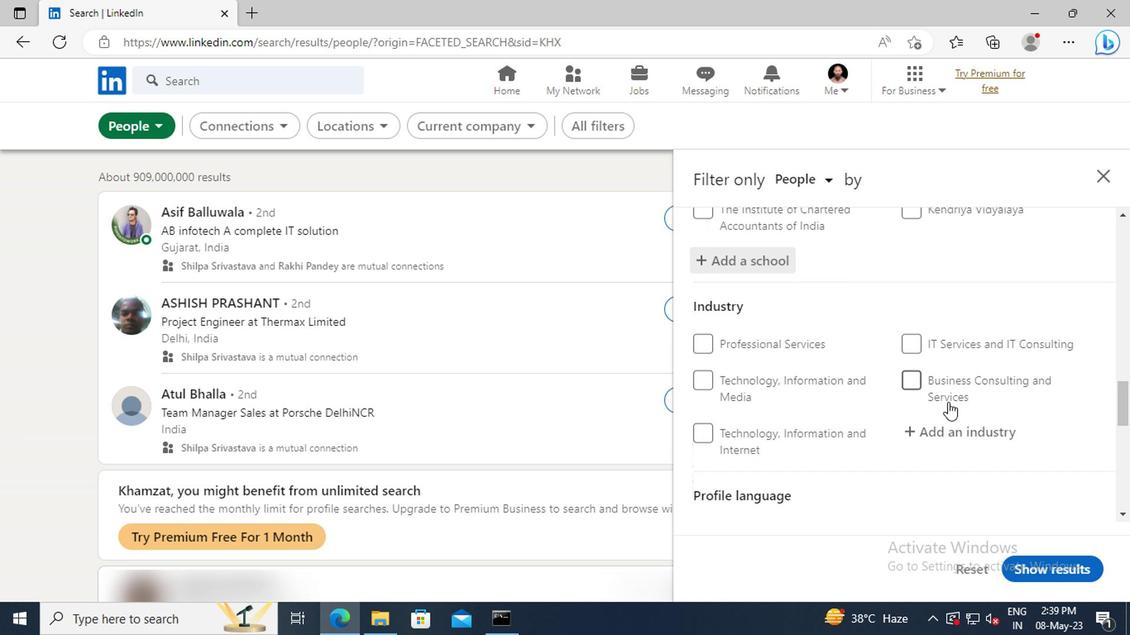 
Action: Mouse scrolled (943, 401) with delta (0, -1)
Screenshot: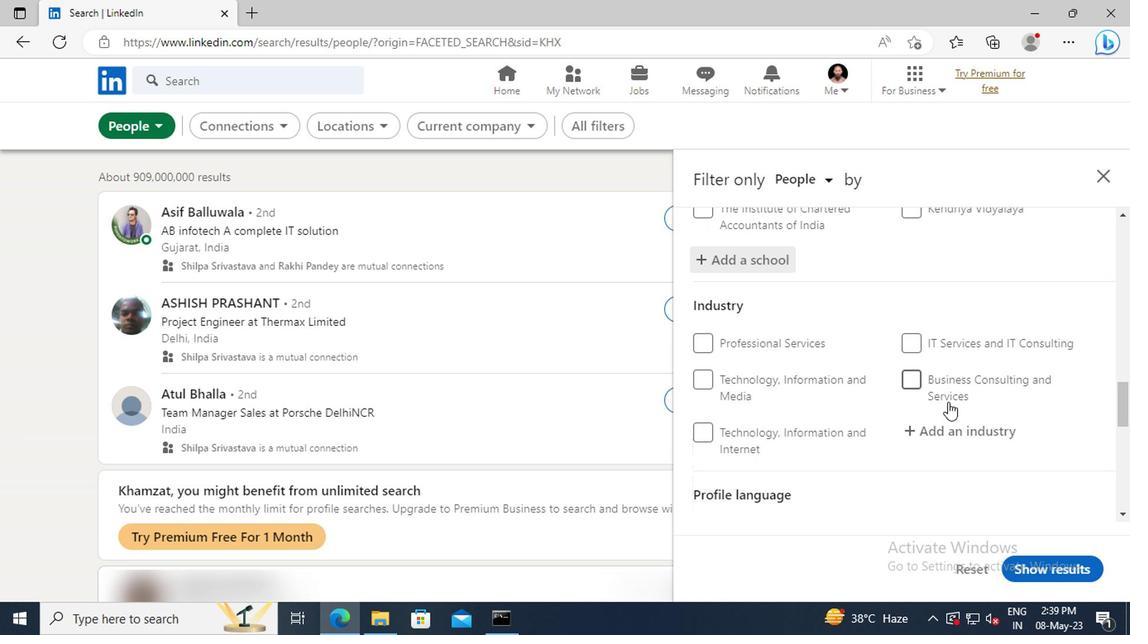 
Action: Mouse moved to (944, 388)
Screenshot: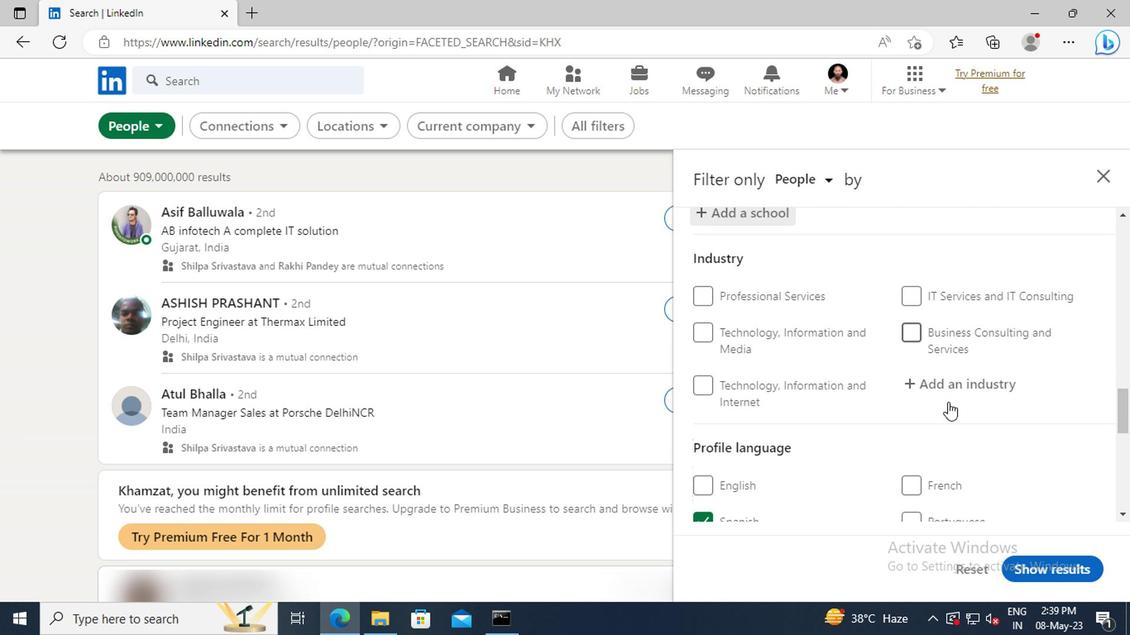 
Action: Mouse pressed left at (944, 388)
Screenshot: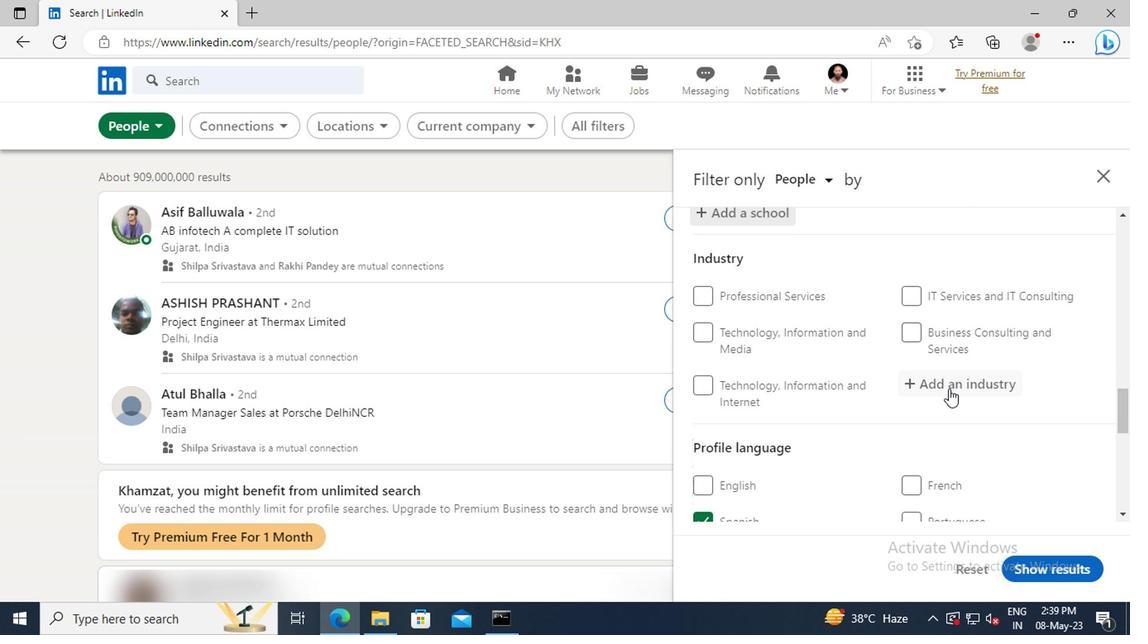 
Action: Key pressed <Key.shift>TOBACC
Screenshot: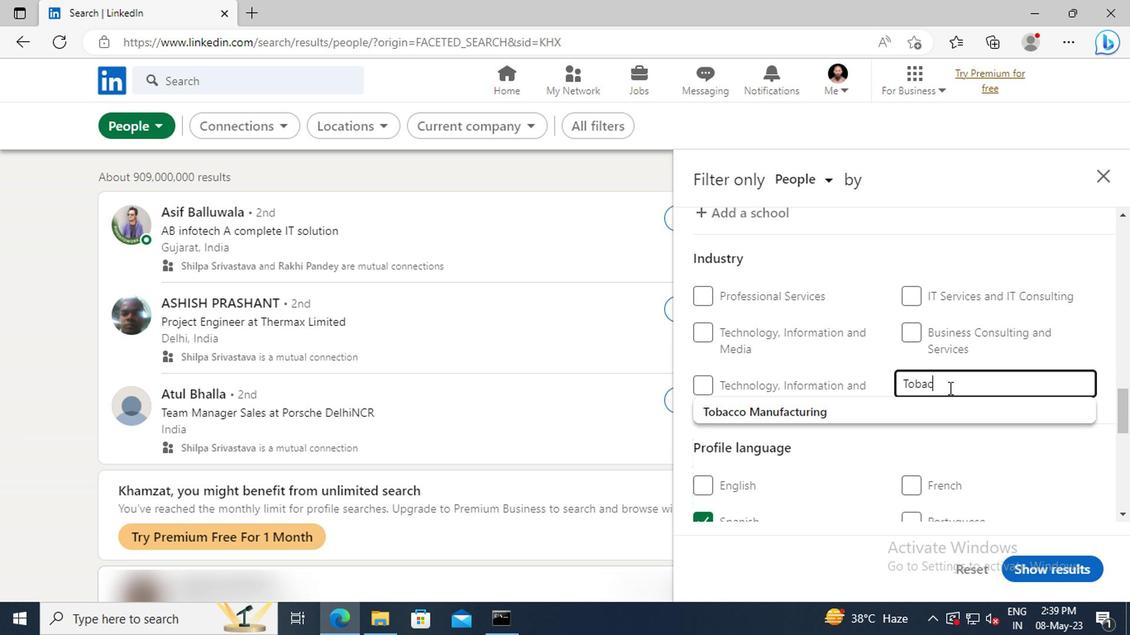 
Action: Mouse moved to (947, 411)
Screenshot: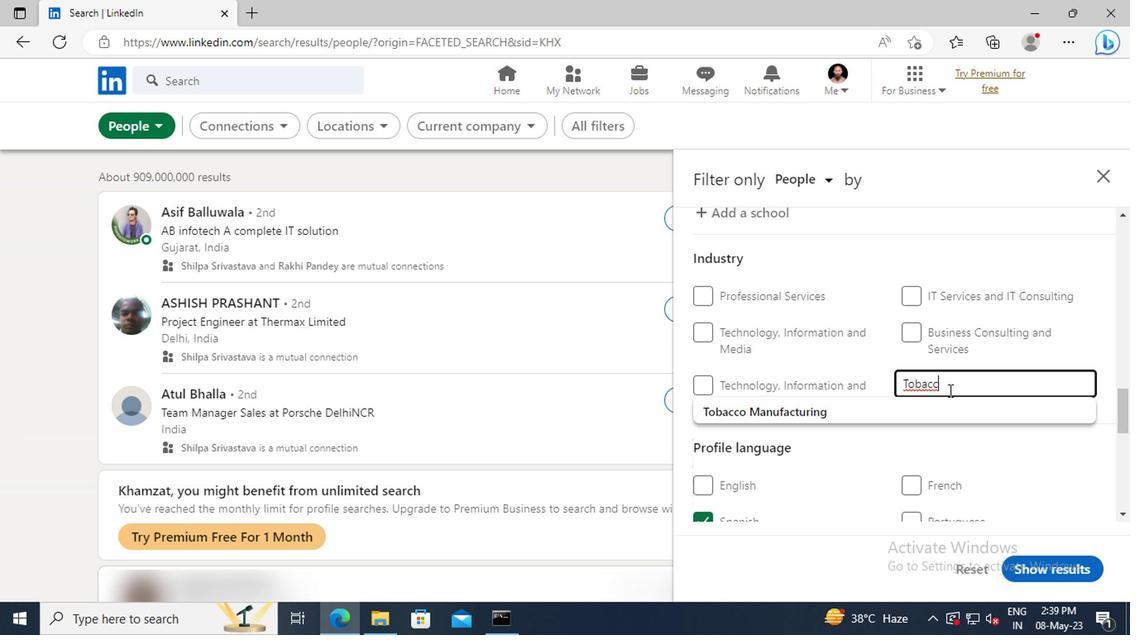 
Action: Mouse pressed left at (947, 411)
Screenshot: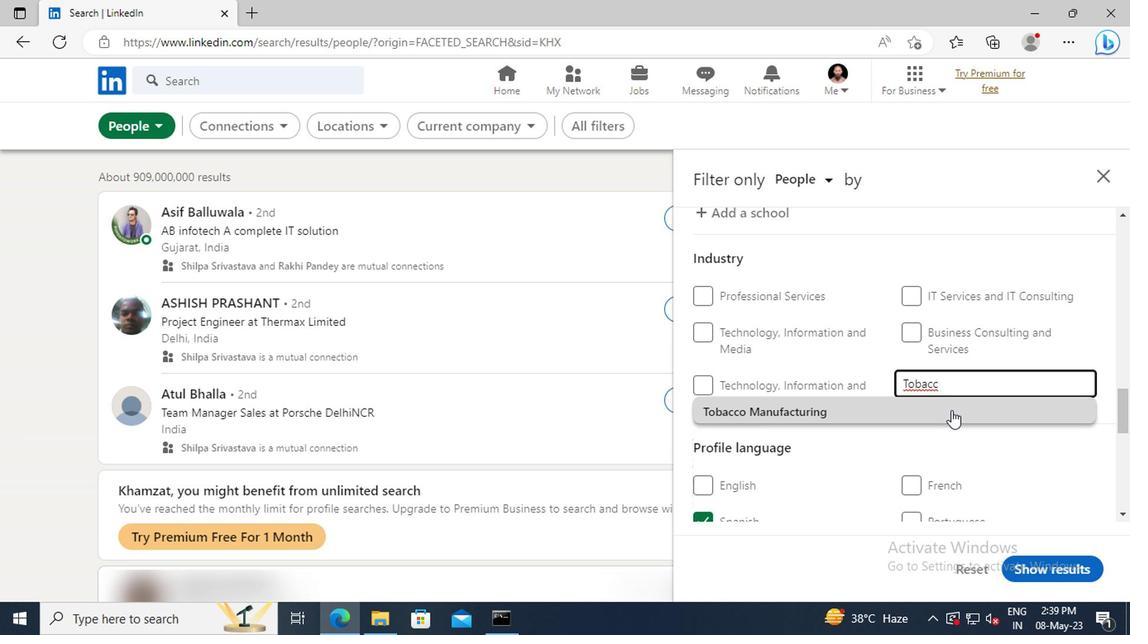 
Action: Mouse moved to (948, 411)
Screenshot: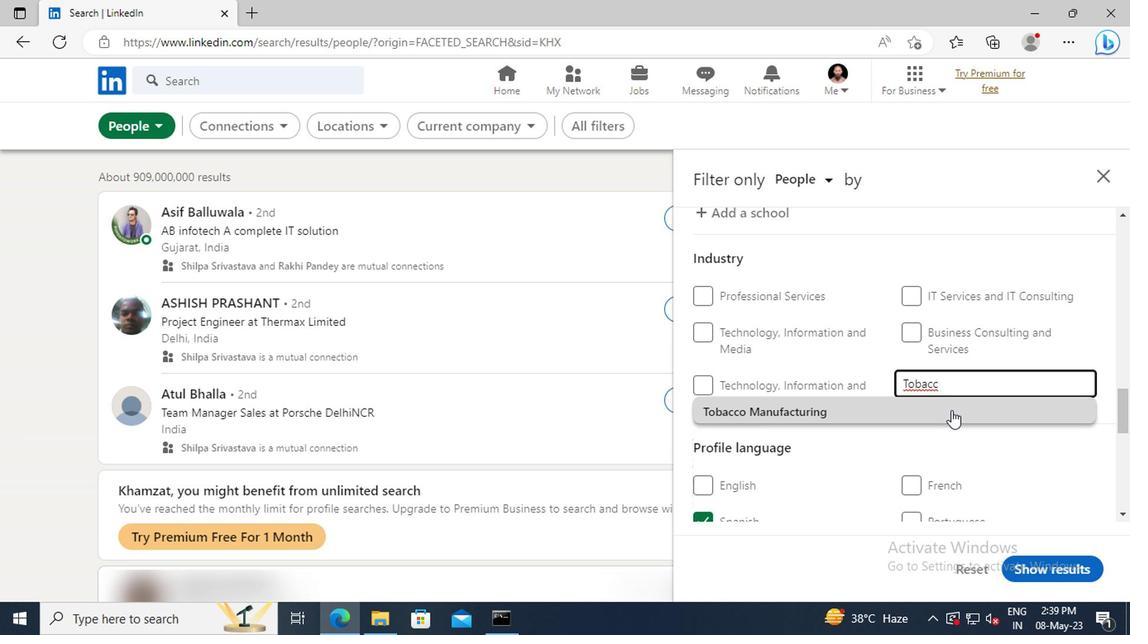 
Action: Mouse scrolled (948, 409) with delta (0, -1)
Screenshot: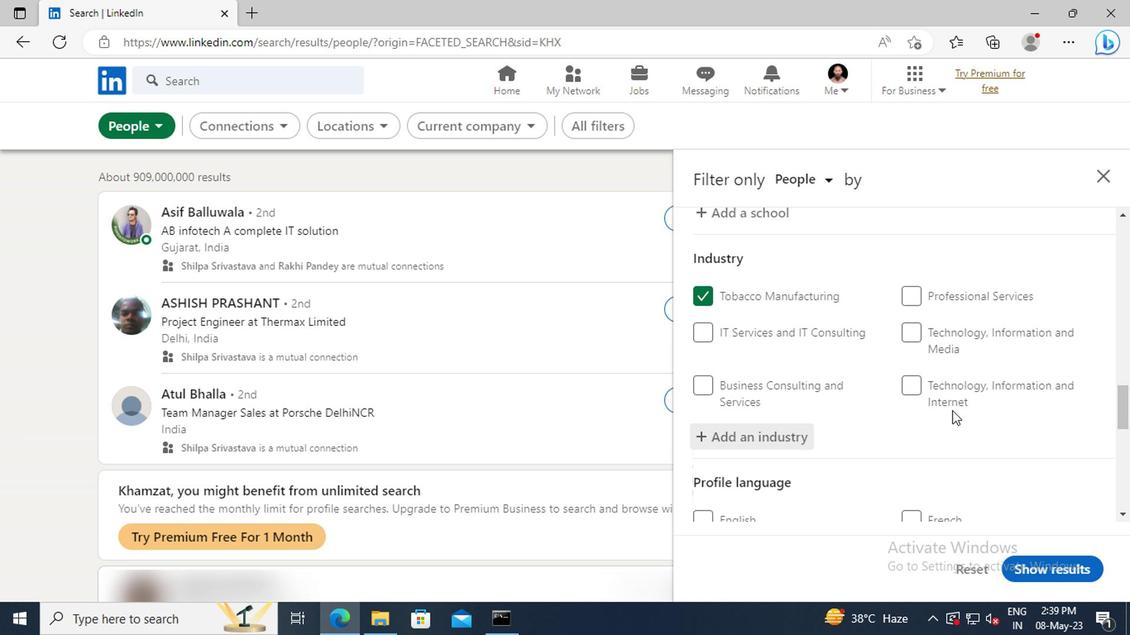 
Action: Mouse scrolled (948, 409) with delta (0, -1)
Screenshot: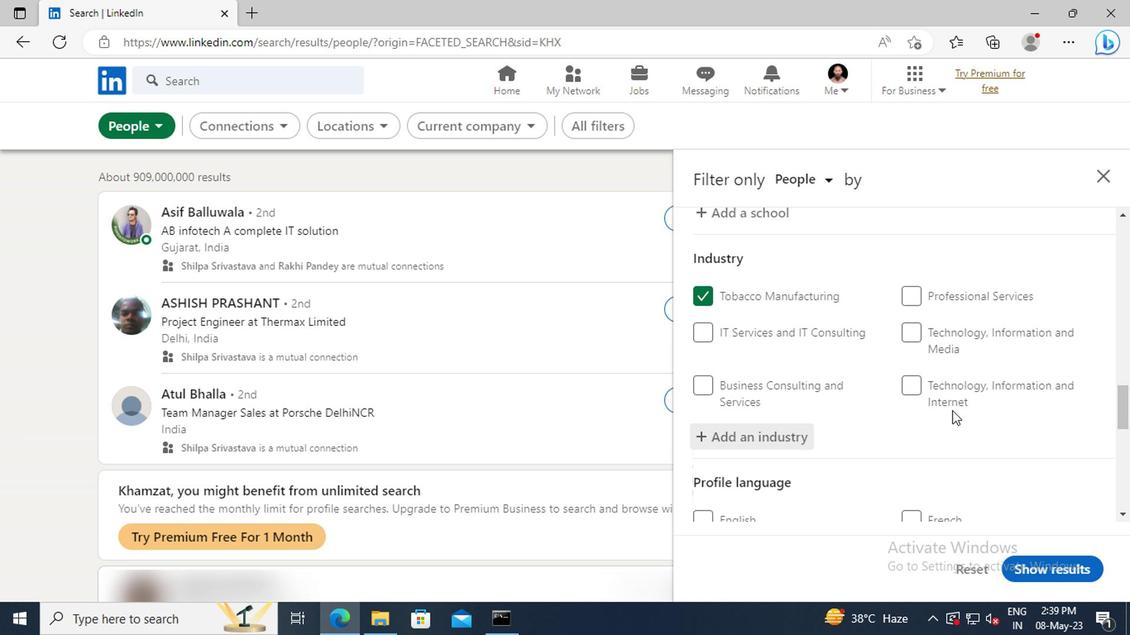 
Action: Mouse moved to (948, 396)
Screenshot: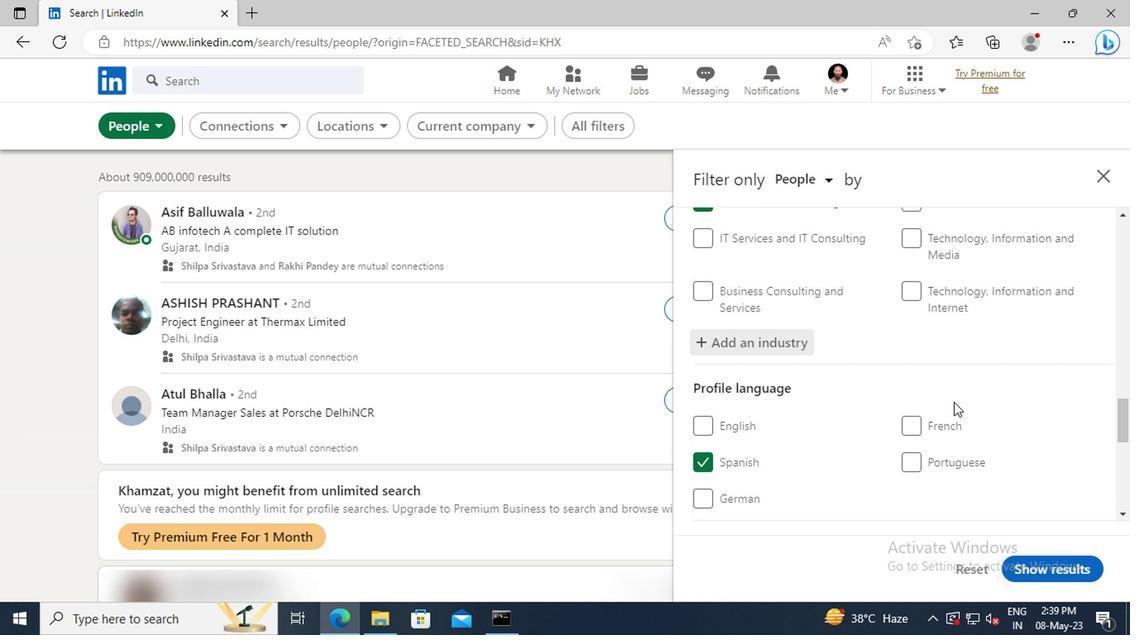 
Action: Mouse scrolled (948, 396) with delta (0, 0)
Screenshot: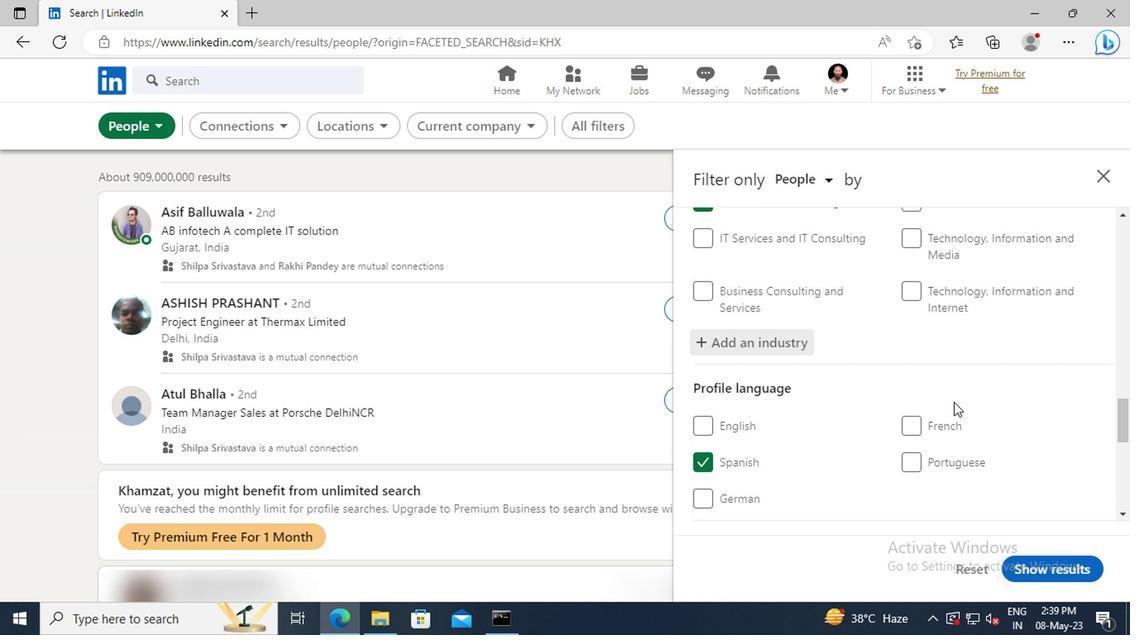 
Action: Mouse moved to (946, 385)
Screenshot: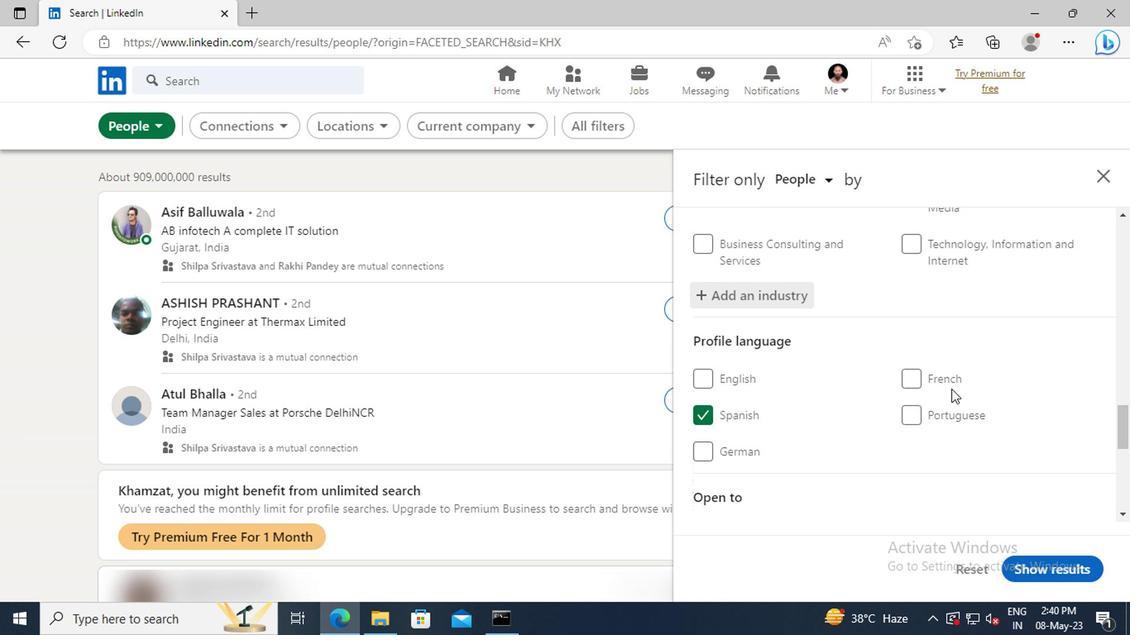 
Action: Mouse scrolled (946, 384) with delta (0, -1)
Screenshot: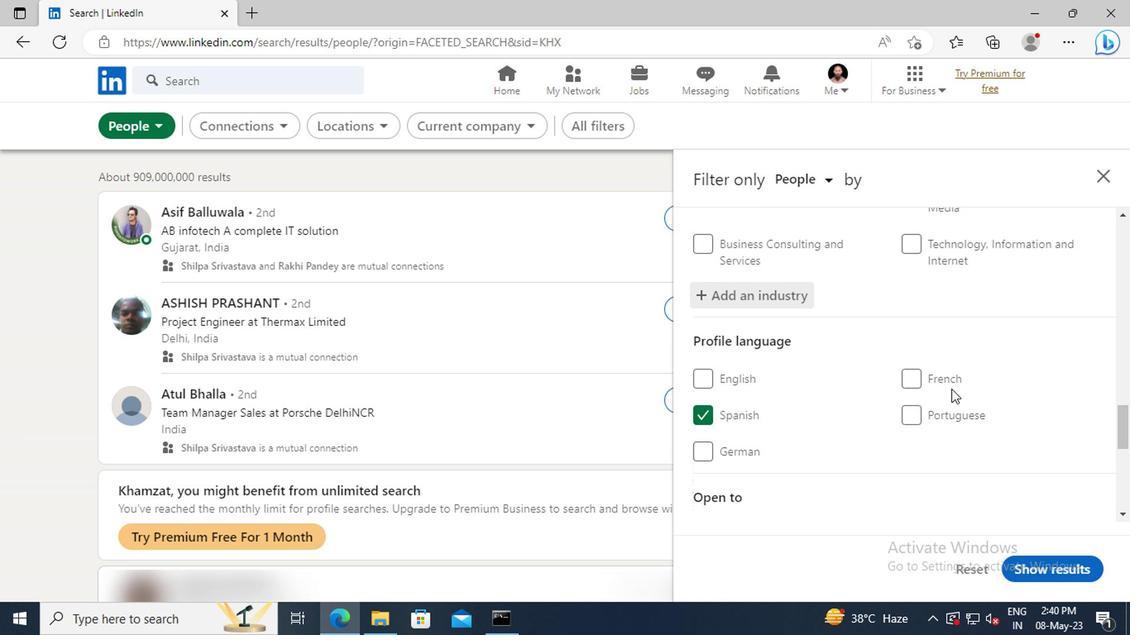 
Action: Mouse moved to (944, 380)
Screenshot: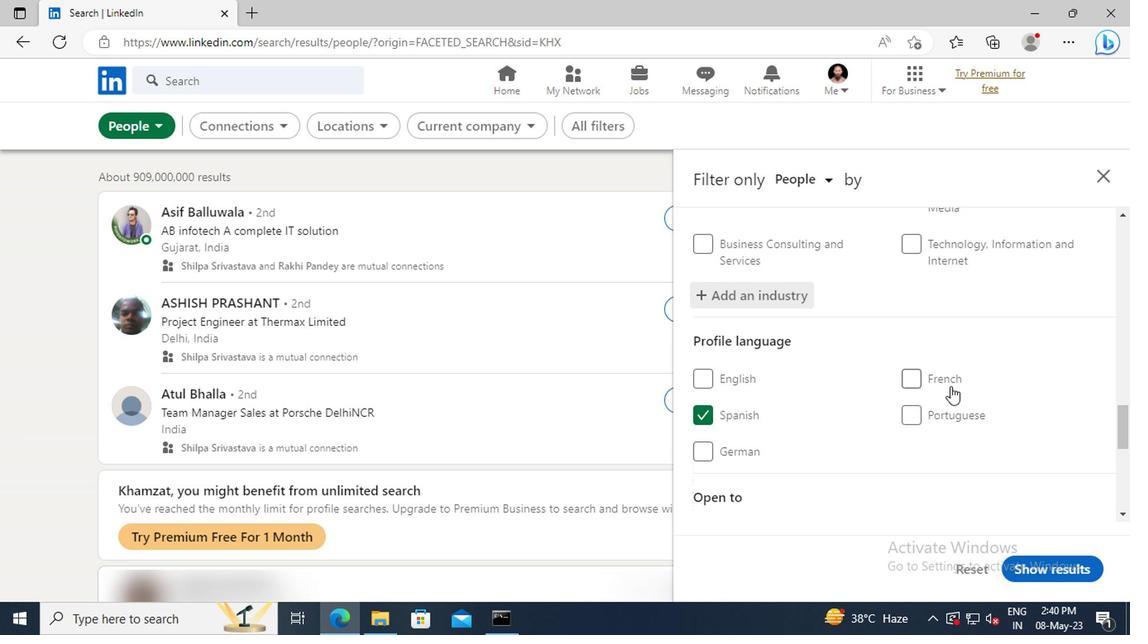 
Action: Mouse scrolled (944, 379) with delta (0, 0)
Screenshot: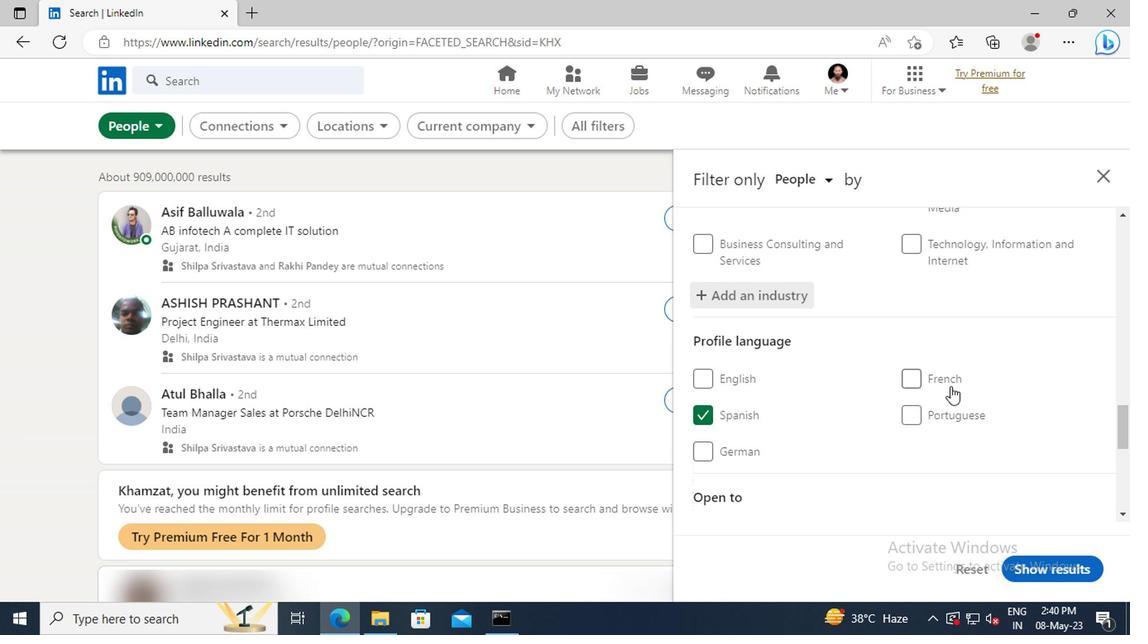 
Action: Mouse moved to (943, 365)
Screenshot: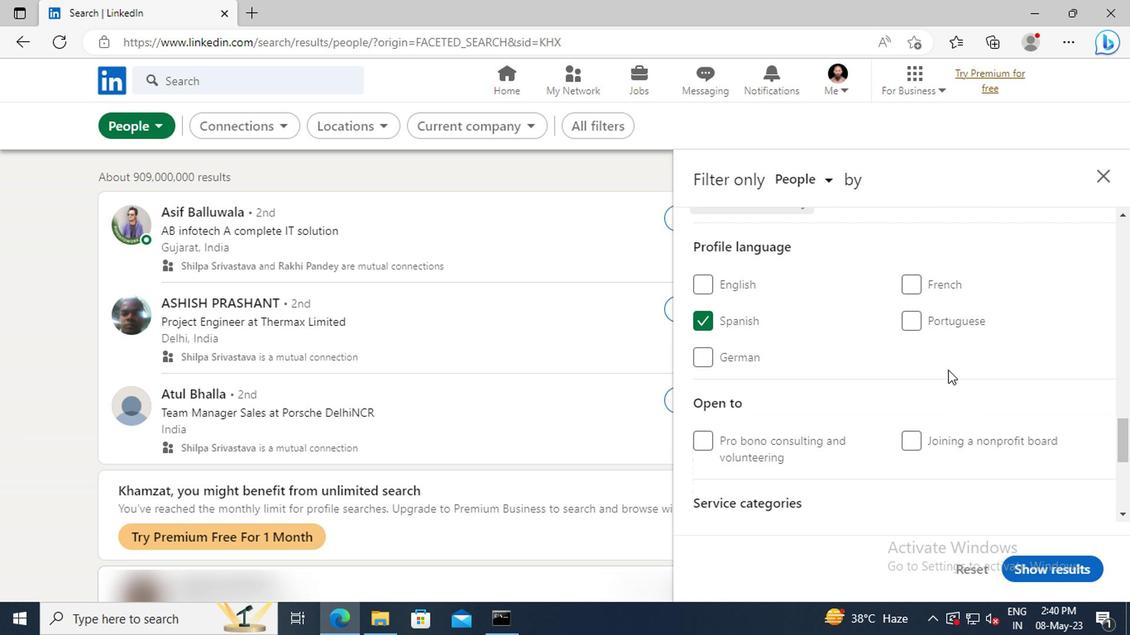 
Action: Mouse scrolled (943, 365) with delta (0, 0)
Screenshot: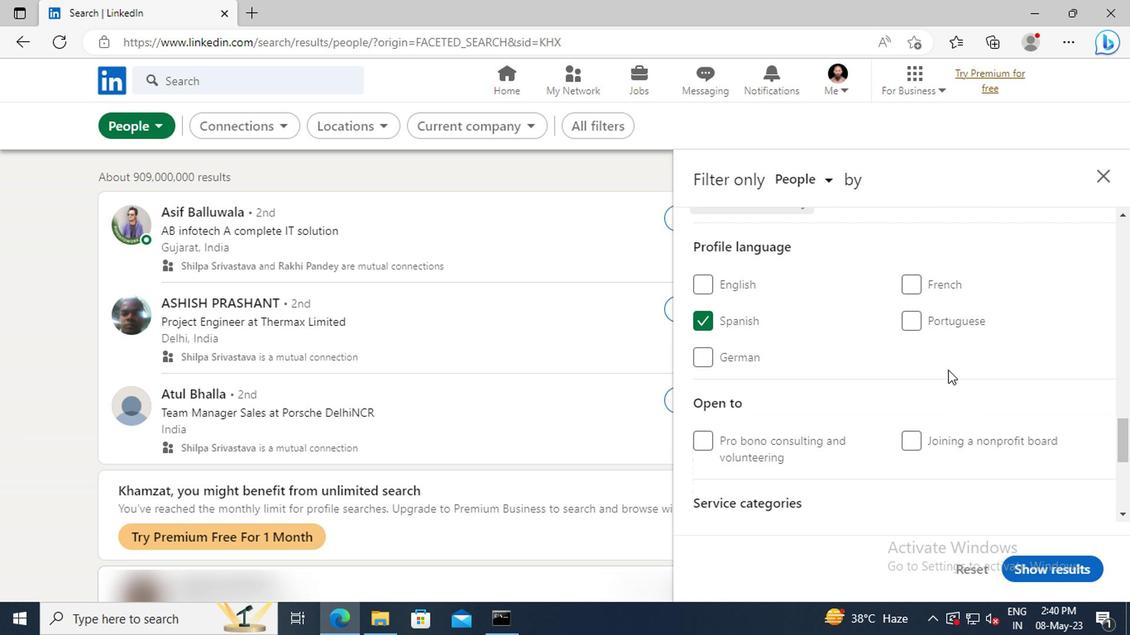 
Action: Mouse moved to (943, 363)
Screenshot: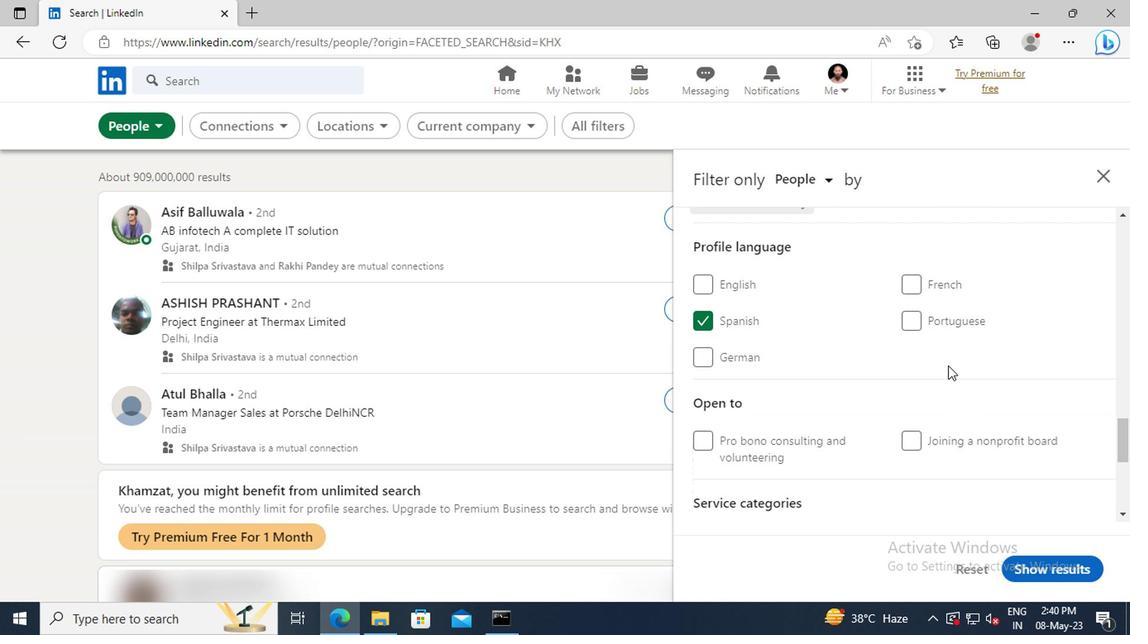 
Action: Mouse scrolled (943, 362) with delta (0, -1)
Screenshot: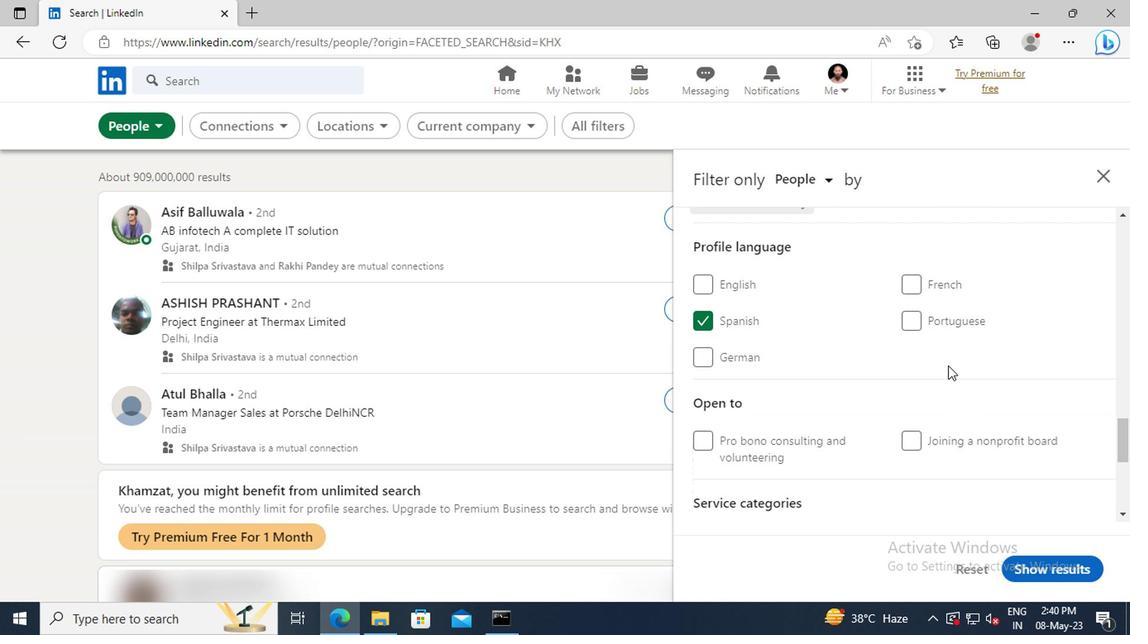 
Action: Mouse moved to (942, 359)
Screenshot: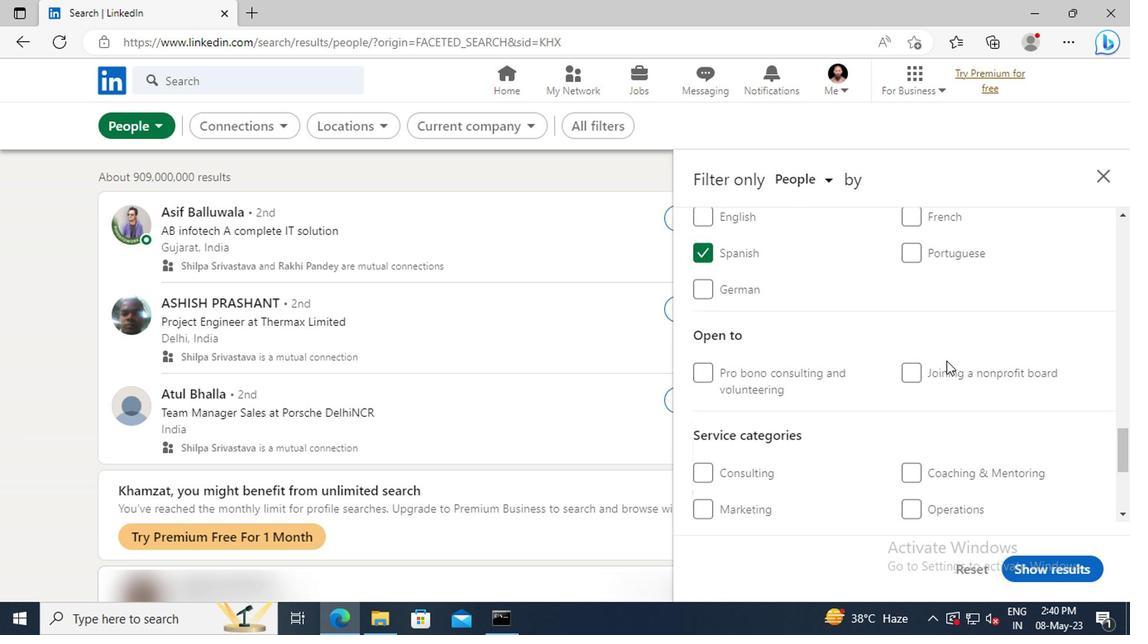 
Action: Mouse scrolled (942, 358) with delta (0, -1)
Screenshot: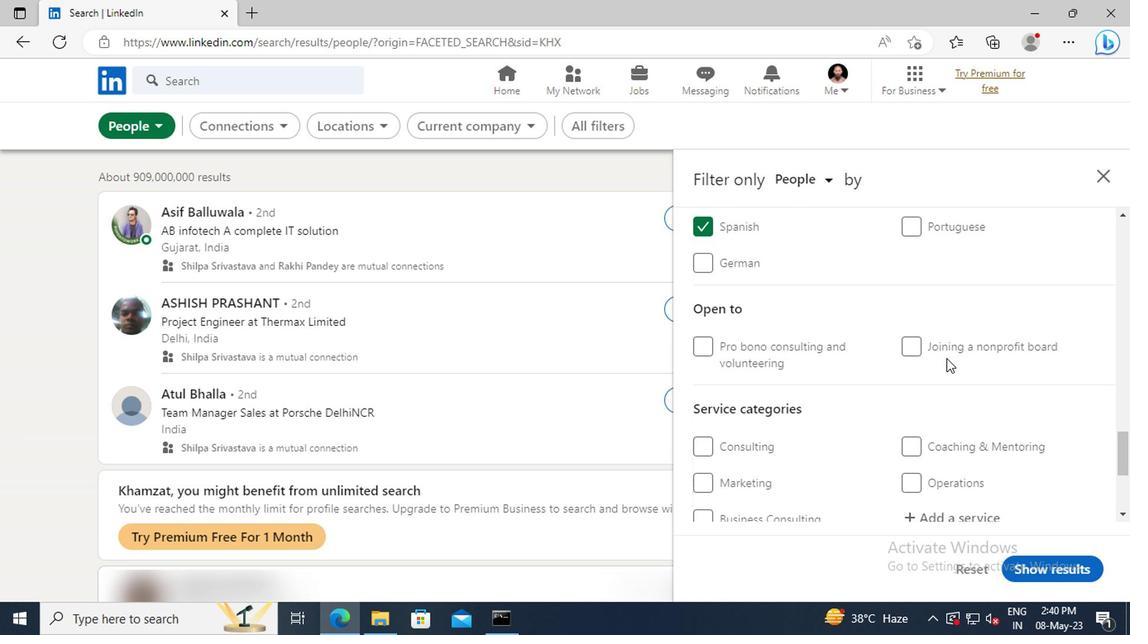 
Action: Mouse scrolled (942, 358) with delta (0, -1)
Screenshot: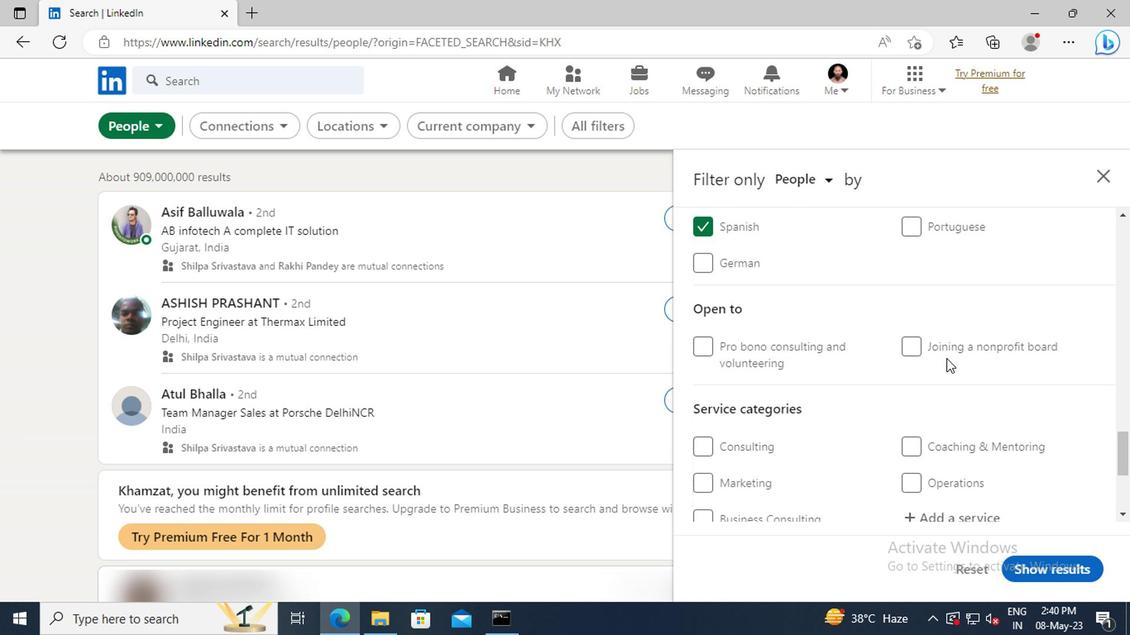 
Action: Mouse scrolled (942, 358) with delta (0, -1)
Screenshot: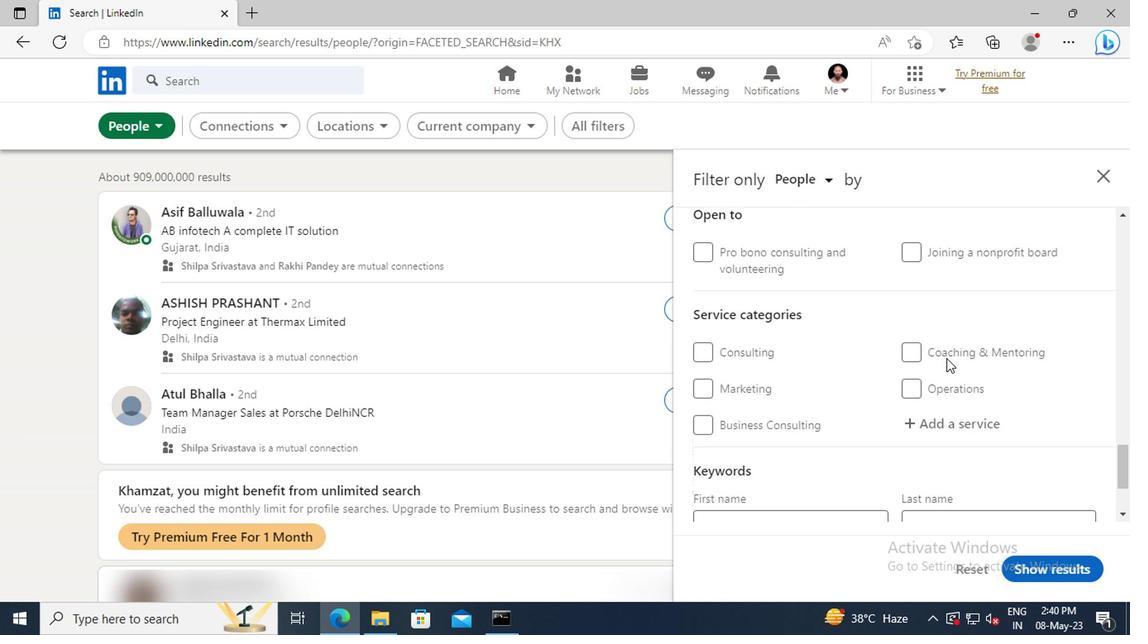 
Action: Mouse moved to (950, 378)
Screenshot: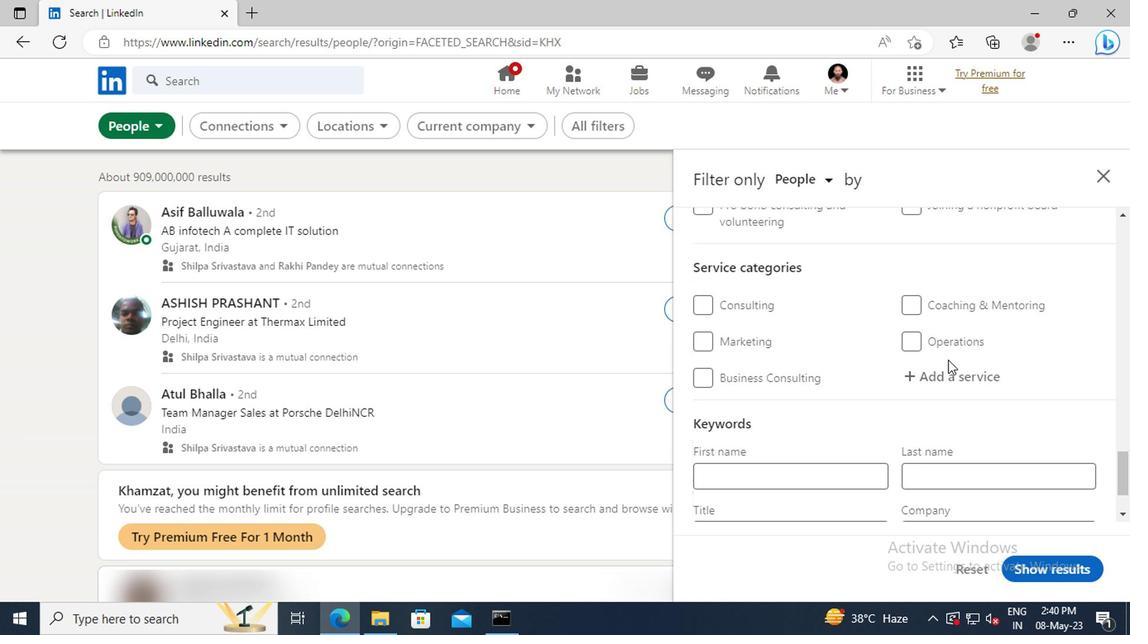 
Action: Mouse pressed left at (950, 378)
Screenshot: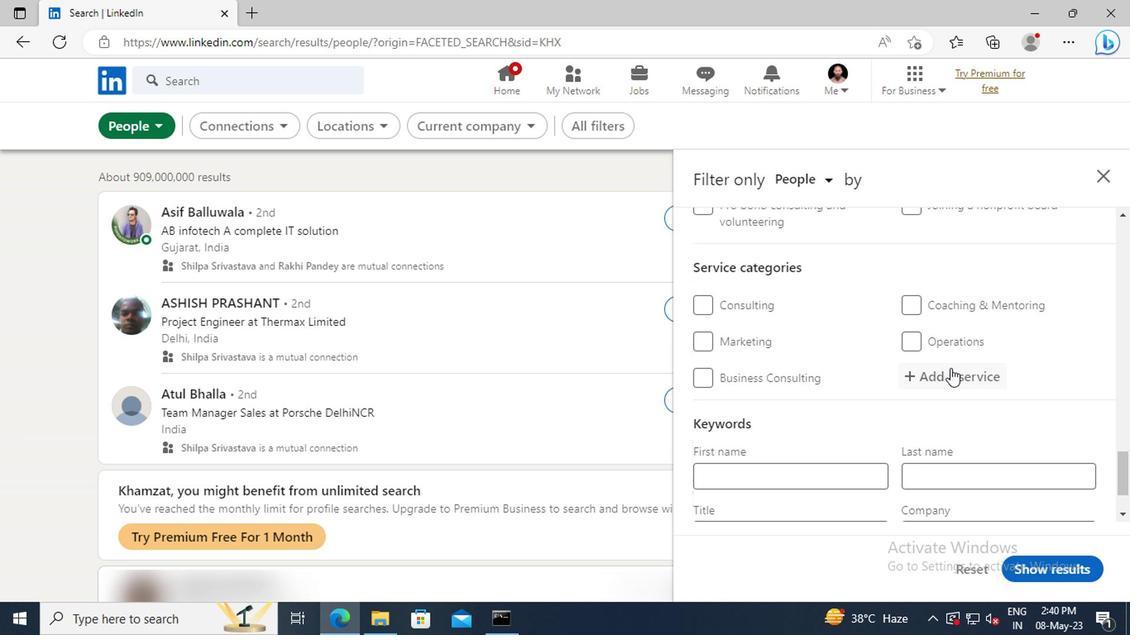 
Action: Key pressed <Key.shift>DATE<Key.space><Key.shift><Key.shift><Key.shift><Key.shift><Key.shift><Key.shift><Key.shift><Key.shift><Key.shift><Key.shift><Key.shift>ENTRY<Key.enter>
Screenshot: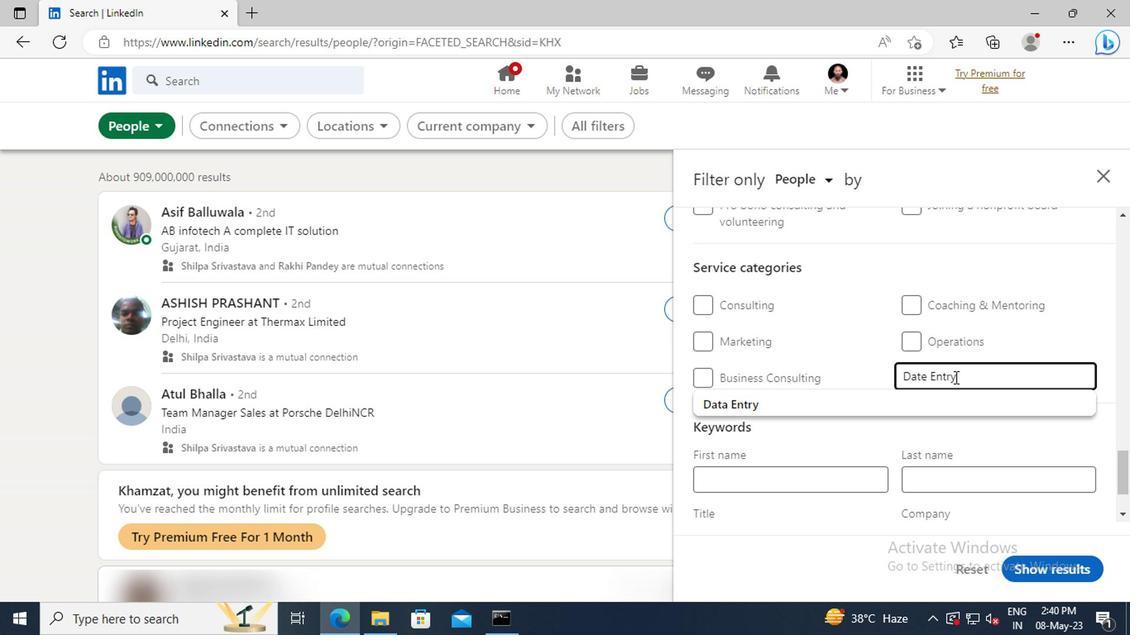 
Action: Mouse scrolled (950, 377) with delta (0, 0)
Screenshot: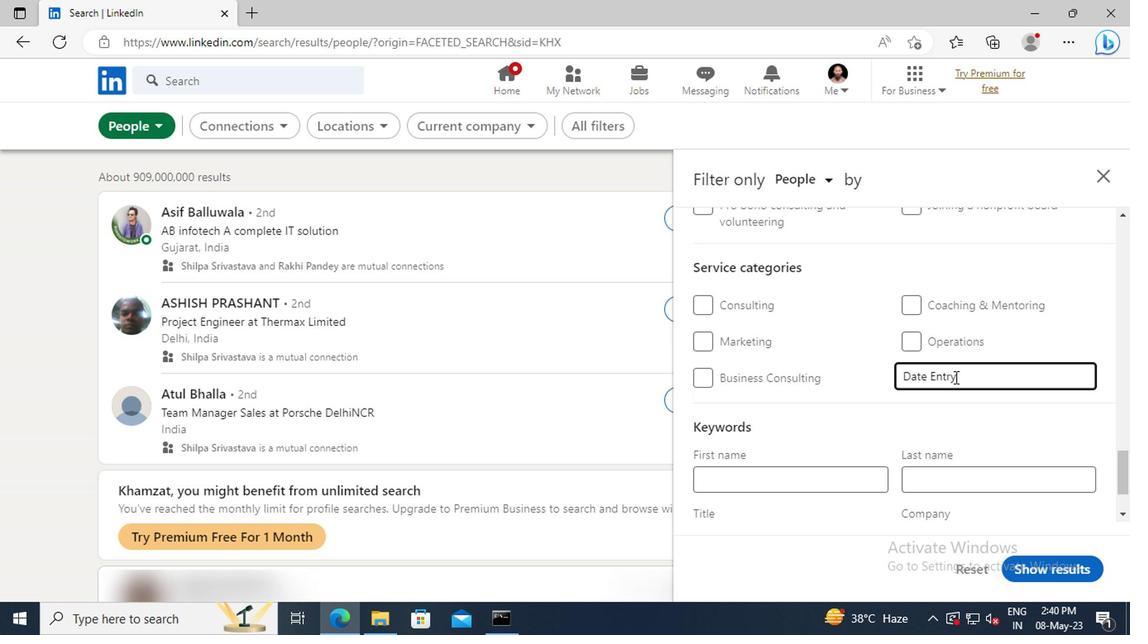 
Action: Mouse scrolled (950, 377) with delta (0, 0)
Screenshot: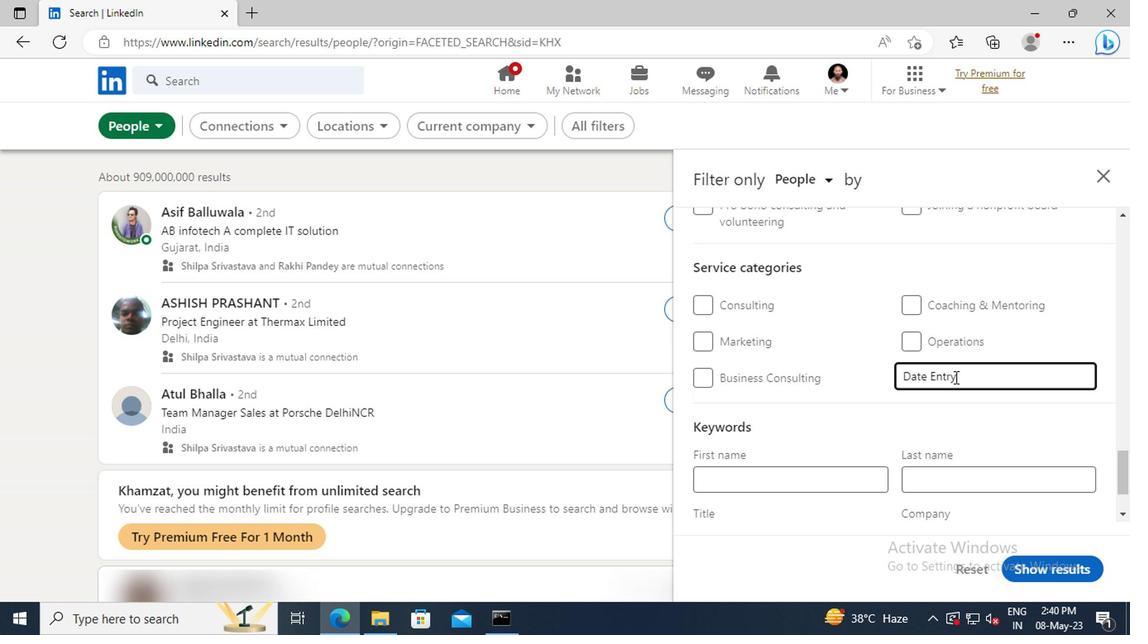 
Action: Mouse scrolled (950, 377) with delta (0, 0)
Screenshot: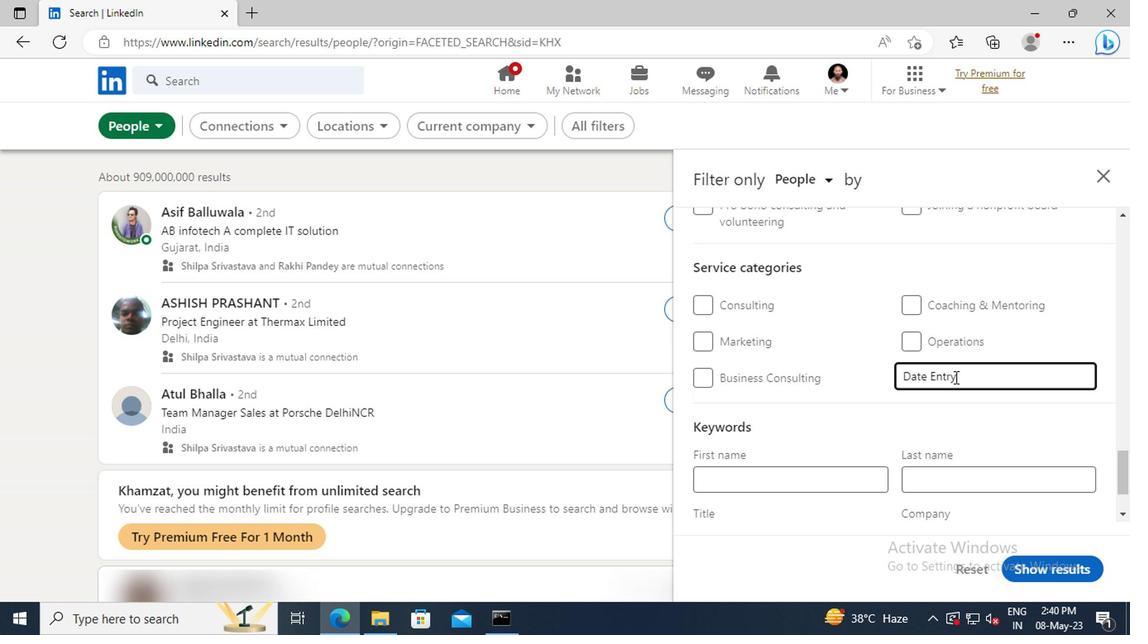 
Action: Mouse scrolled (950, 377) with delta (0, 0)
Screenshot: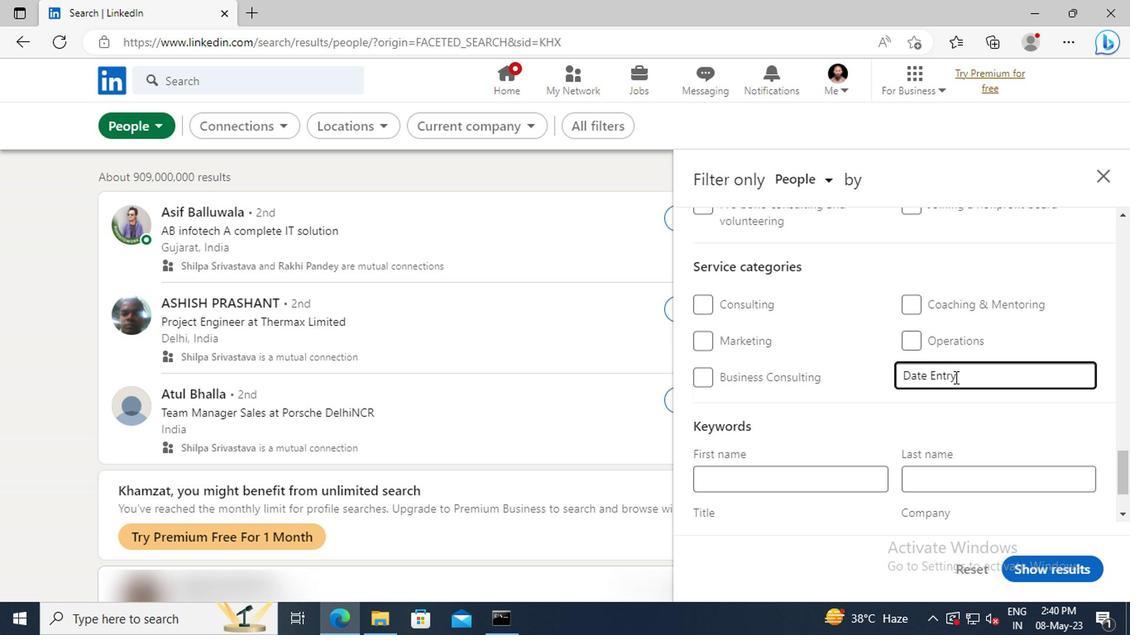 
Action: Mouse moved to (838, 452)
Screenshot: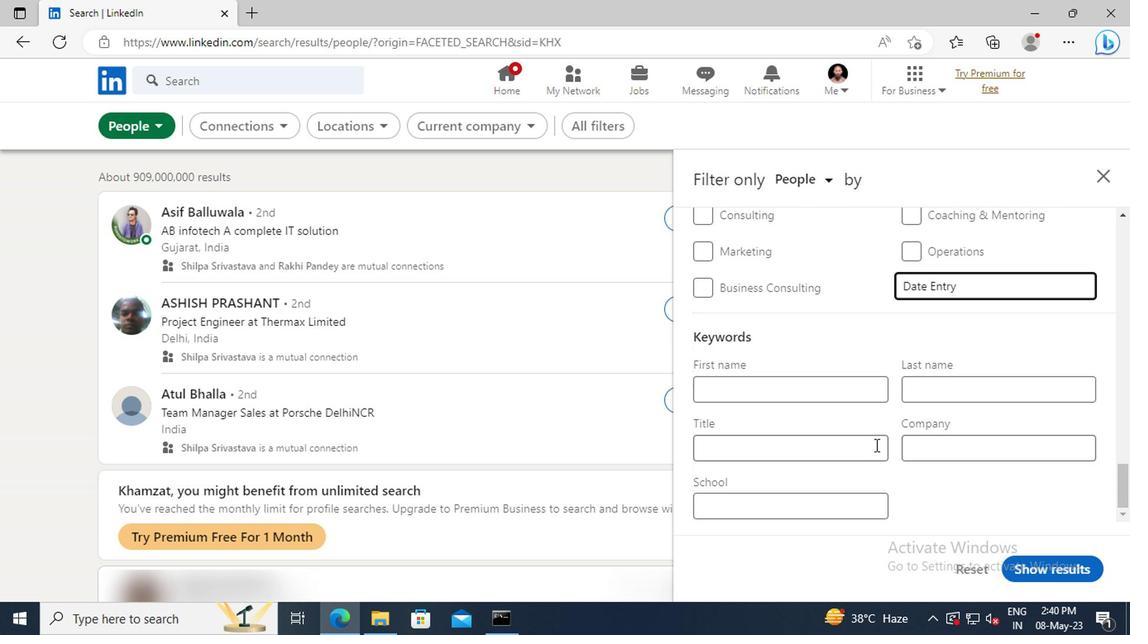 
Action: Mouse pressed left at (838, 452)
Screenshot: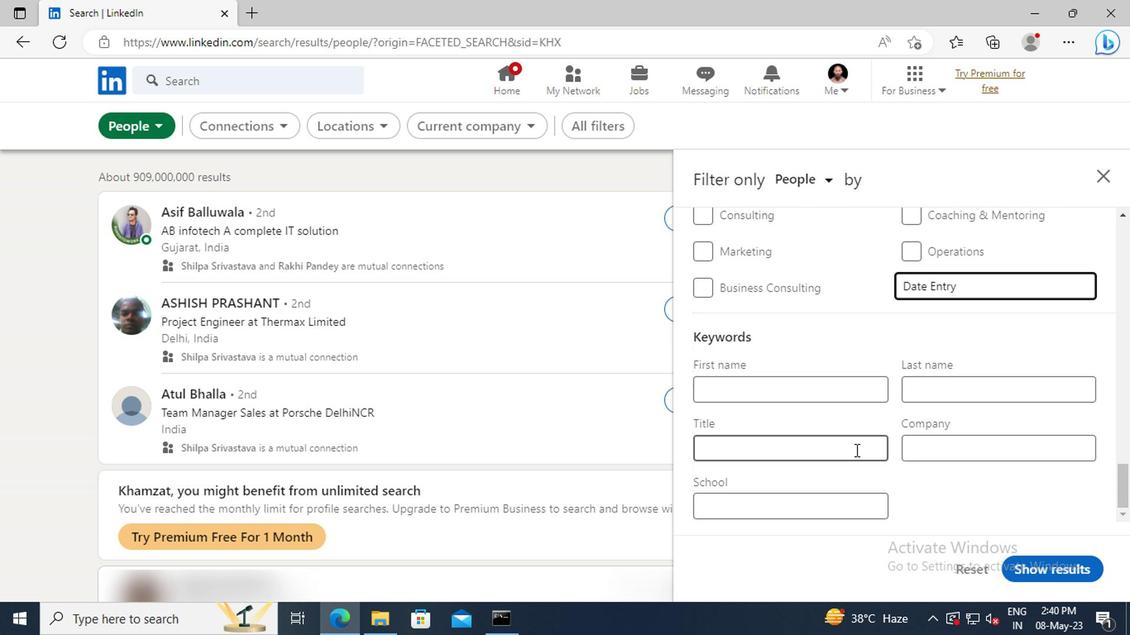 
Action: Key pressed <Key.shift>CULTURE<Key.space><Key.shift>OPERATIONS<Key.space><Key.shift>MANAGER<Key.enter>
Screenshot: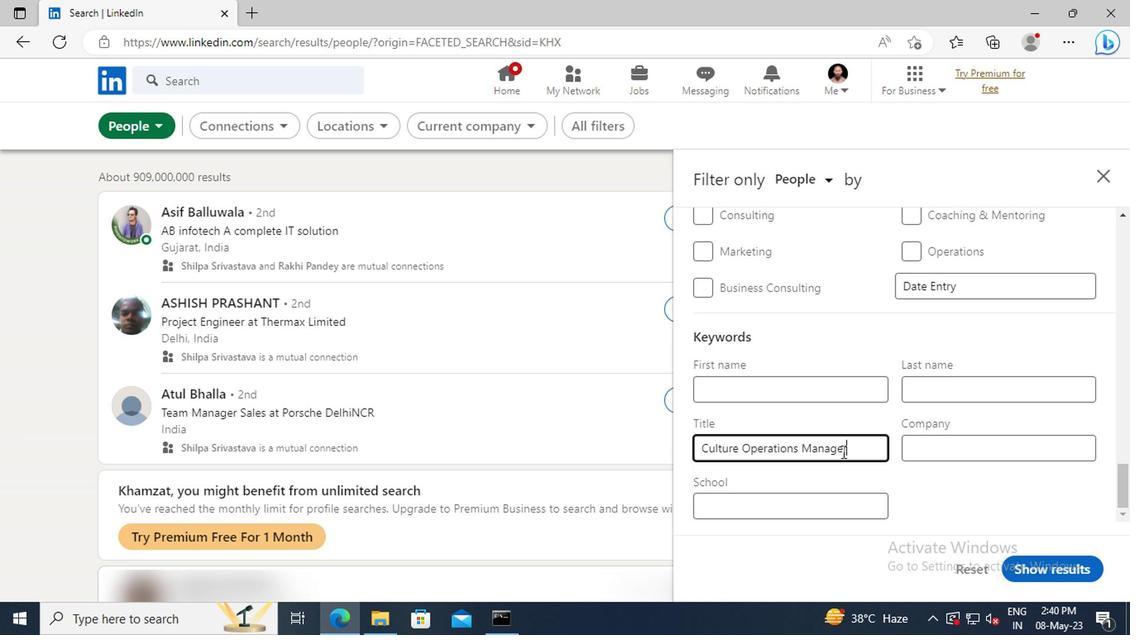 
Action: Mouse moved to (1028, 562)
Screenshot: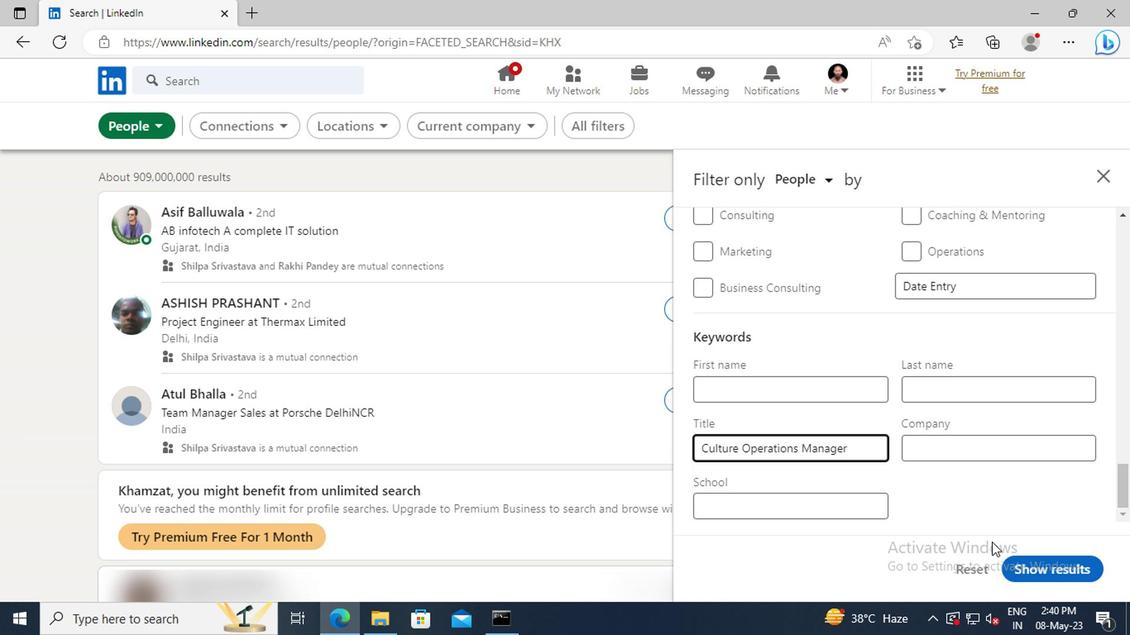 
Action: Mouse pressed left at (1028, 562)
Screenshot: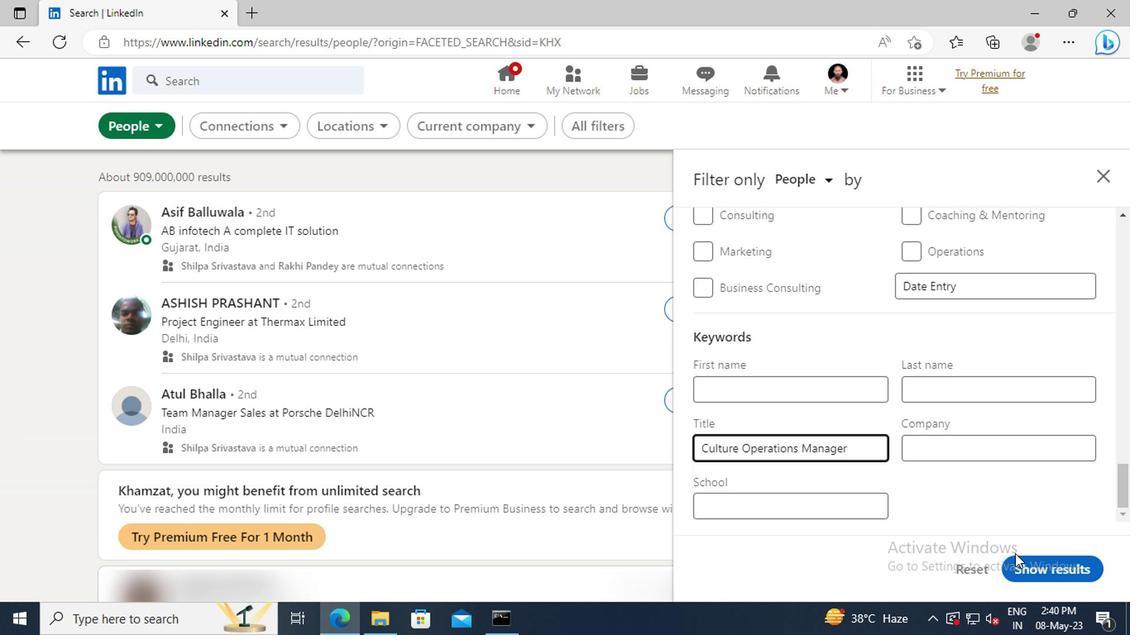 
